 Task: Use LinkedIn to find connections by applying filters such as school, location, industry, and language.
Action: Mouse moved to (611, 84)
Screenshot: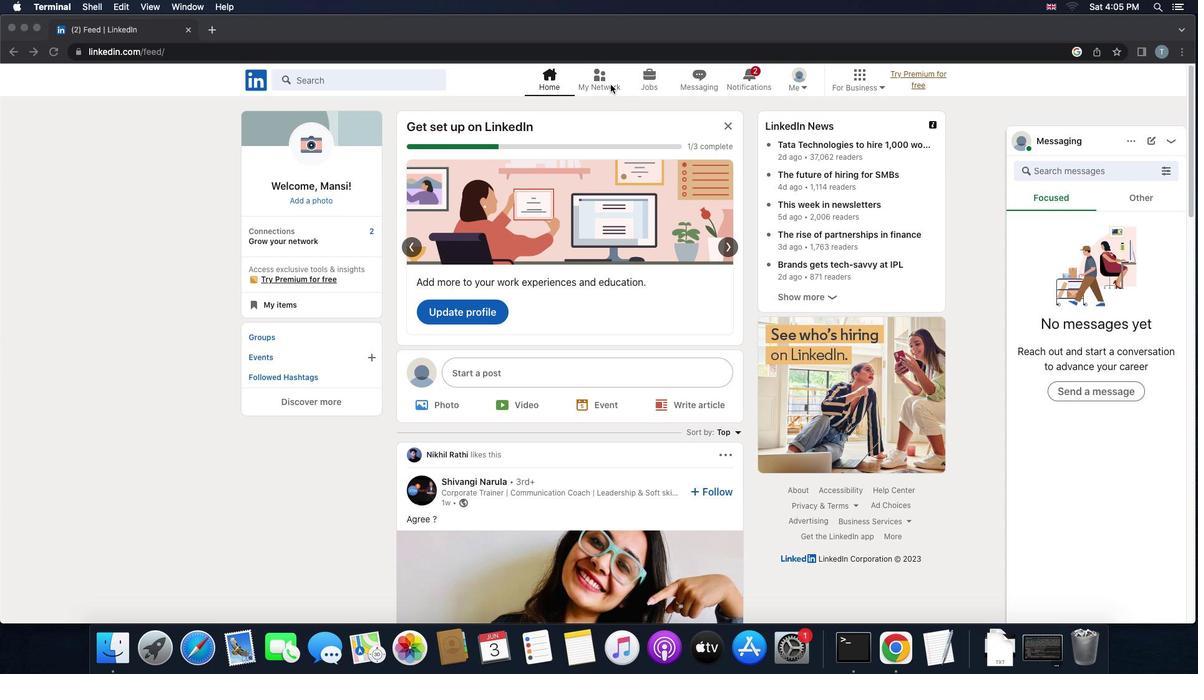 
Action: Mouse pressed left at (611, 84)
Screenshot: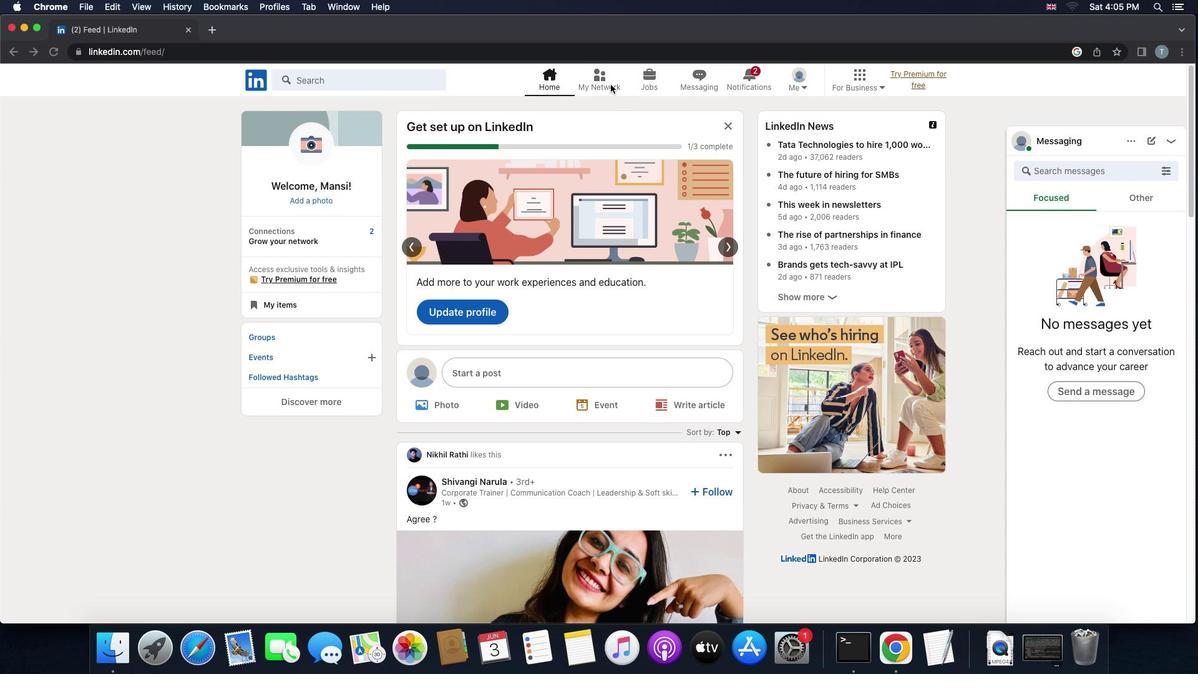
Action: Mouse moved to (605, 83)
Screenshot: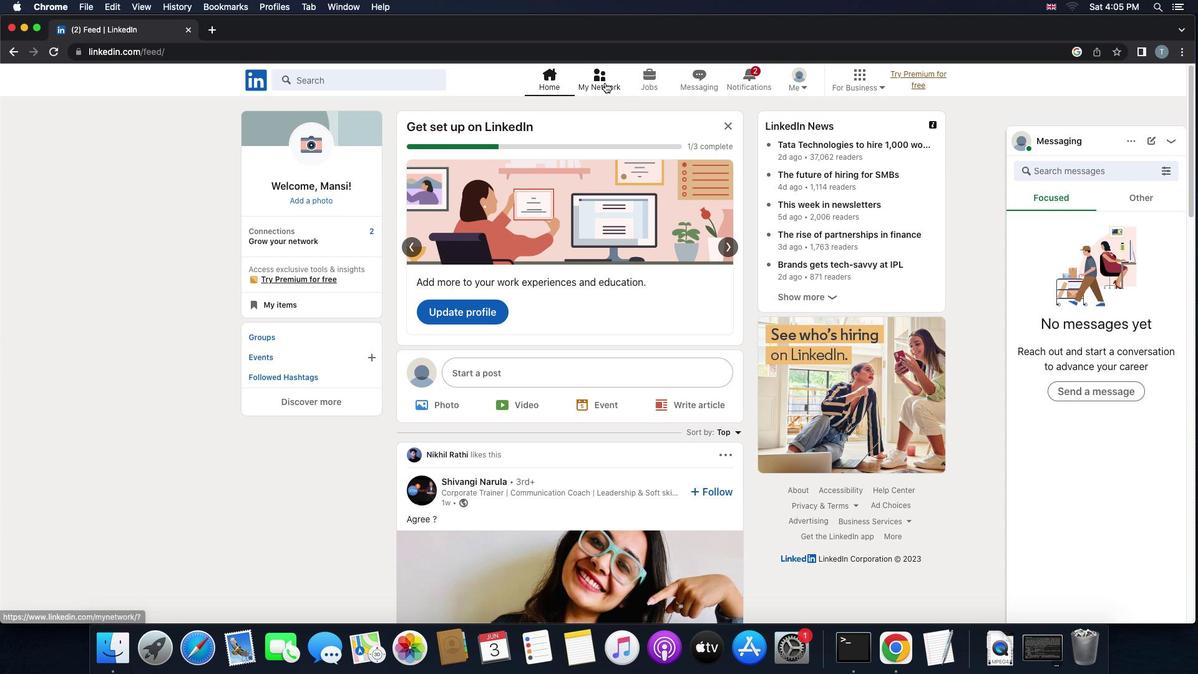 
Action: Mouse pressed left at (605, 83)
Screenshot: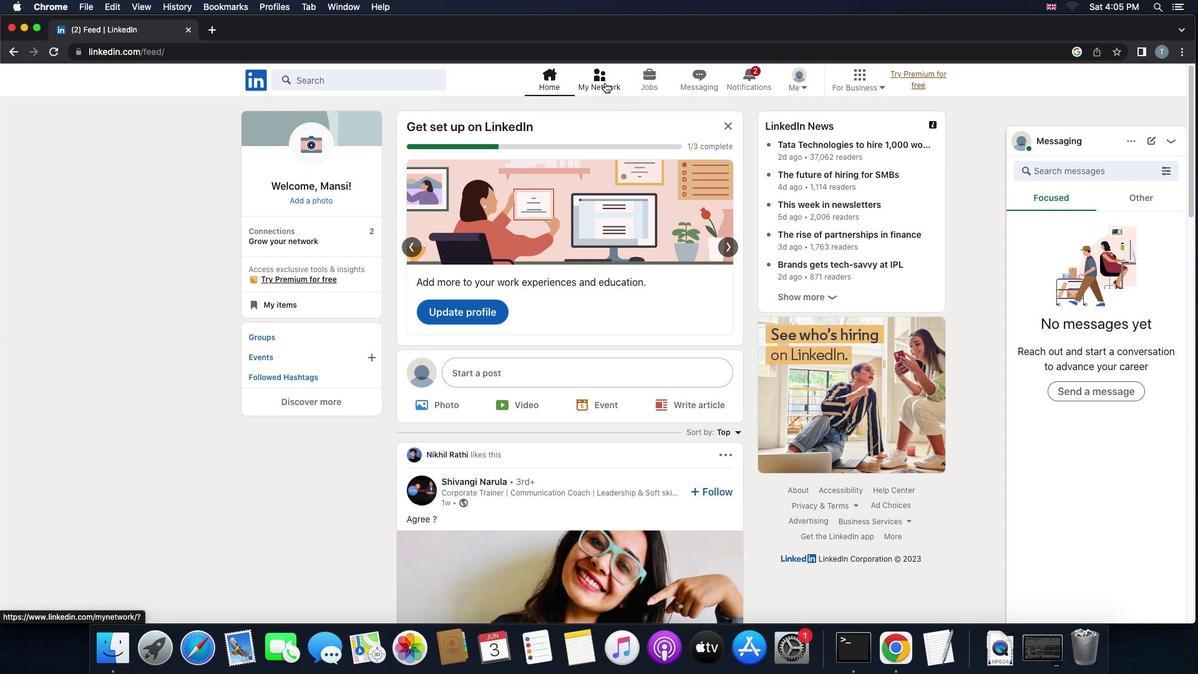 
Action: Mouse moved to (356, 149)
Screenshot: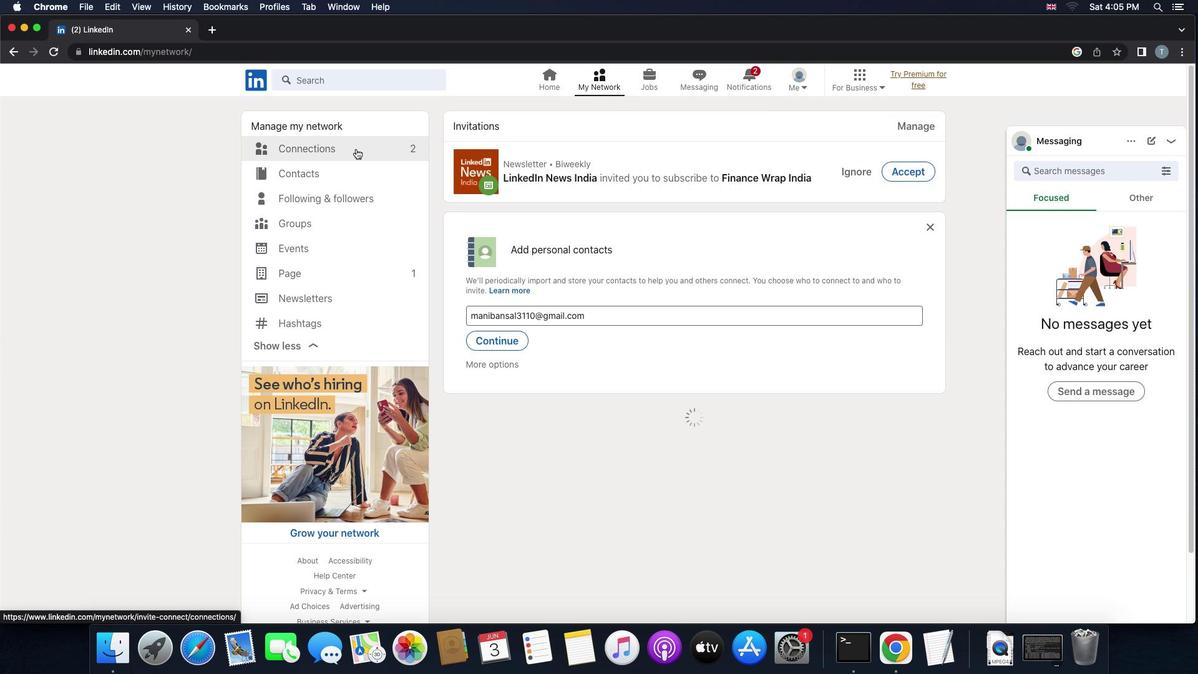 
Action: Mouse pressed left at (356, 149)
Screenshot: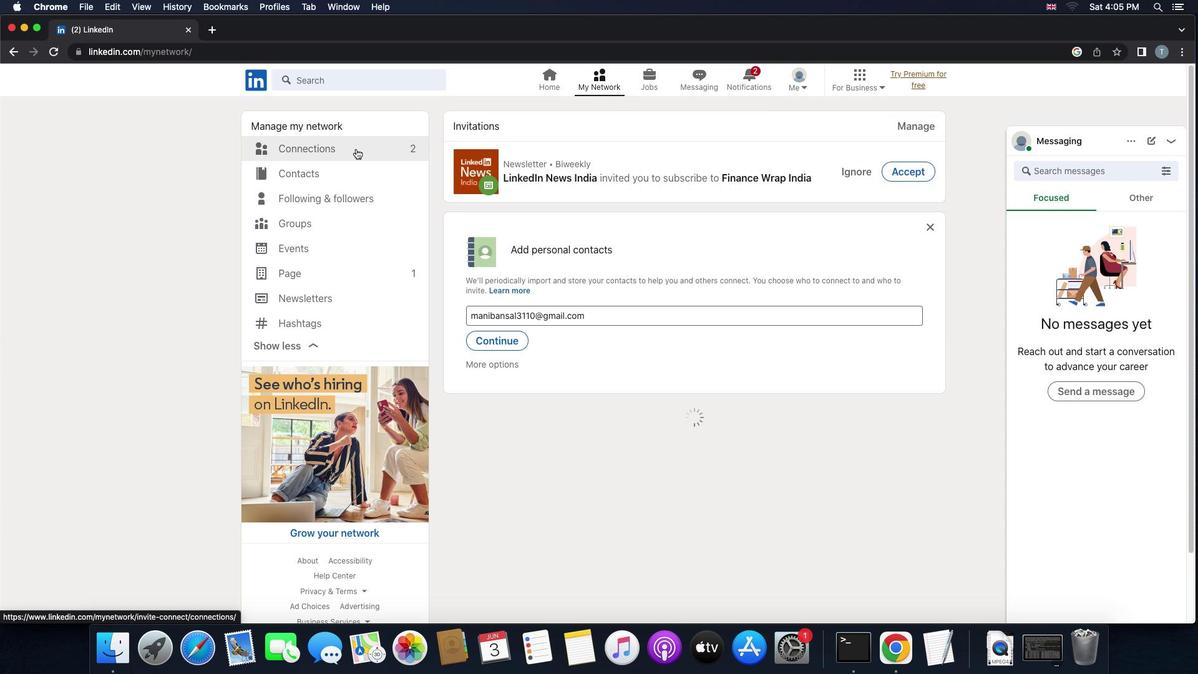 
Action: Mouse moved to (680, 147)
Screenshot: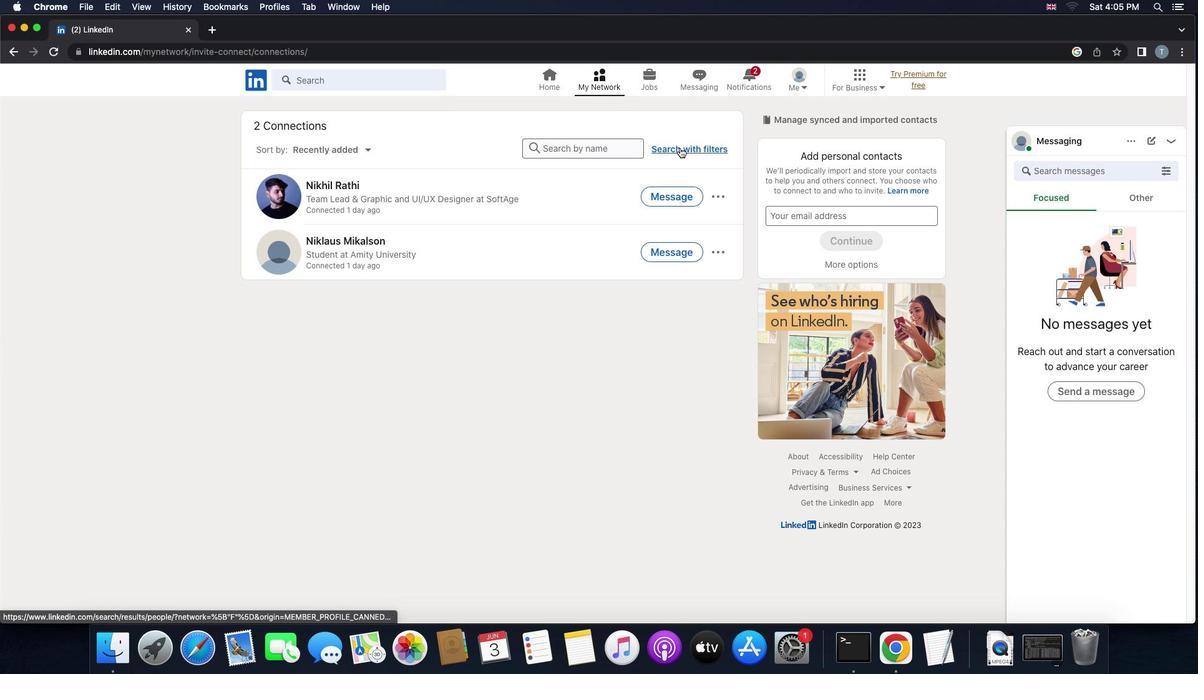 
Action: Mouse pressed left at (680, 147)
Screenshot: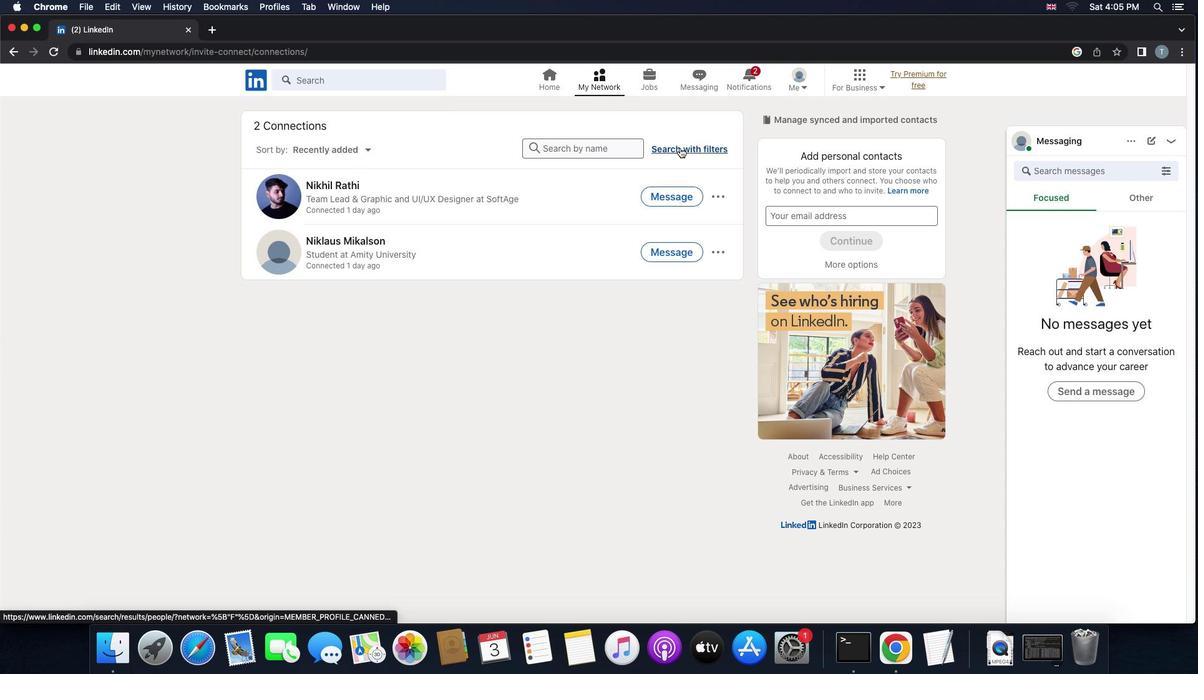 
Action: Mouse moved to (663, 115)
Screenshot: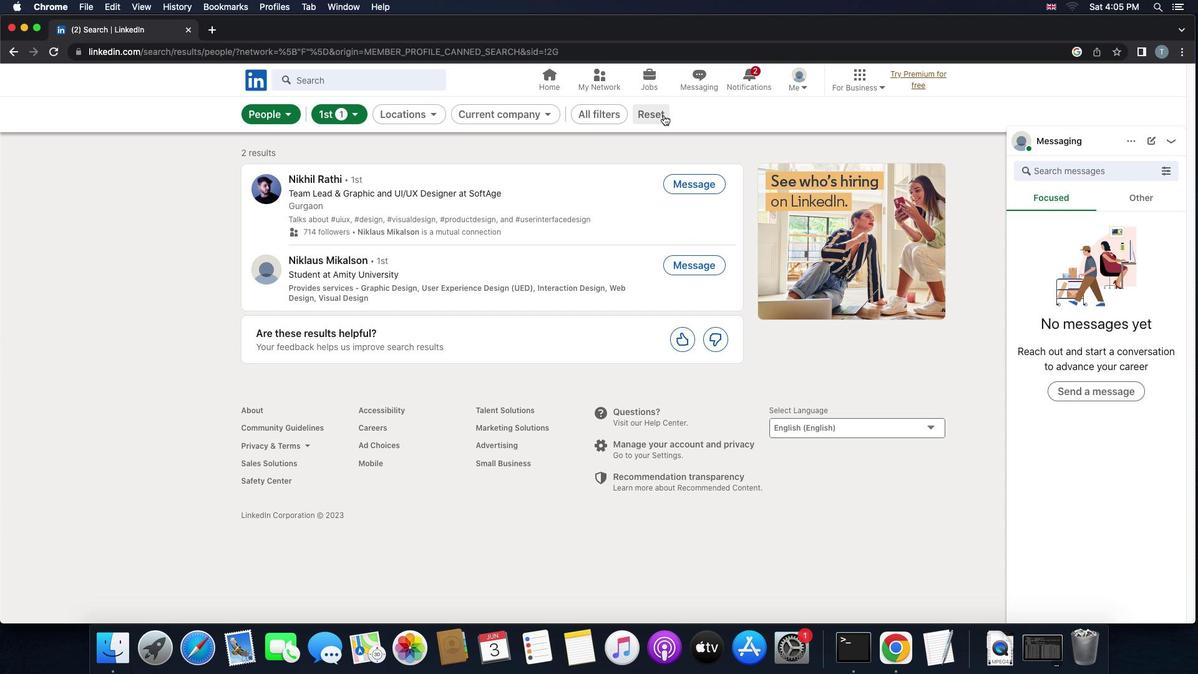 
Action: Mouse pressed left at (663, 115)
Screenshot: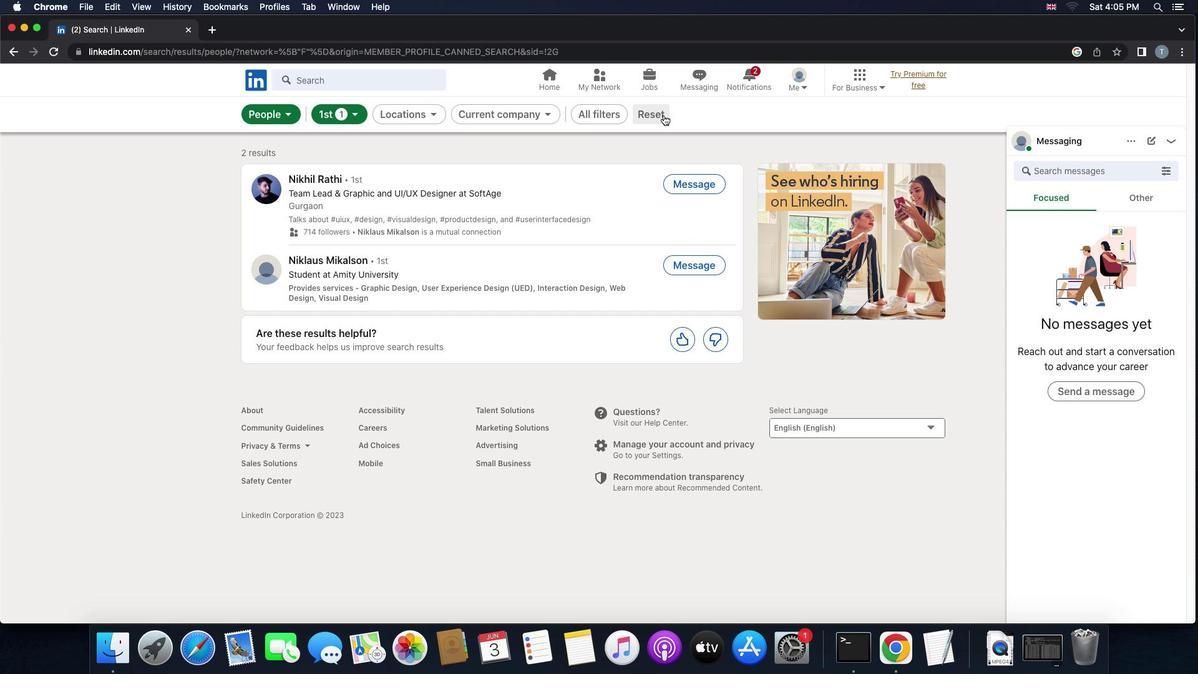 
Action: Mouse moved to (636, 118)
Screenshot: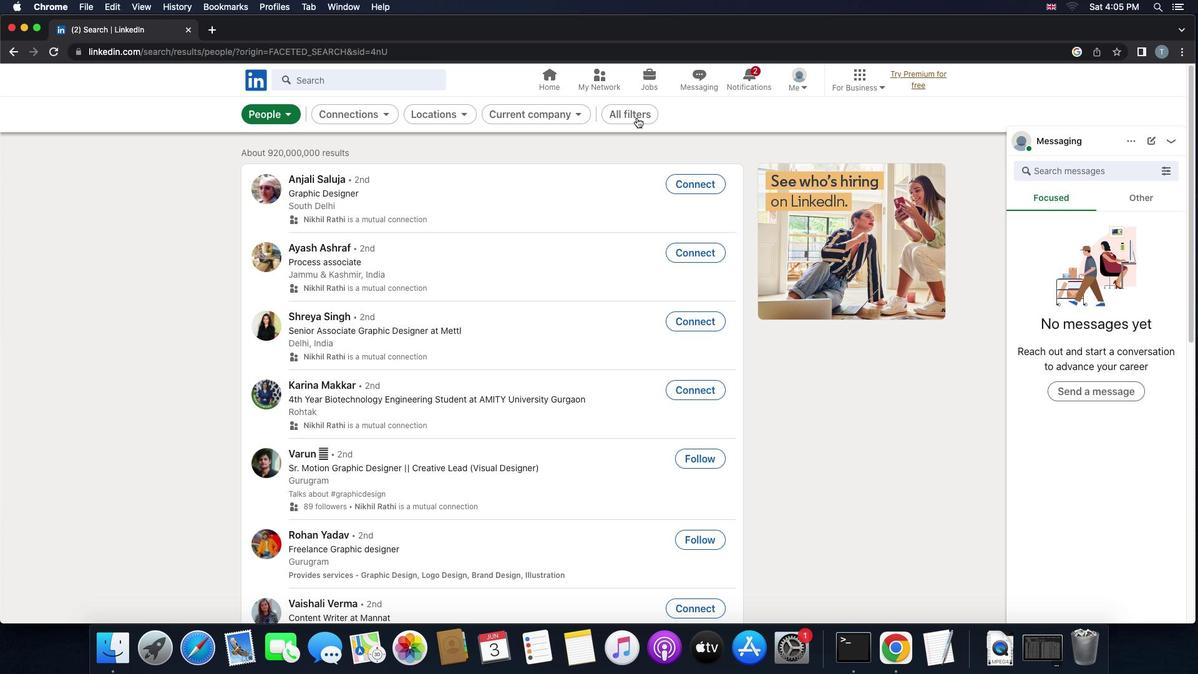 
Action: Mouse pressed left at (636, 118)
Screenshot: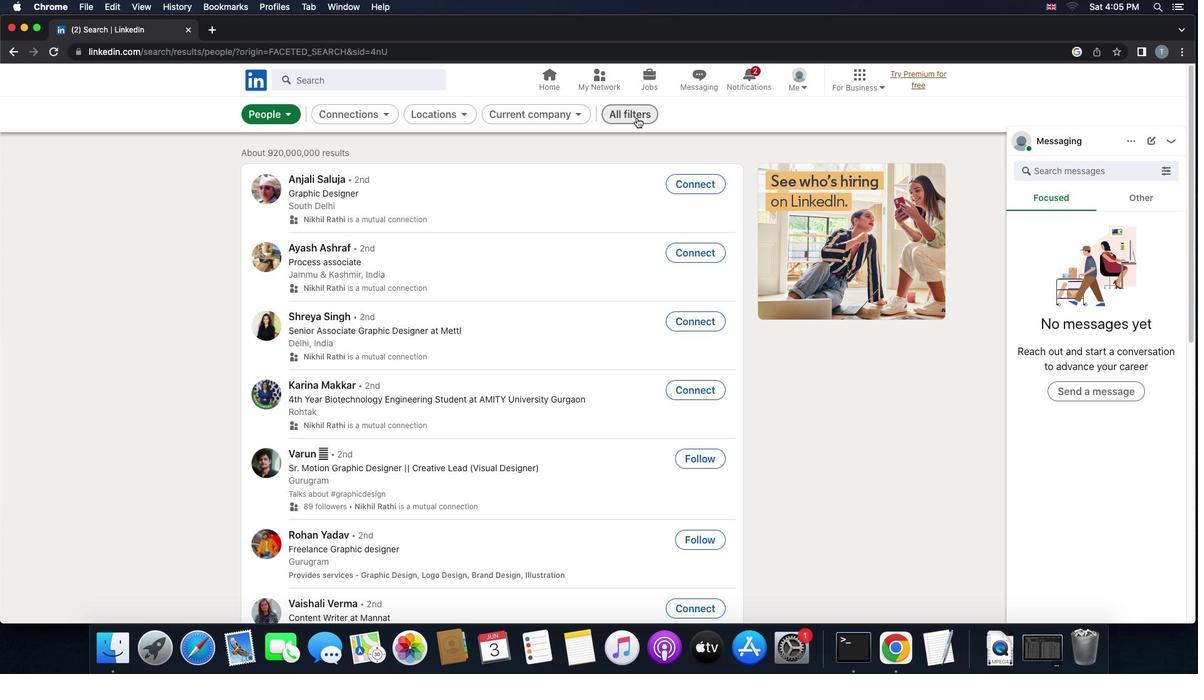 
Action: Mouse moved to (922, 320)
Screenshot: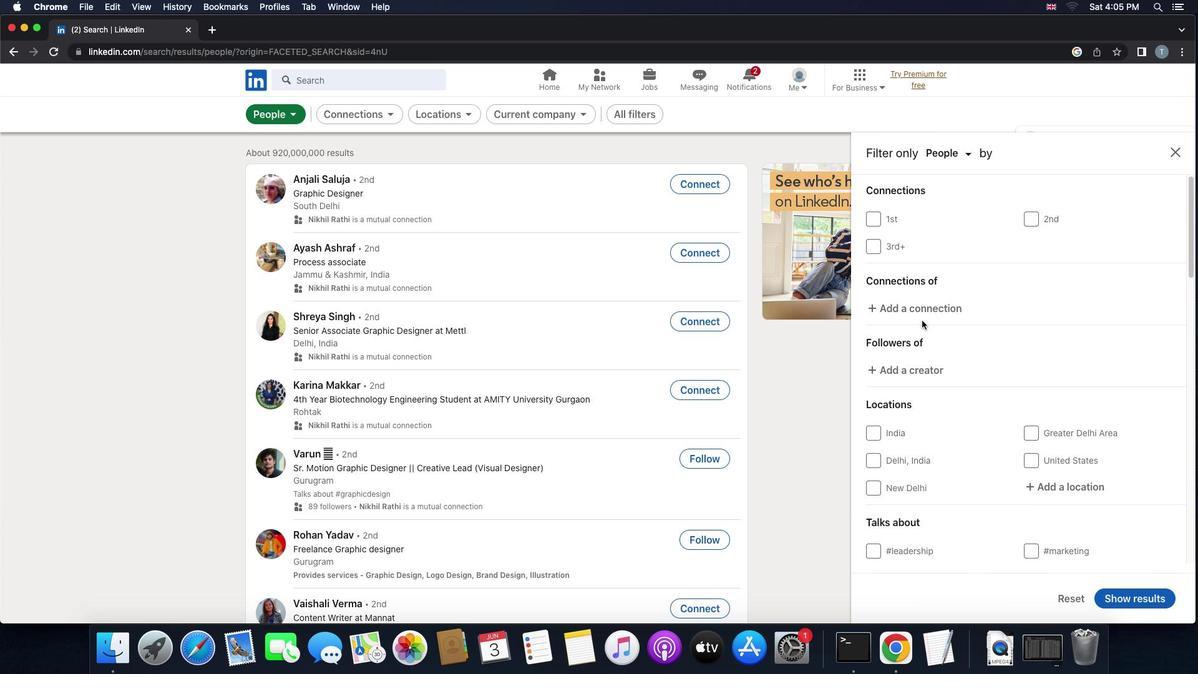 
Action: Mouse scrolled (922, 320) with delta (0, 0)
Screenshot: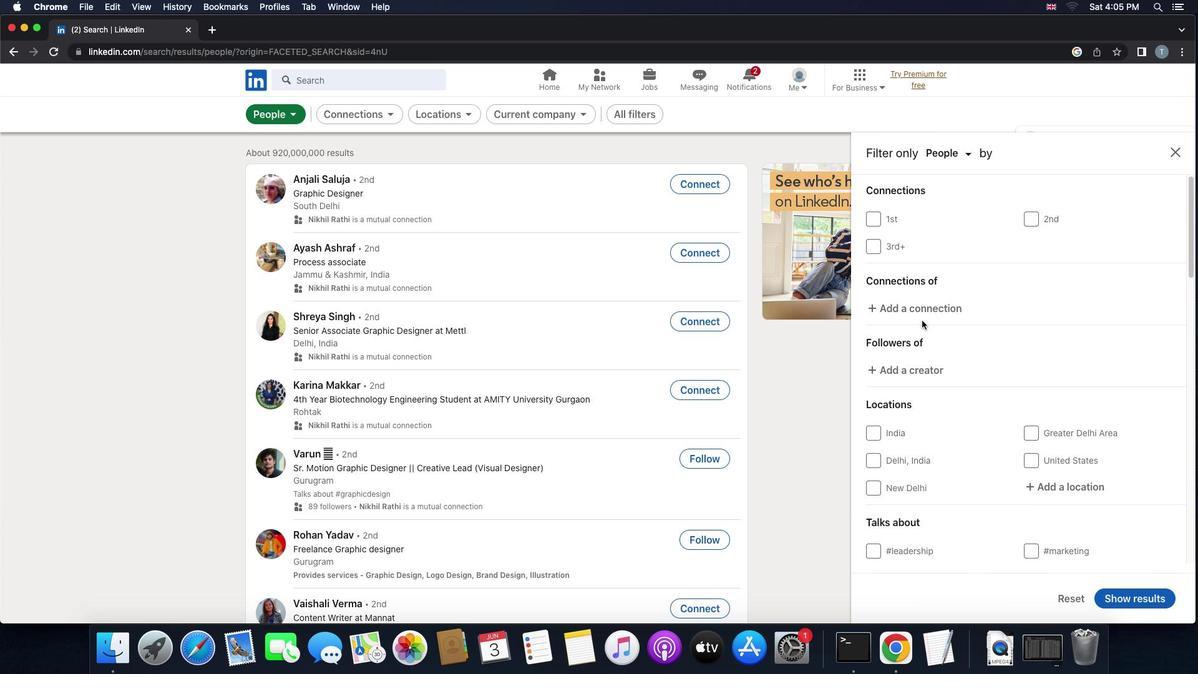
Action: Mouse scrolled (922, 320) with delta (0, 0)
Screenshot: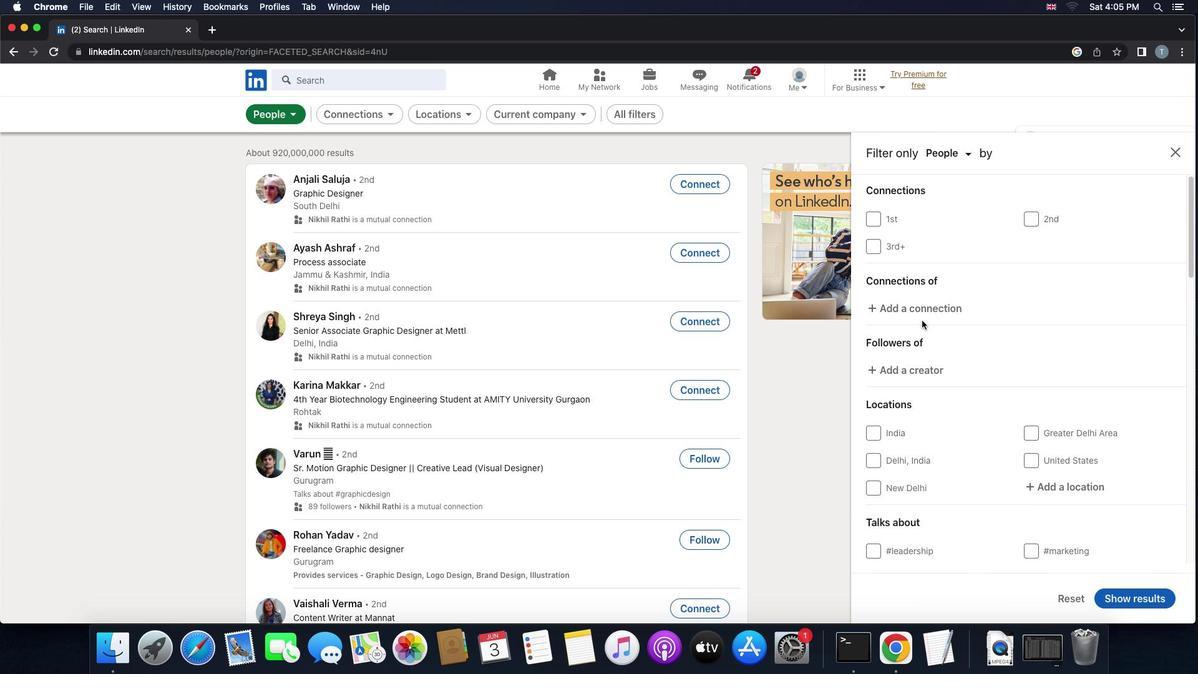 
Action: Mouse scrolled (922, 320) with delta (0, 0)
Screenshot: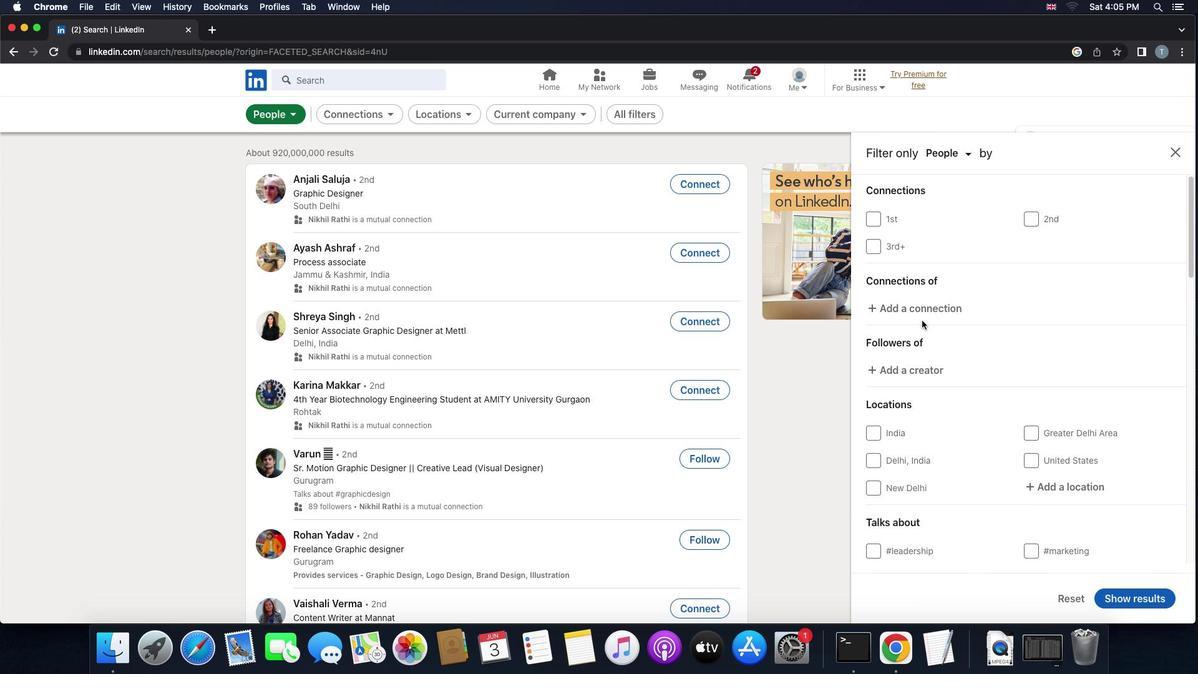 
Action: Mouse scrolled (922, 320) with delta (0, 0)
Screenshot: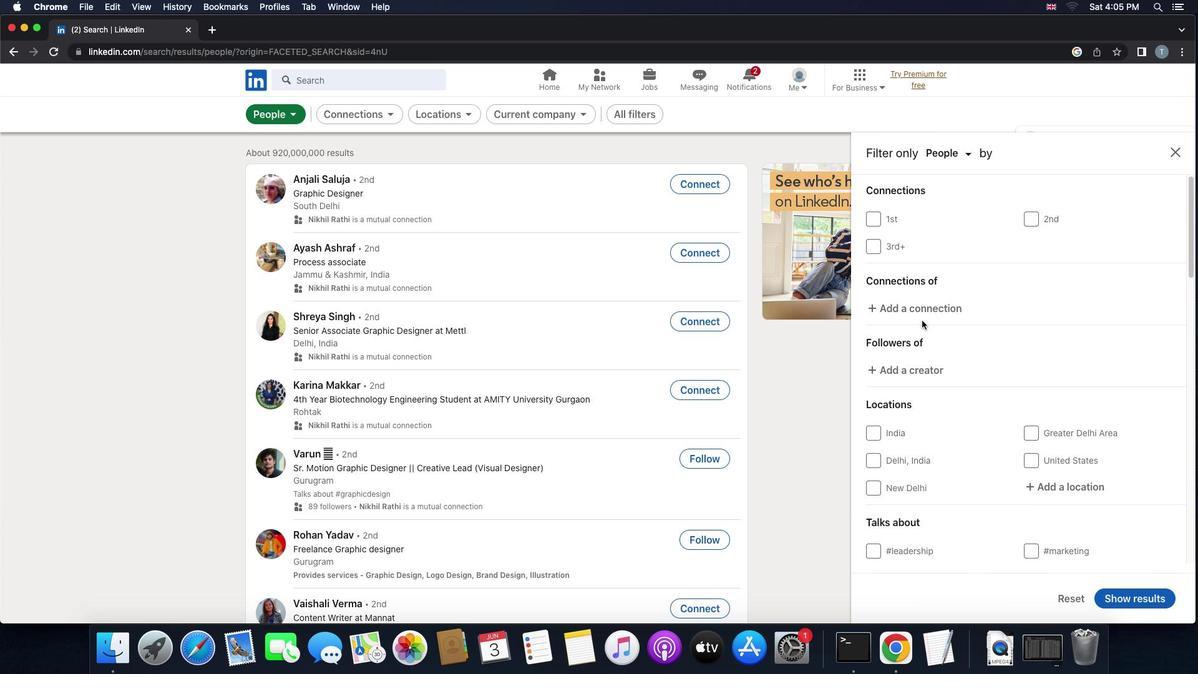 
Action: Mouse moved to (919, 329)
Screenshot: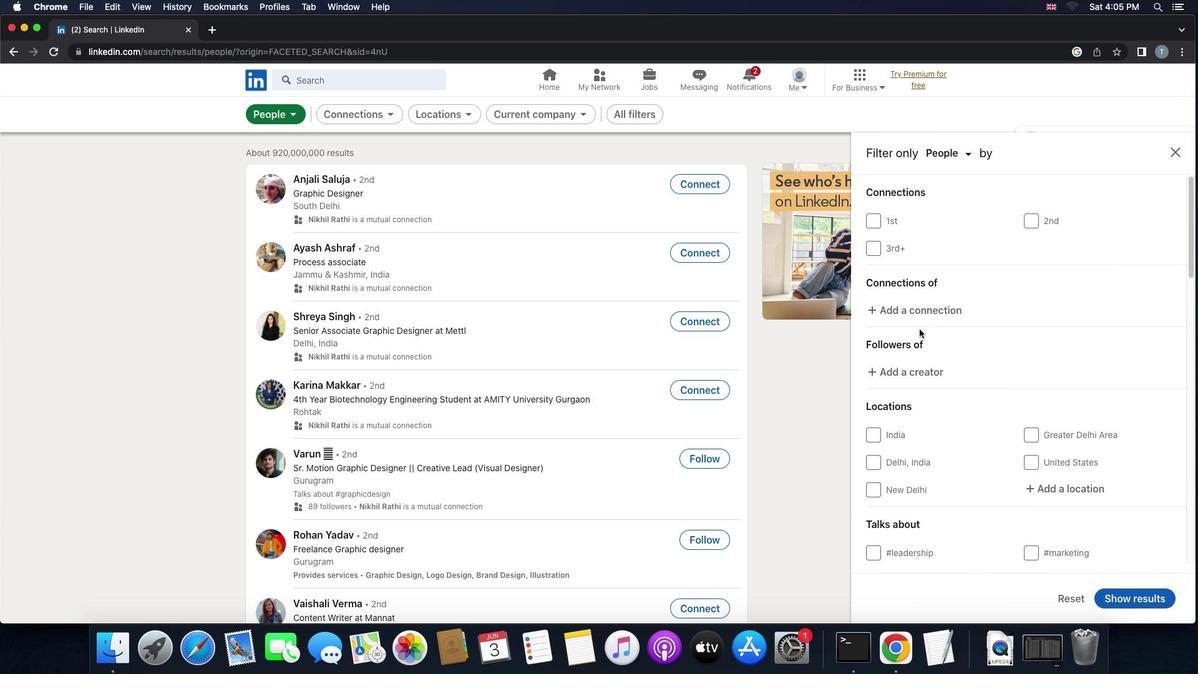 
Action: Mouse scrolled (919, 329) with delta (0, 0)
Screenshot: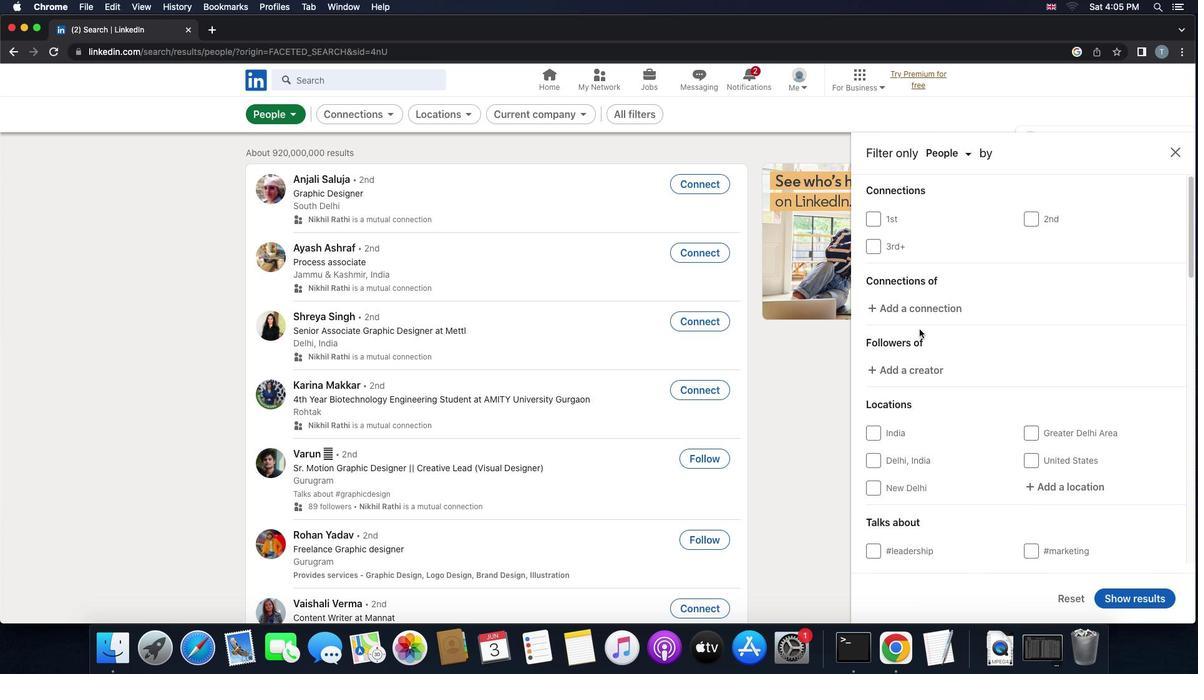 
Action: Mouse scrolled (919, 329) with delta (0, 0)
Screenshot: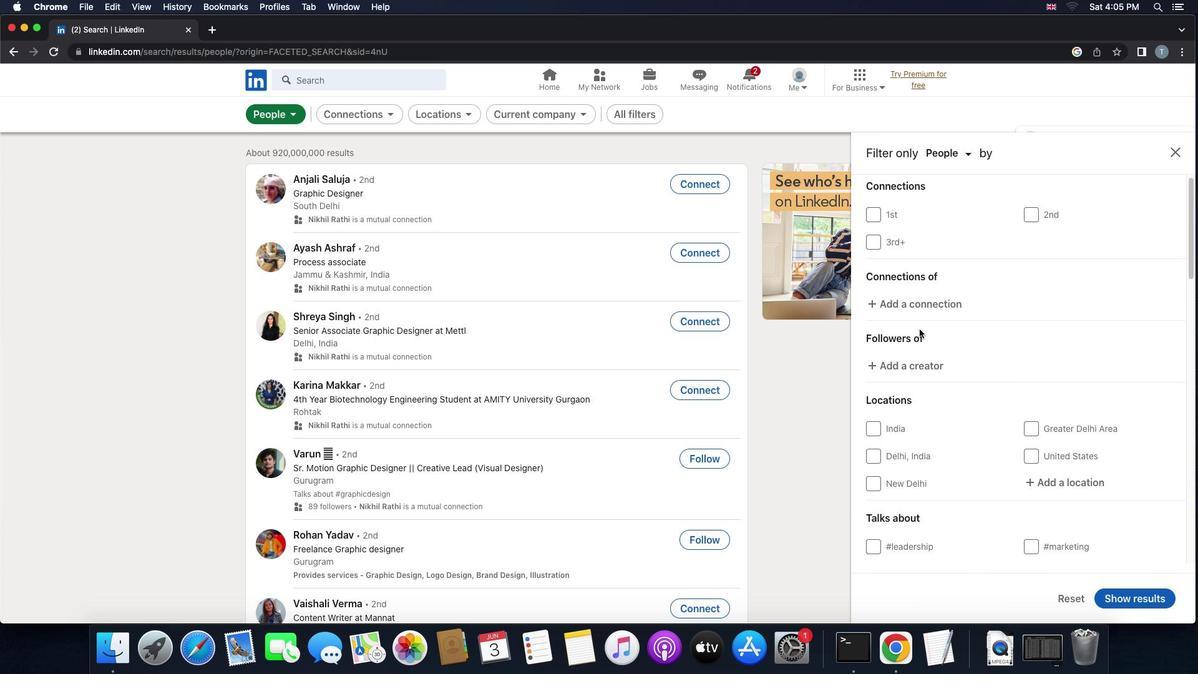 
Action: Mouse scrolled (919, 329) with delta (0, -1)
Screenshot: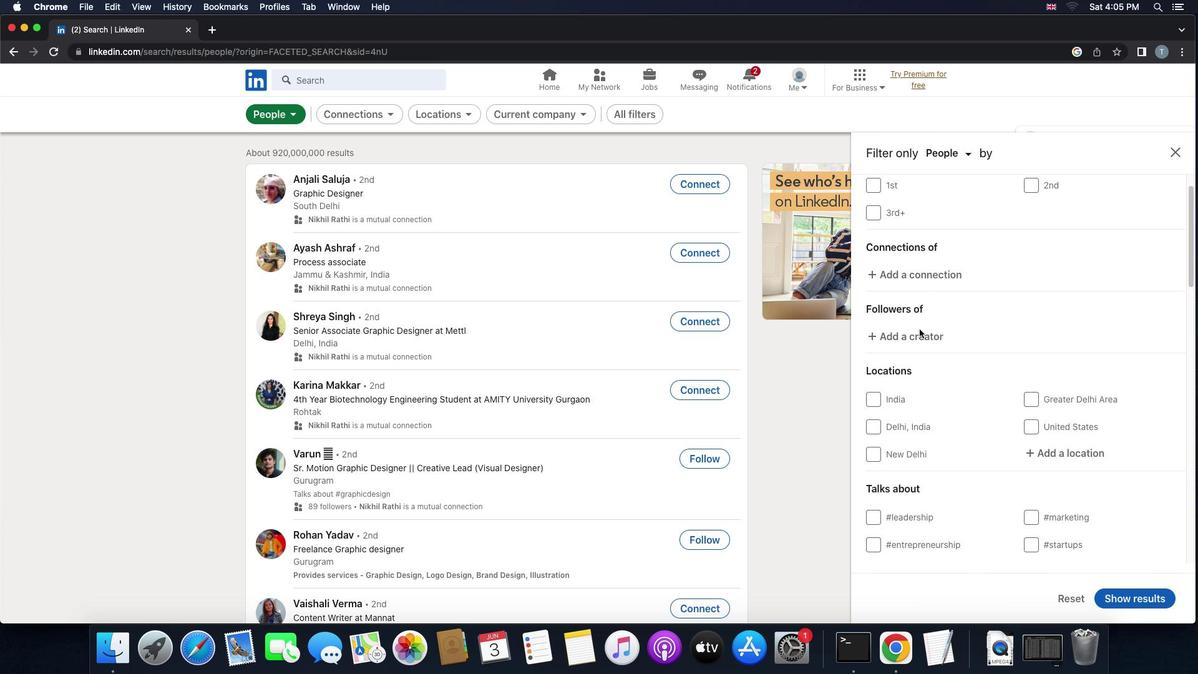 
Action: Mouse moved to (1040, 403)
Screenshot: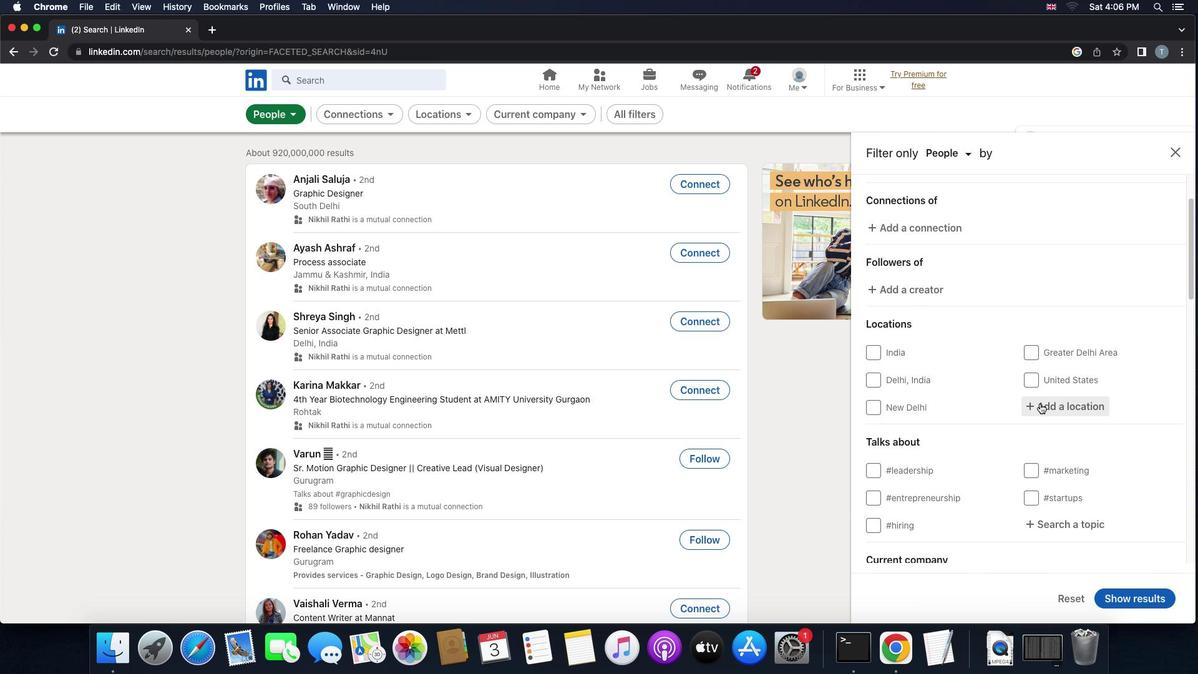
Action: Mouse pressed left at (1040, 403)
Screenshot: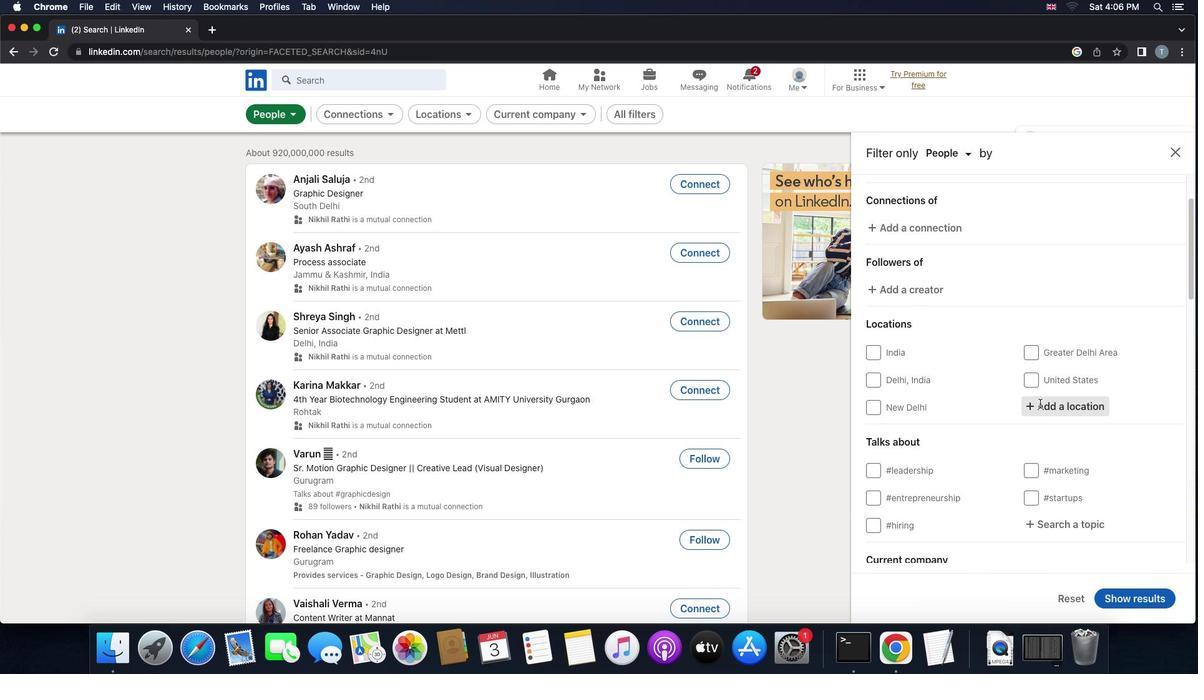 
Action: Key pressed 'm''o''n''o''r'
Screenshot: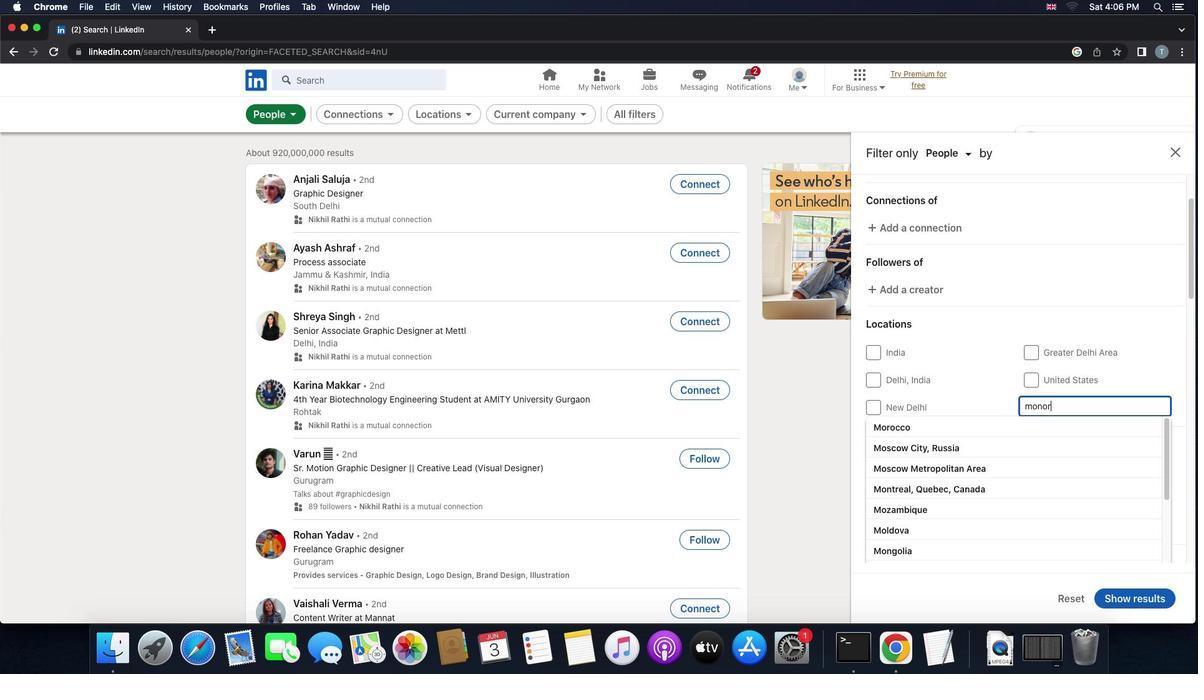 
Action: Mouse moved to (989, 425)
Screenshot: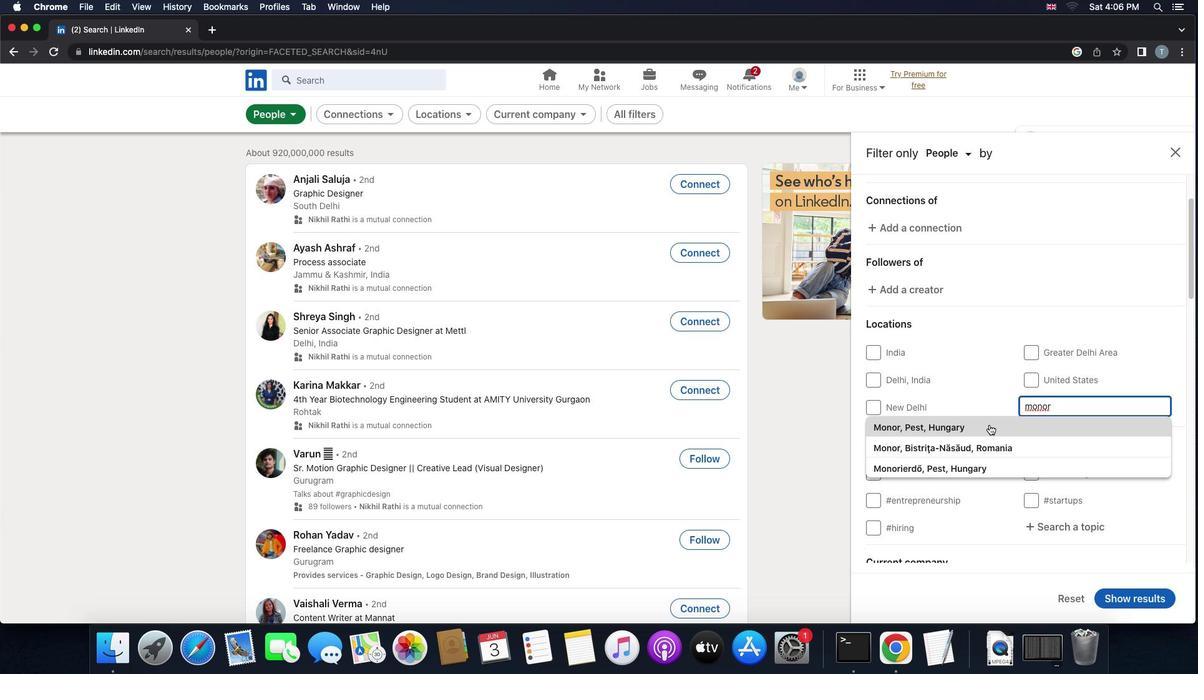 
Action: Mouse pressed left at (989, 425)
Screenshot: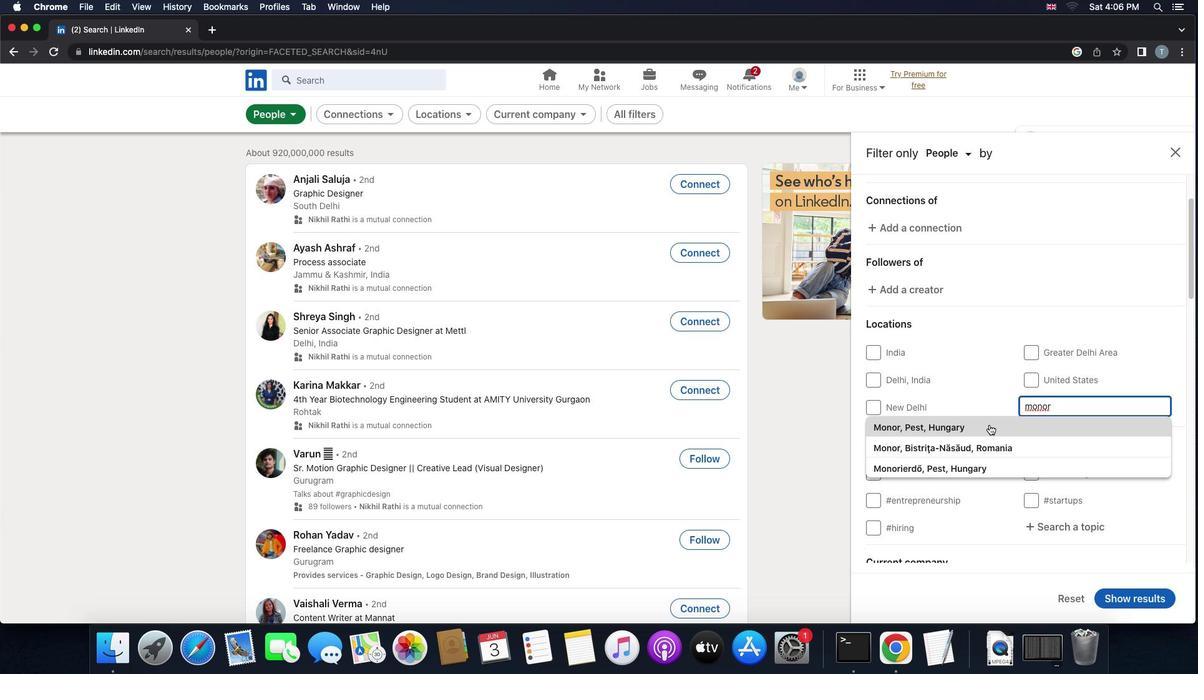 
Action: Mouse scrolled (989, 425) with delta (0, 0)
Screenshot: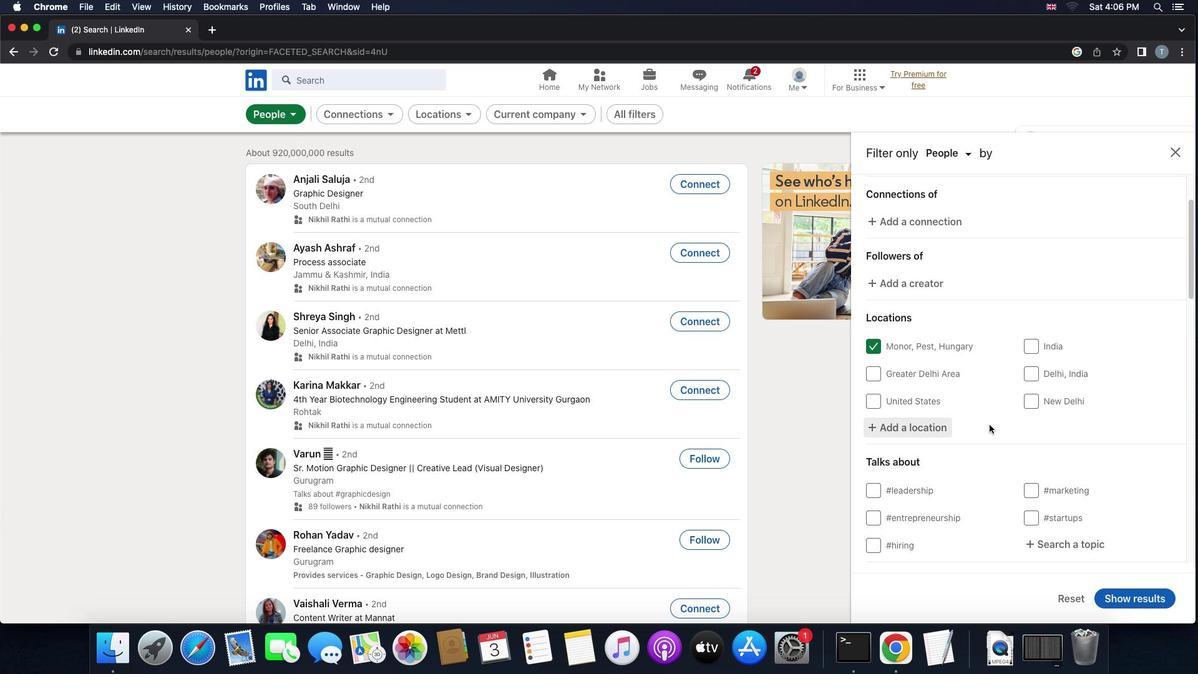 
Action: Mouse scrolled (989, 425) with delta (0, 0)
Screenshot: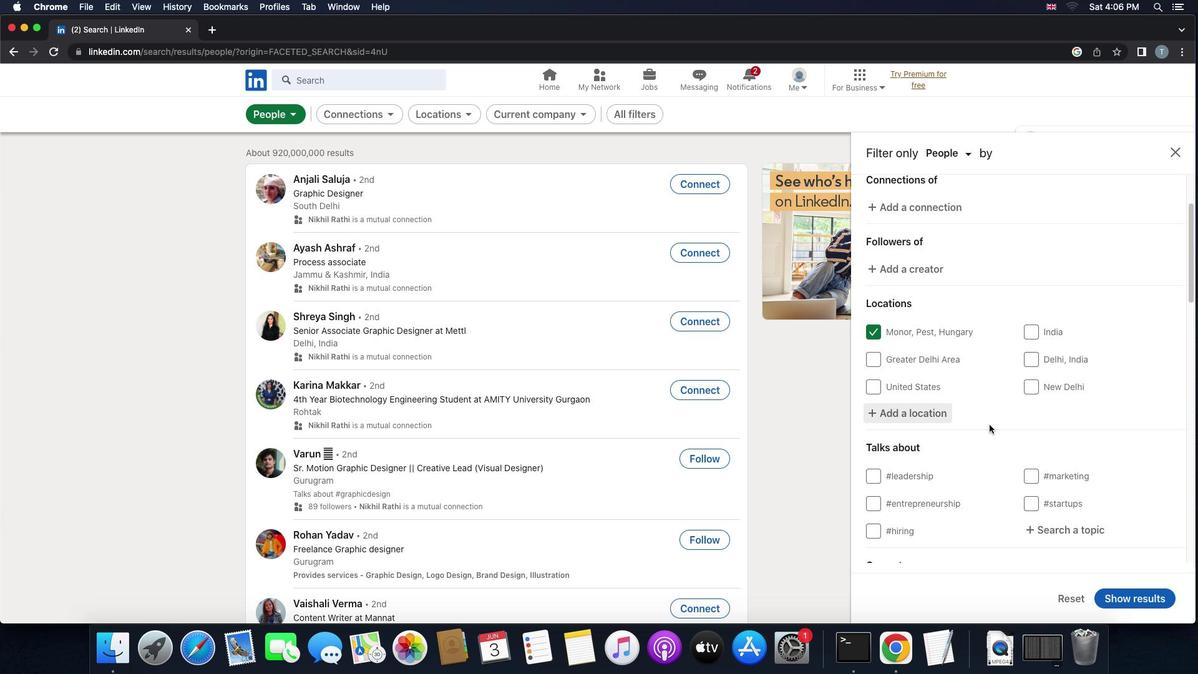 
Action: Mouse scrolled (989, 425) with delta (0, -1)
Screenshot: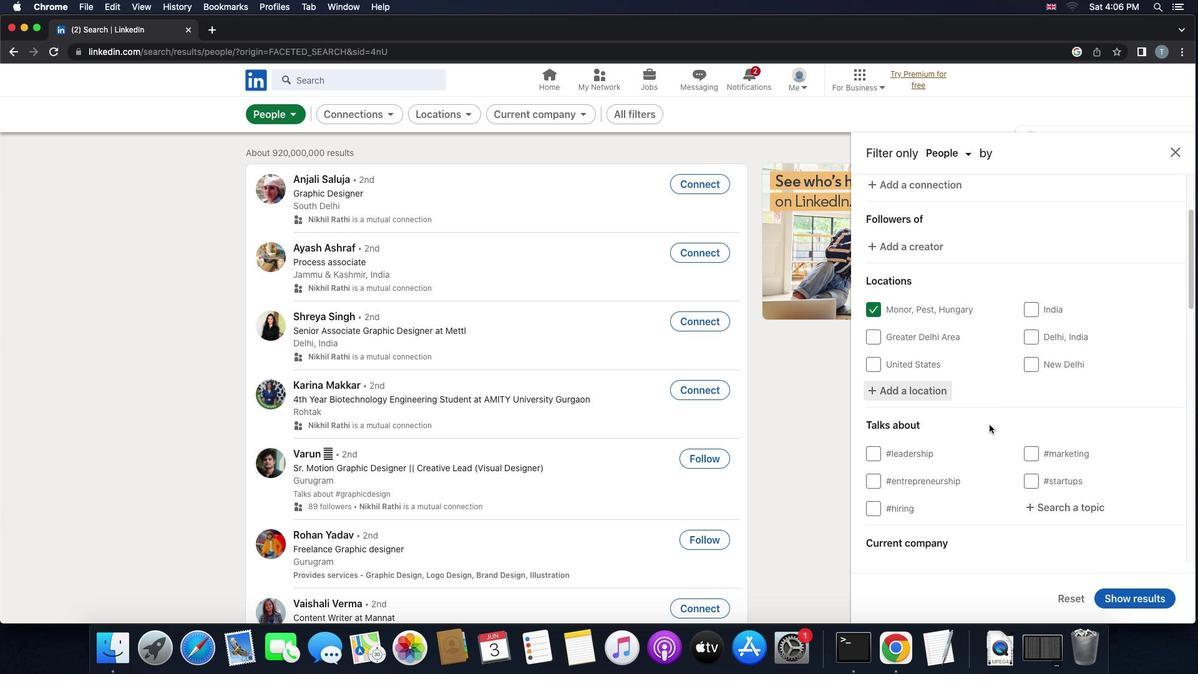 
Action: Mouse scrolled (989, 425) with delta (0, -1)
Screenshot: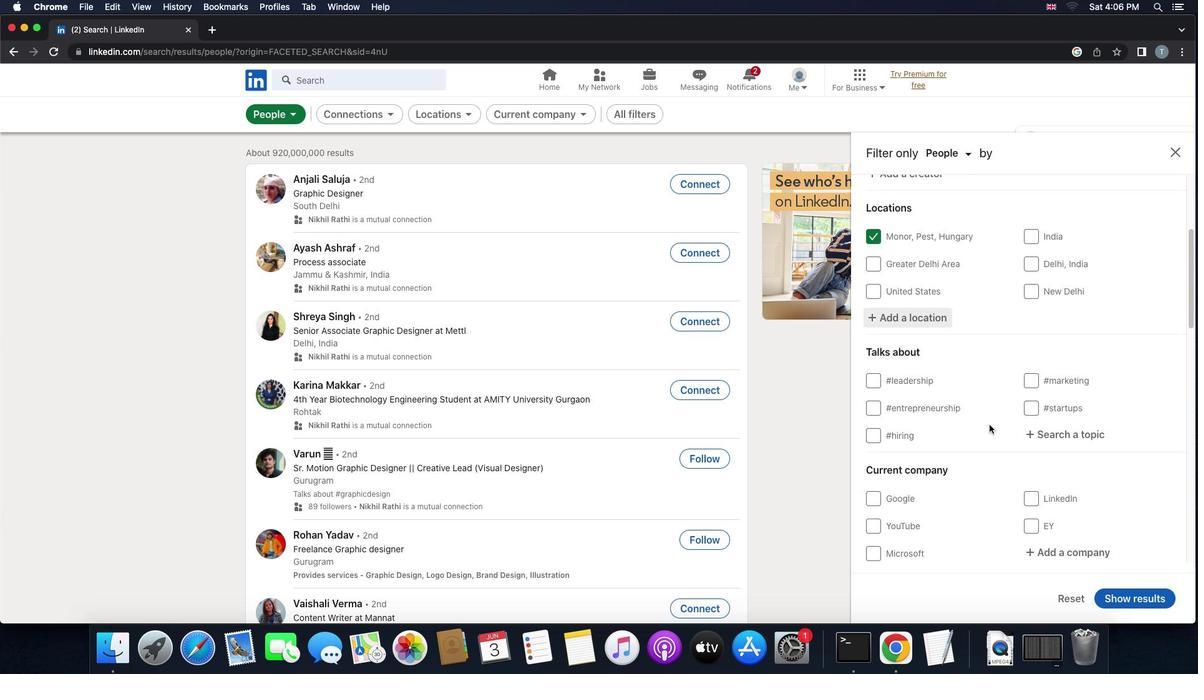 
Action: Mouse moved to (1050, 375)
Screenshot: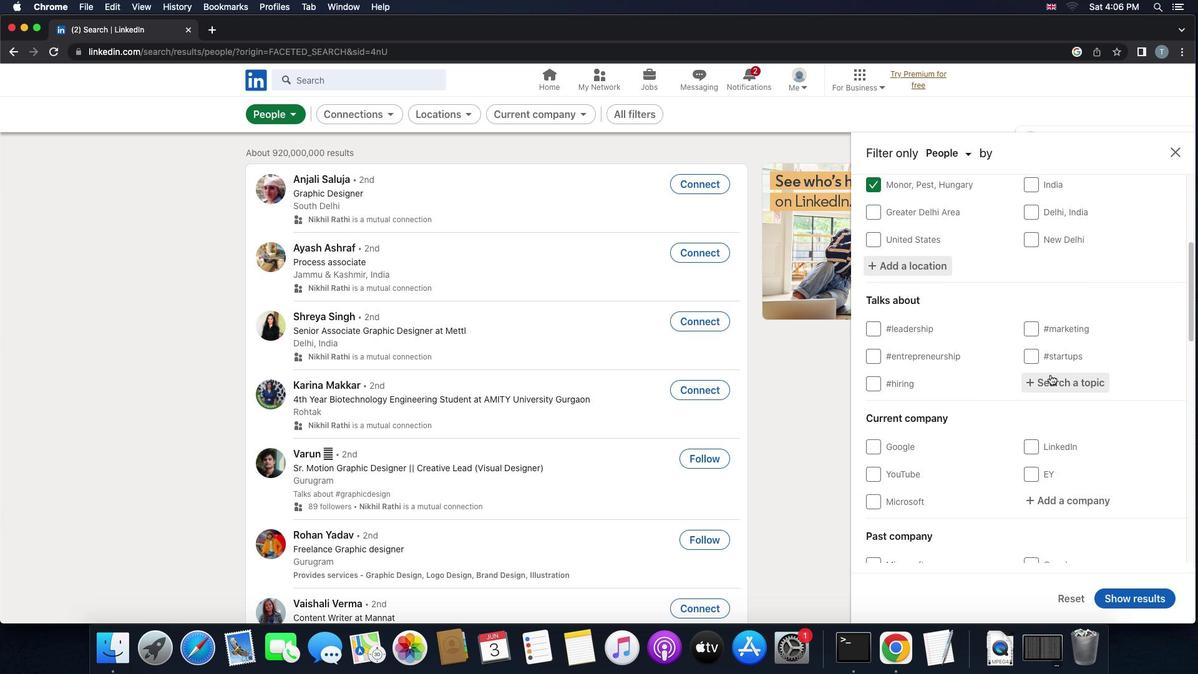 
Action: Mouse pressed left at (1050, 375)
Screenshot: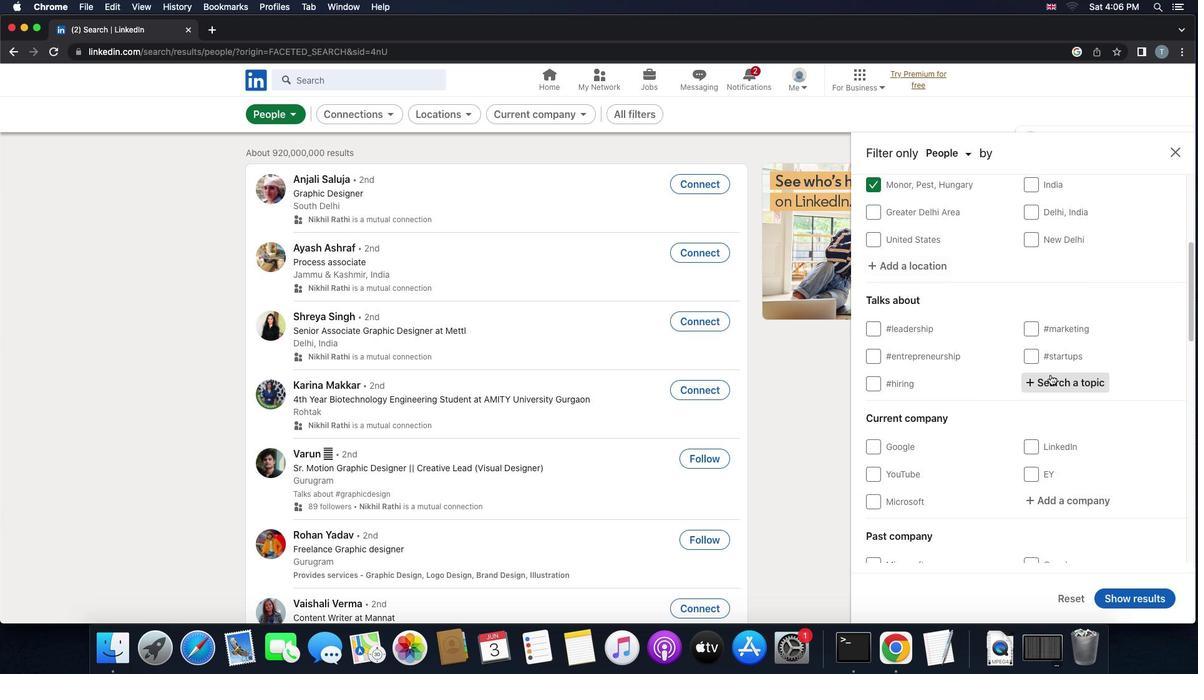 
Action: Key pressed 'l''i''f''e'
Screenshot: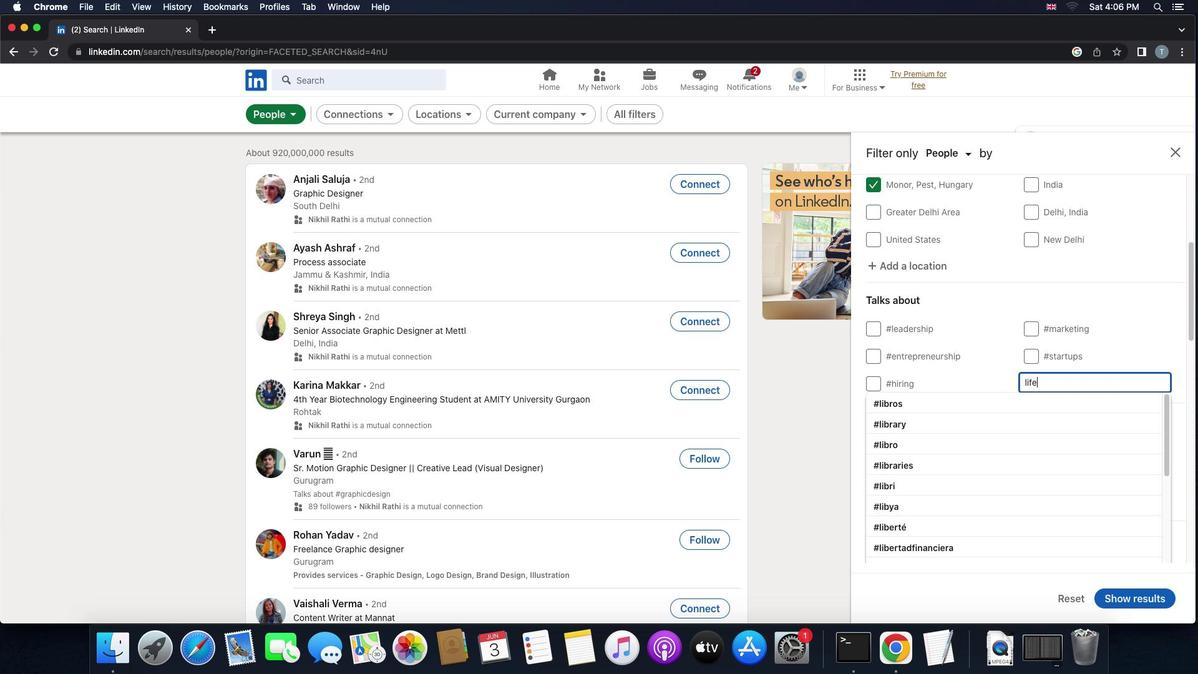
Action: Mouse moved to (970, 403)
Screenshot: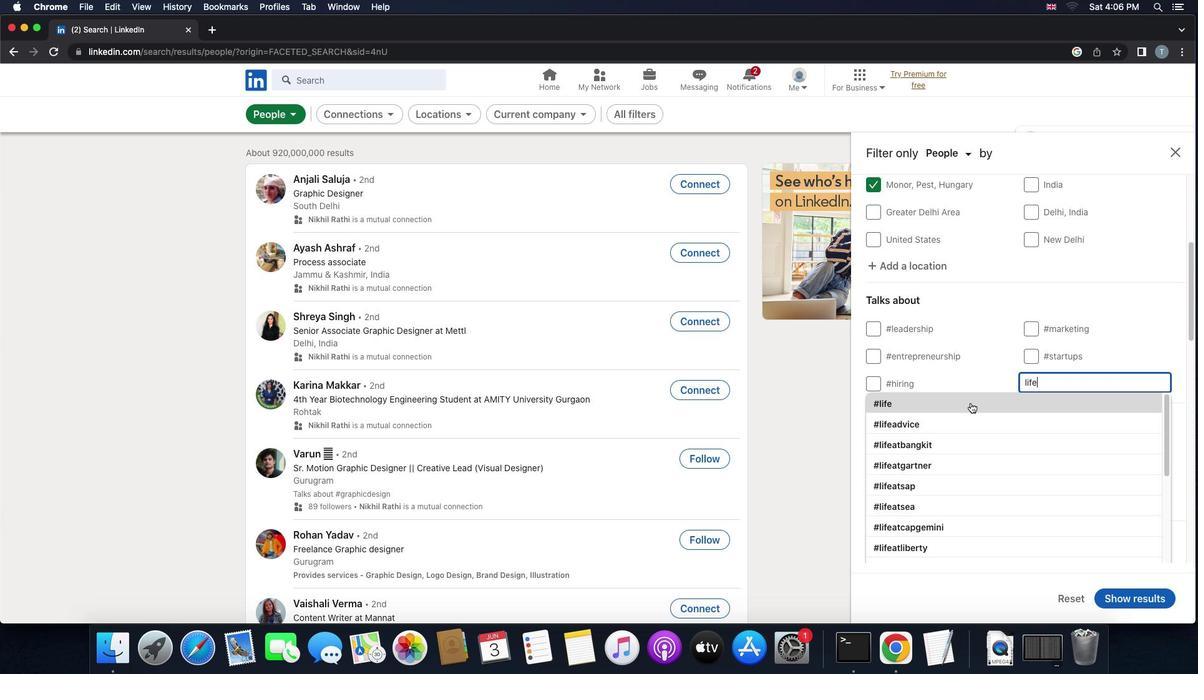 
Action: Mouse pressed left at (970, 403)
Screenshot: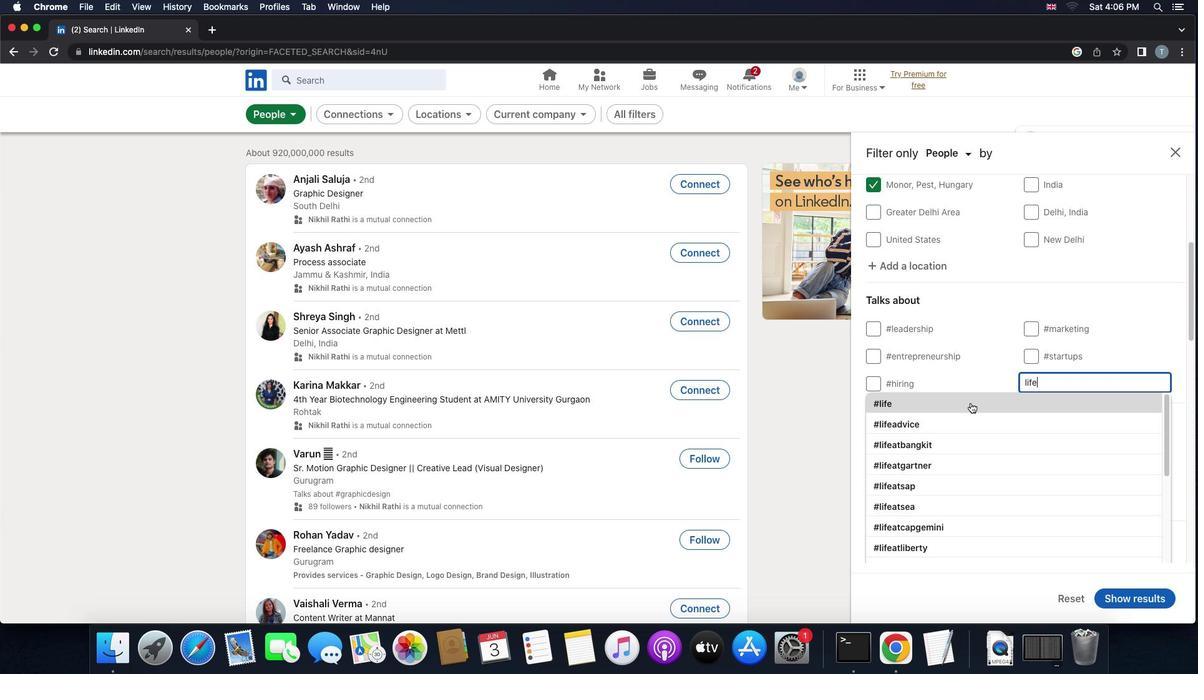 
Action: Mouse scrolled (970, 403) with delta (0, 0)
Screenshot: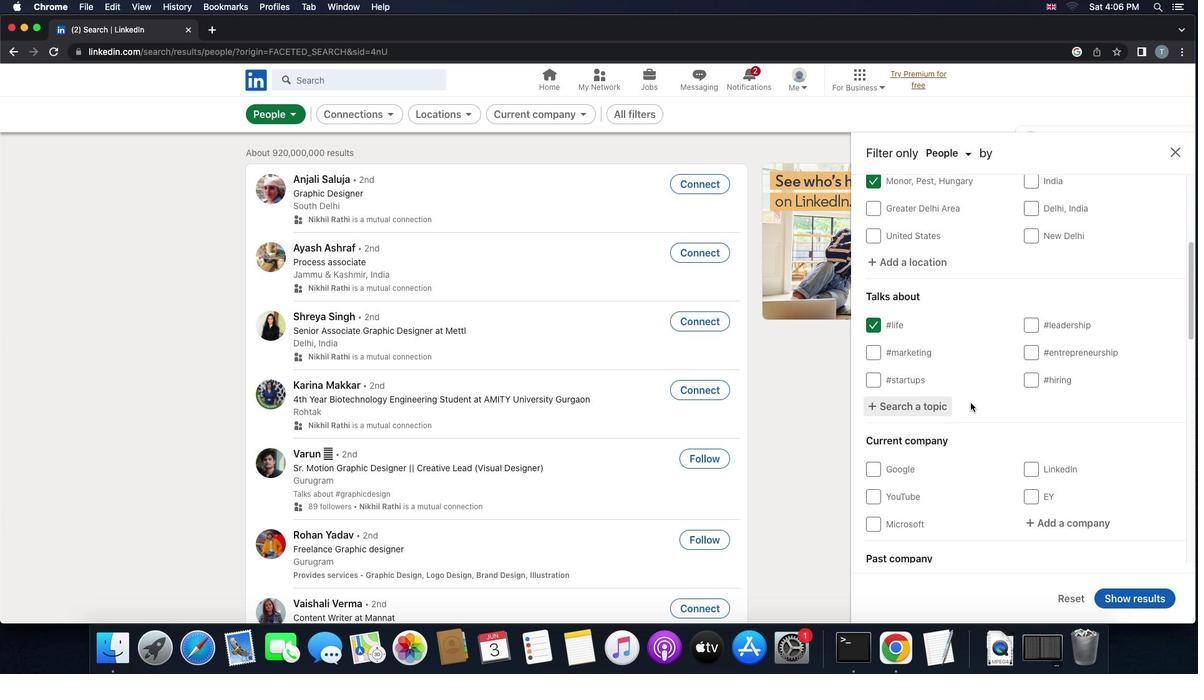 
Action: Mouse scrolled (970, 403) with delta (0, 0)
Screenshot: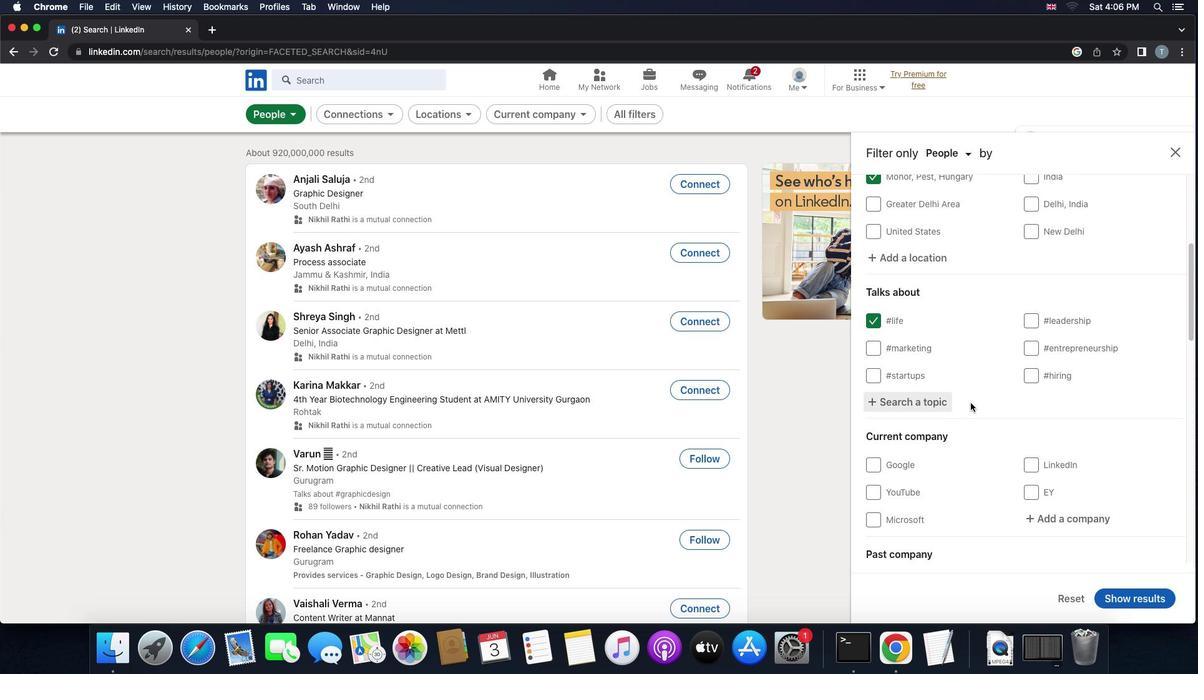 
Action: Mouse scrolled (970, 403) with delta (0, -1)
Screenshot: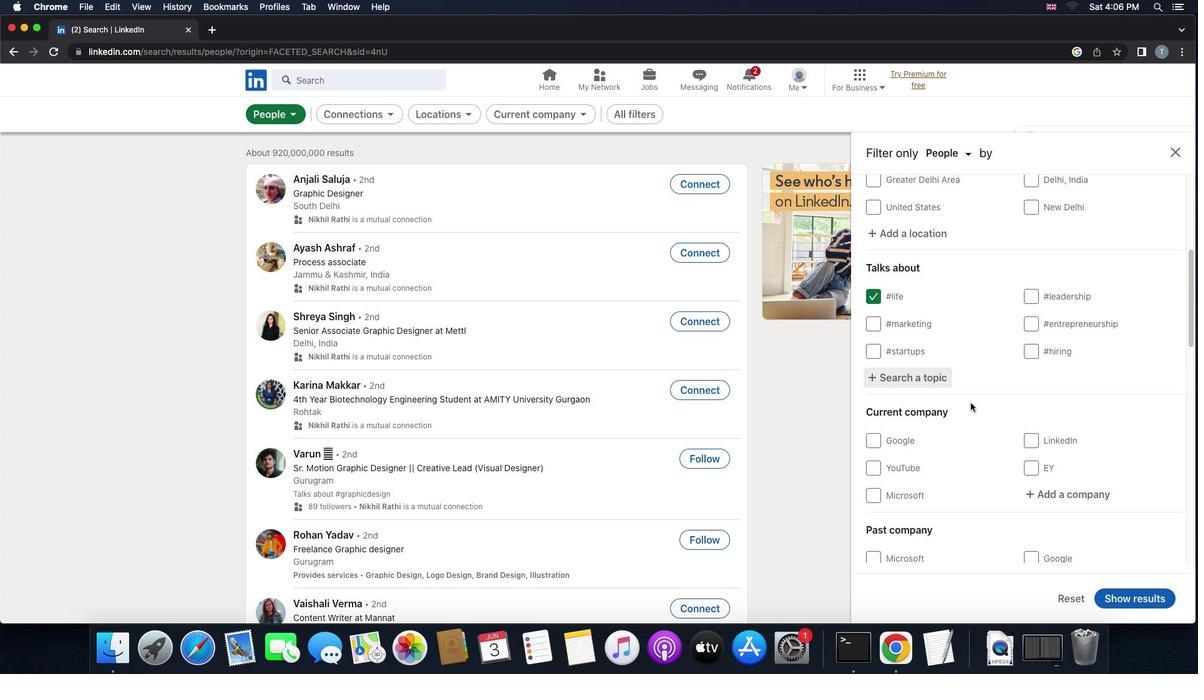 
Action: Mouse scrolled (970, 403) with delta (0, -1)
Screenshot: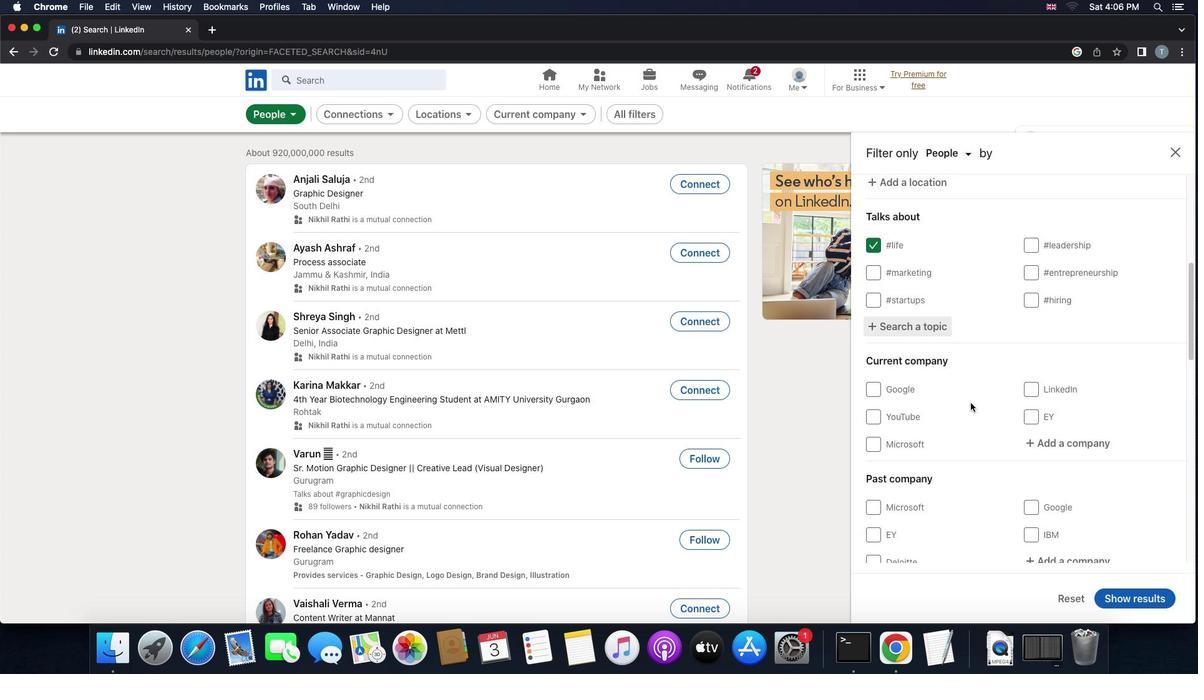 
Action: Mouse moved to (1071, 384)
Screenshot: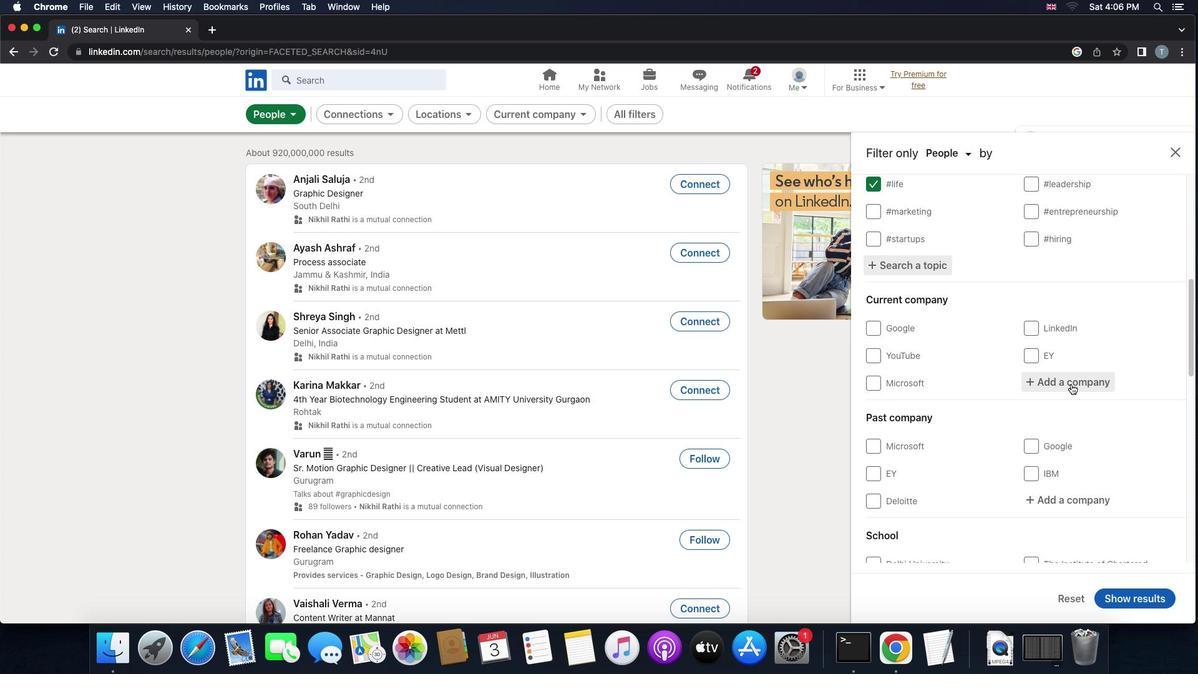 
Action: Mouse pressed left at (1071, 384)
Screenshot: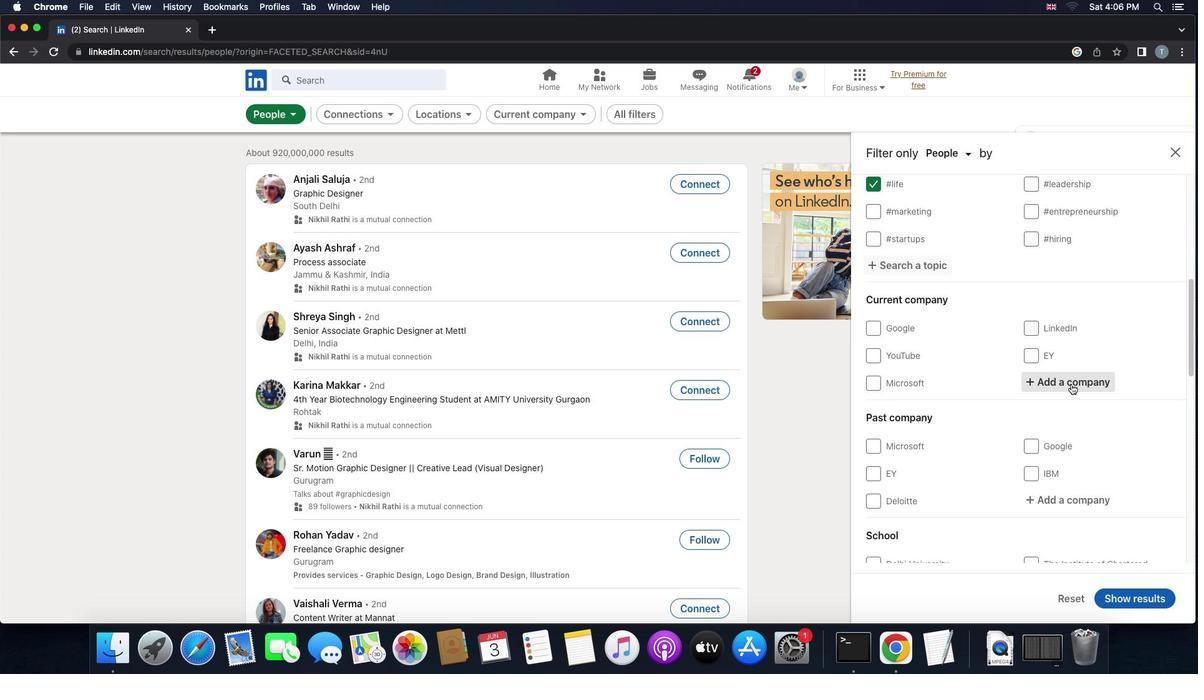 
Action: Mouse moved to (1000, 408)
Screenshot: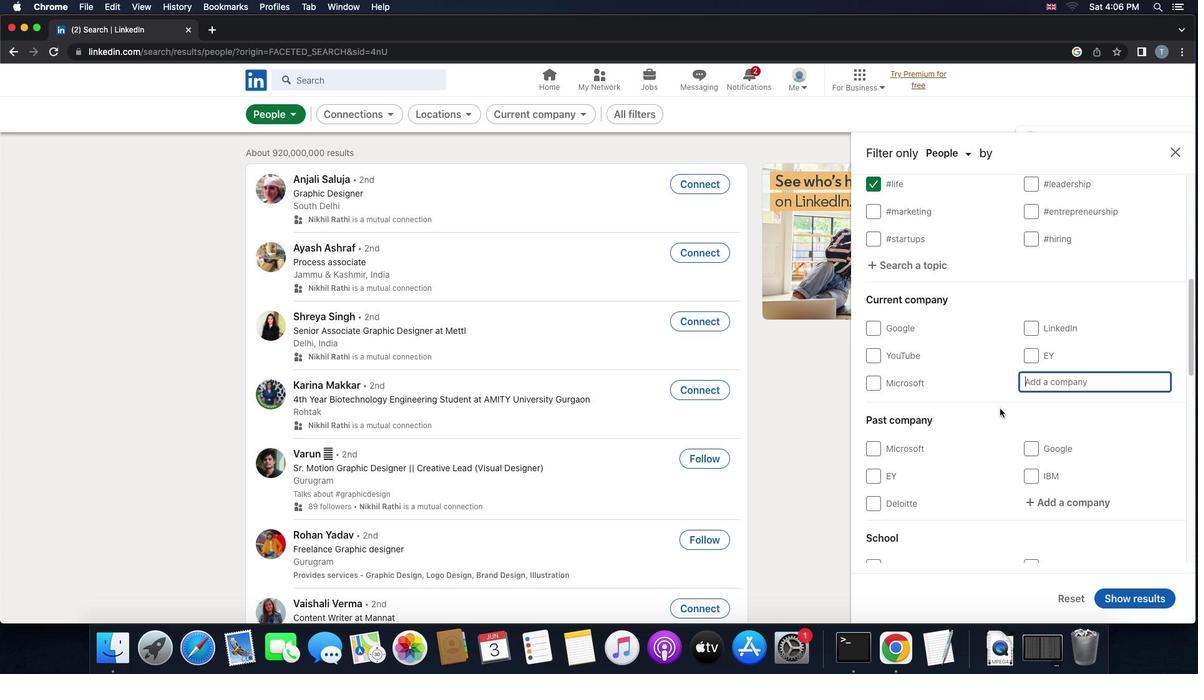 
Action: Mouse scrolled (1000, 408) with delta (0, 0)
Screenshot: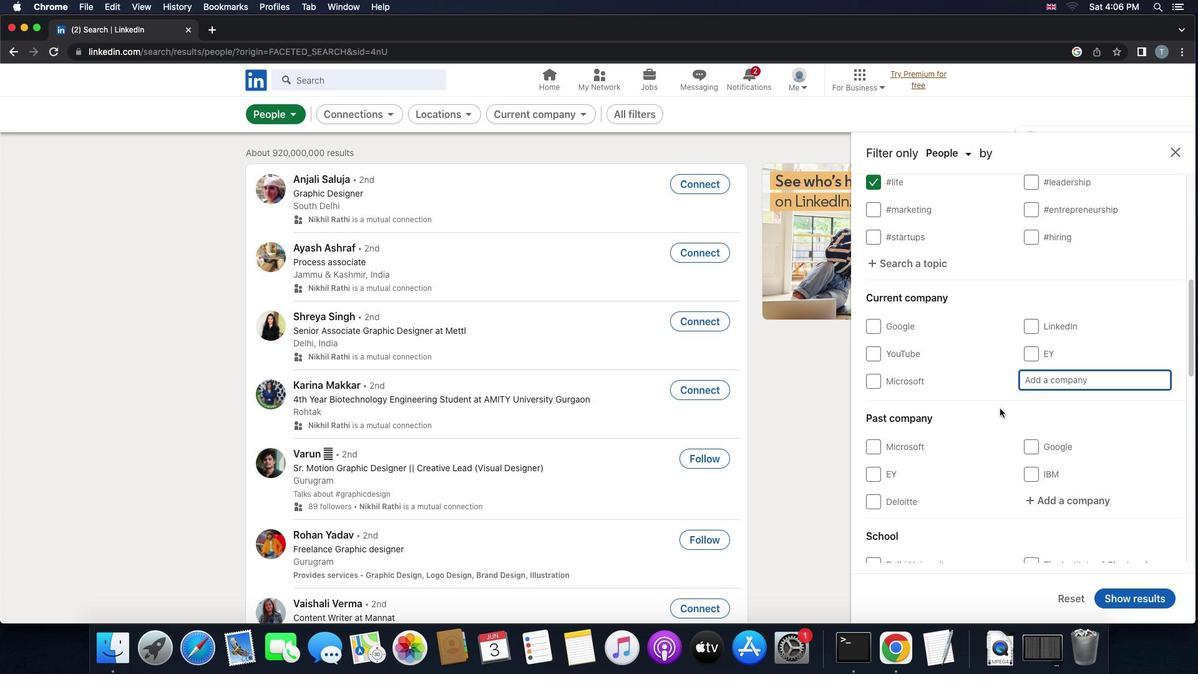 
Action: Mouse scrolled (1000, 408) with delta (0, 0)
Screenshot: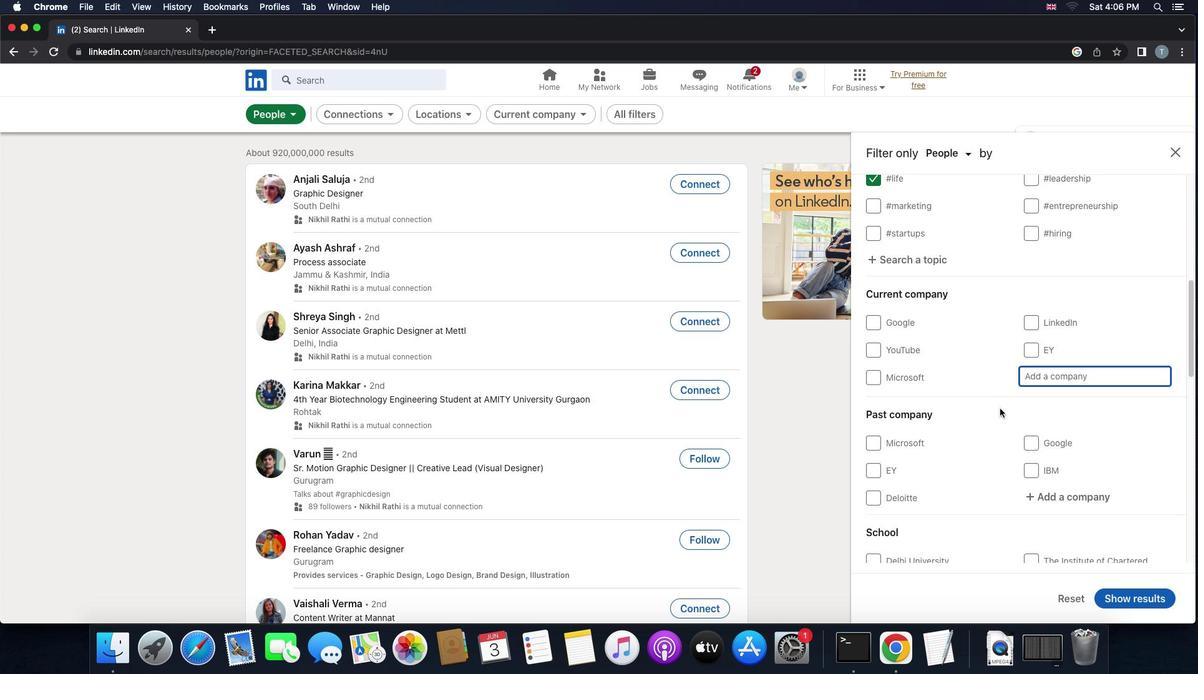 
Action: Mouse scrolled (1000, 408) with delta (0, 0)
Screenshot: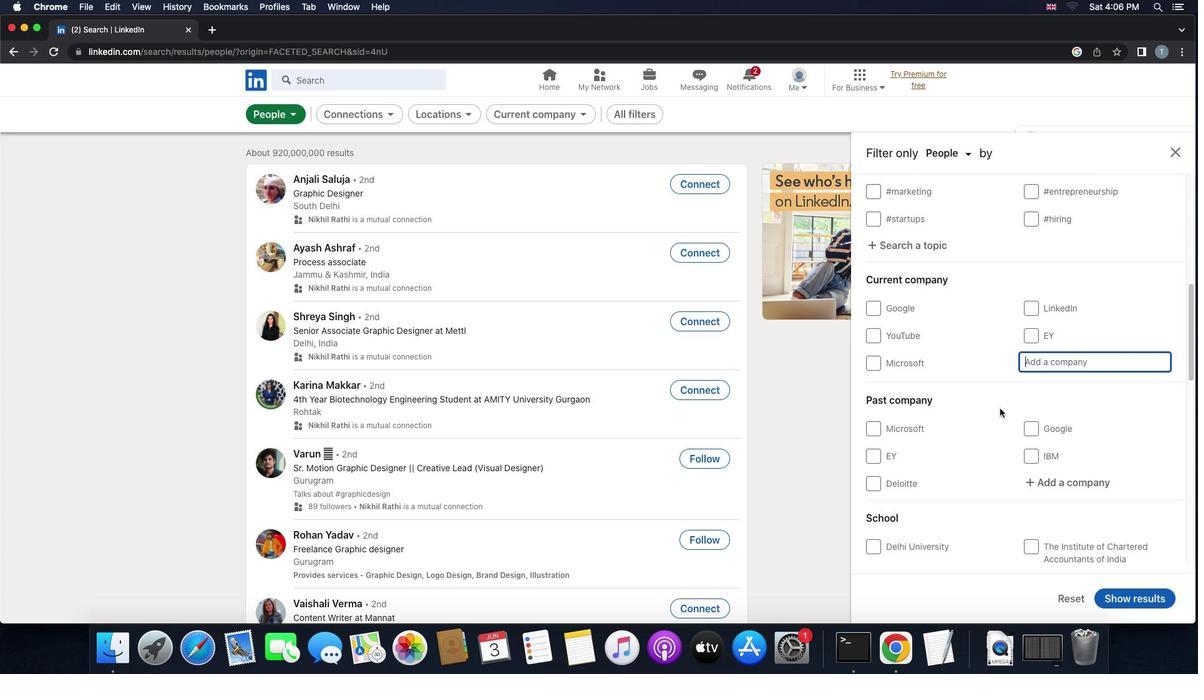 
Action: Mouse scrolled (1000, 408) with delta (0, 0)
Screenshot: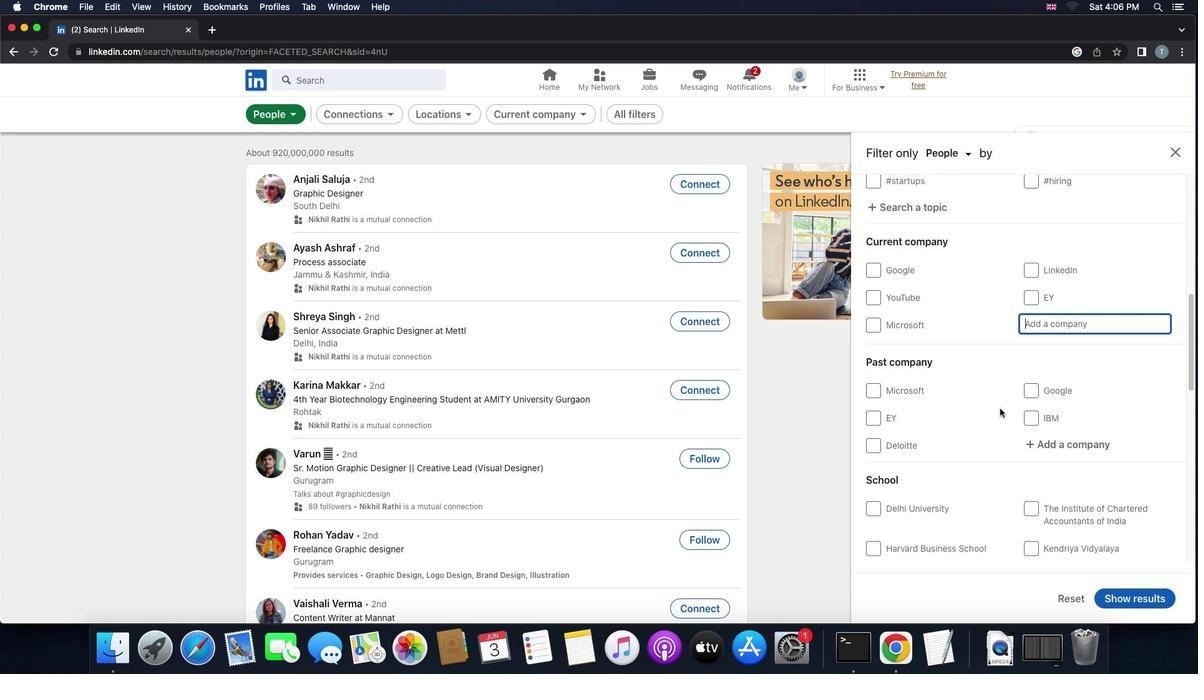 
Action: Mouse scrolled (1000, 408) with delta (0, 0)
Screenshot: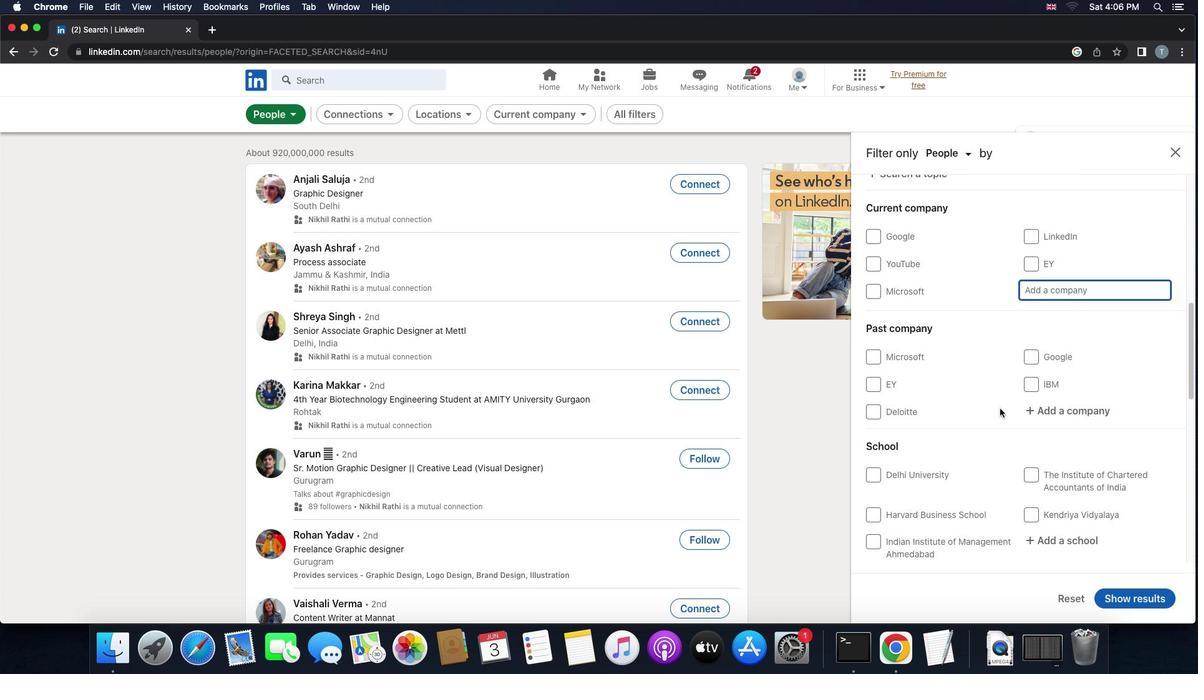 
Action: Mouse scrolled (1000, 408) with delta (0, 0)
Screenshot: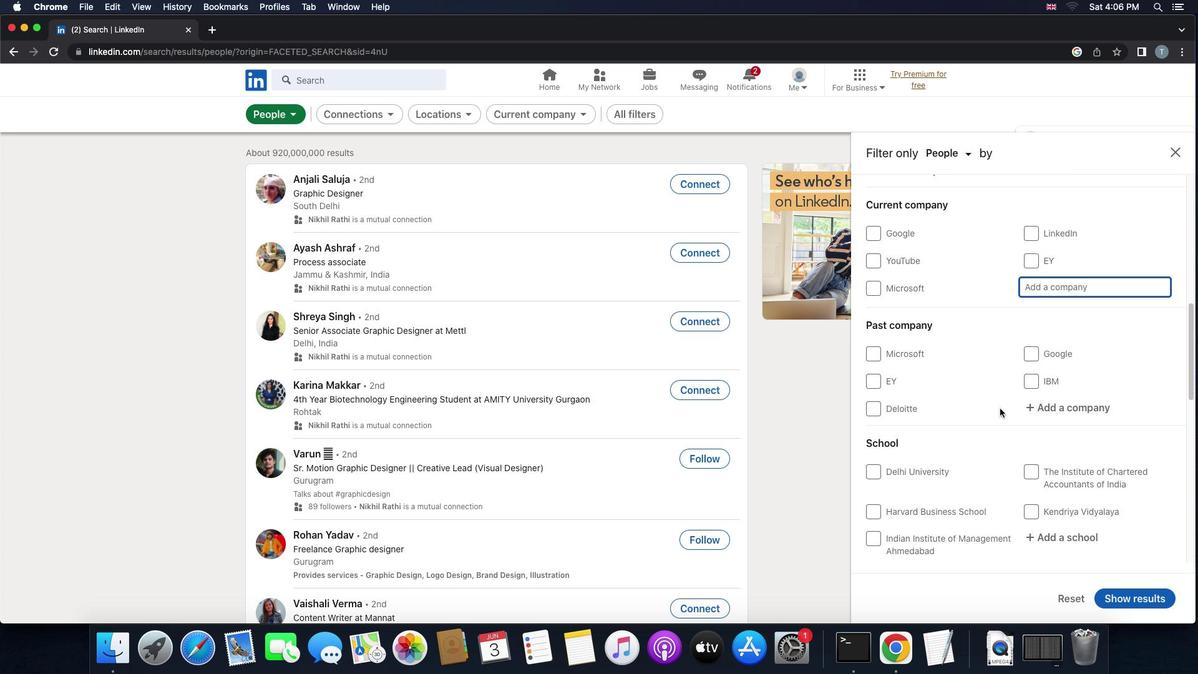 
Action: Mouse scrolled (1000, 408) with delta (0, 0)
Screenshot: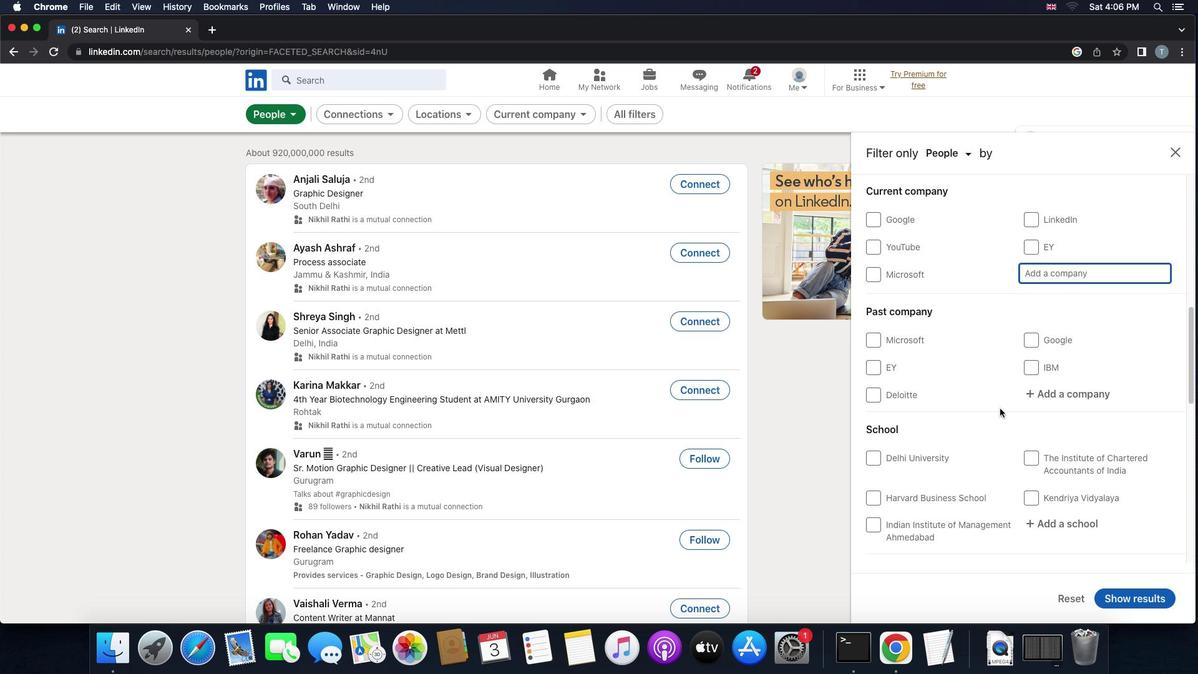 
Action: Mouse scrolled (1000, 408) with delta (0, 0)
Screenshot: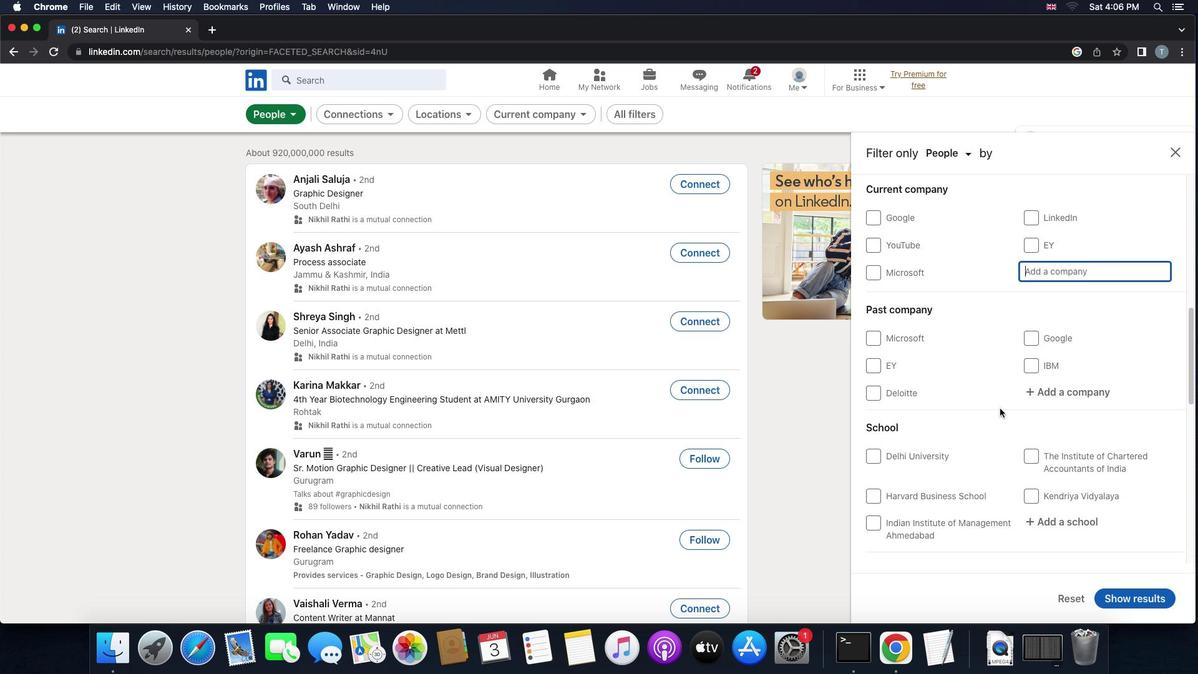 
Action: Mouse scrolled (1000, 408) with delta (0, 0)
Screenshot: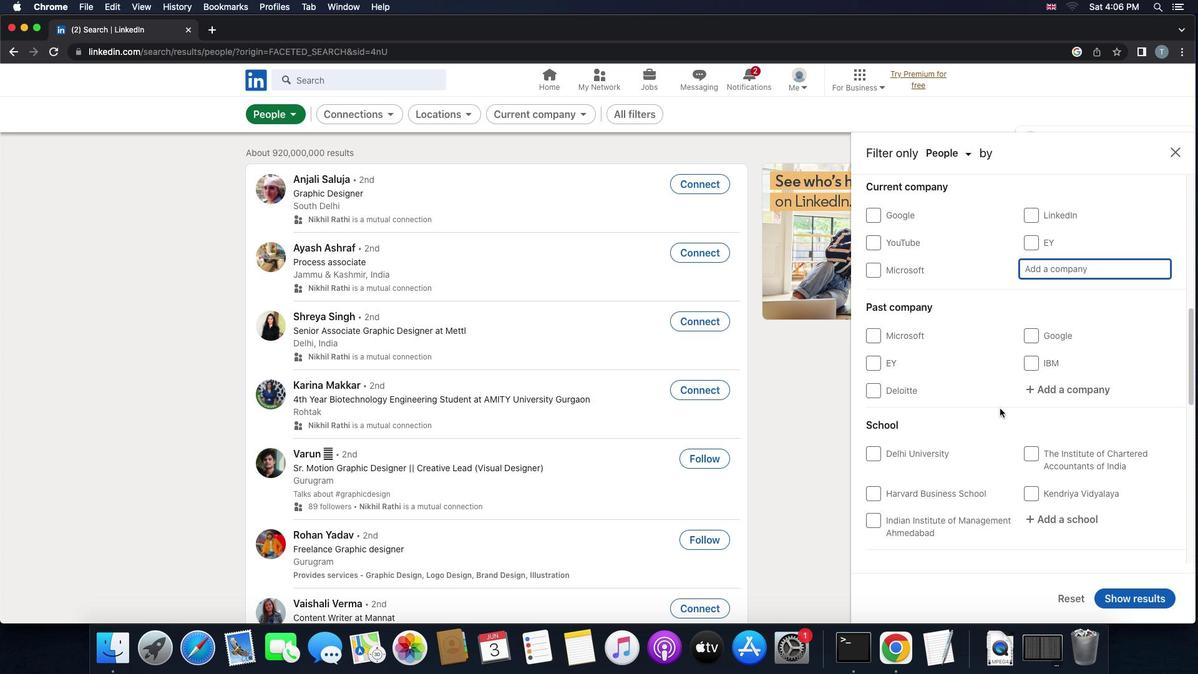 
Action: Mouse scrolled (1000, 408) with delta (0, 0)
Screenshot: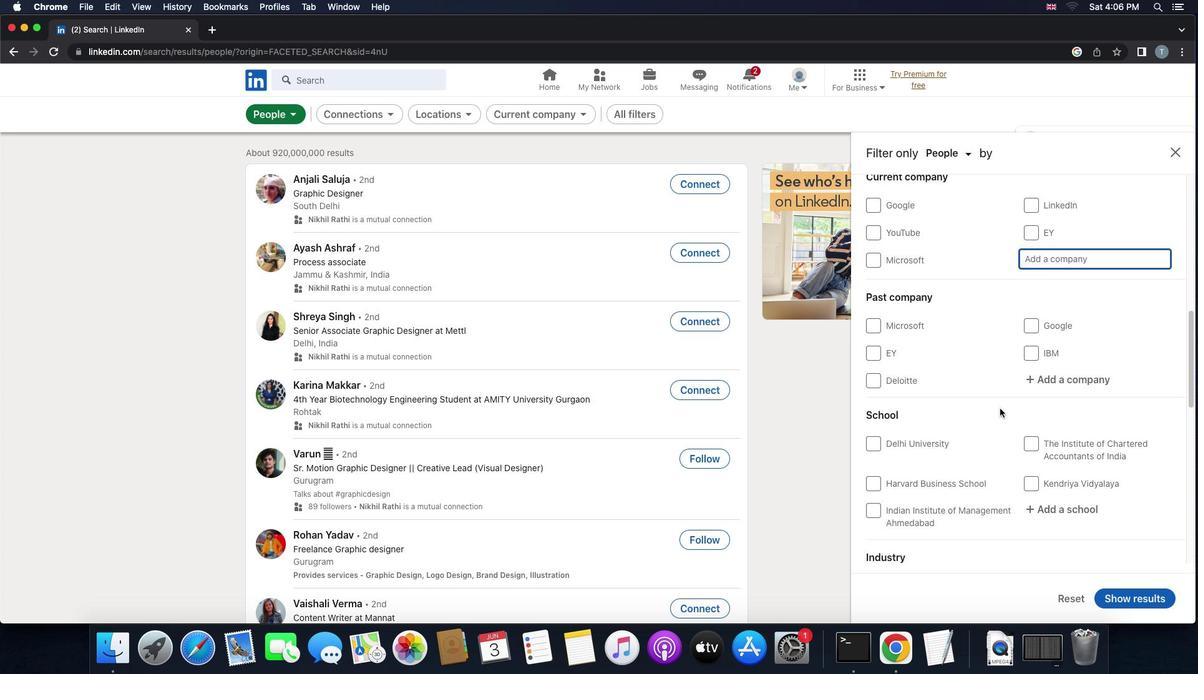 
Action: Mouse scrolled (1000, 408) with delta (0, 0)
Screenshot: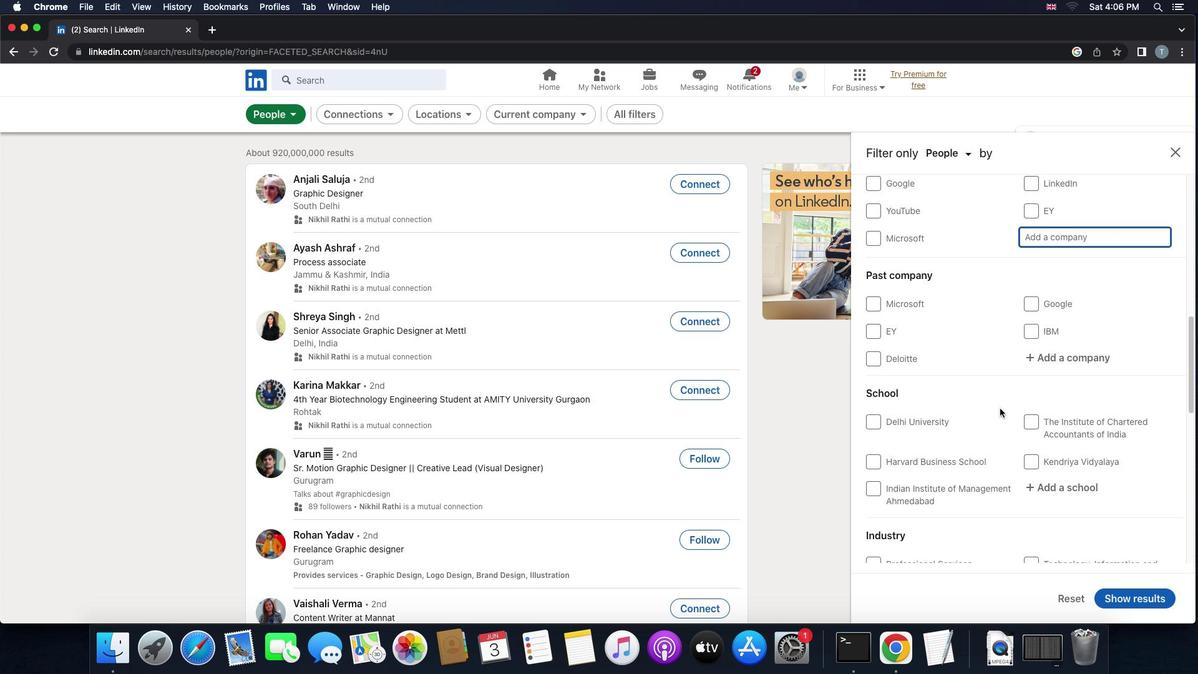 
Action: Mouse moved to (1052, 226)
Screenshot: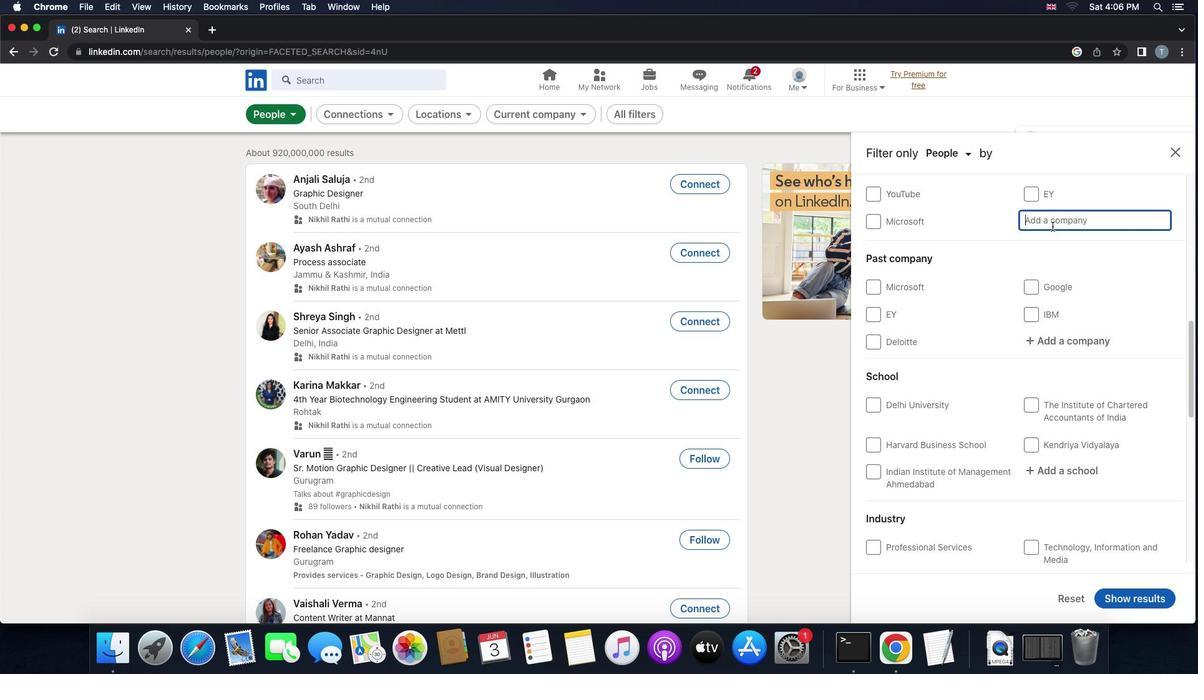 
Action: Key pressed 'h''u''f''f''p''o''s''t'
Screenshot: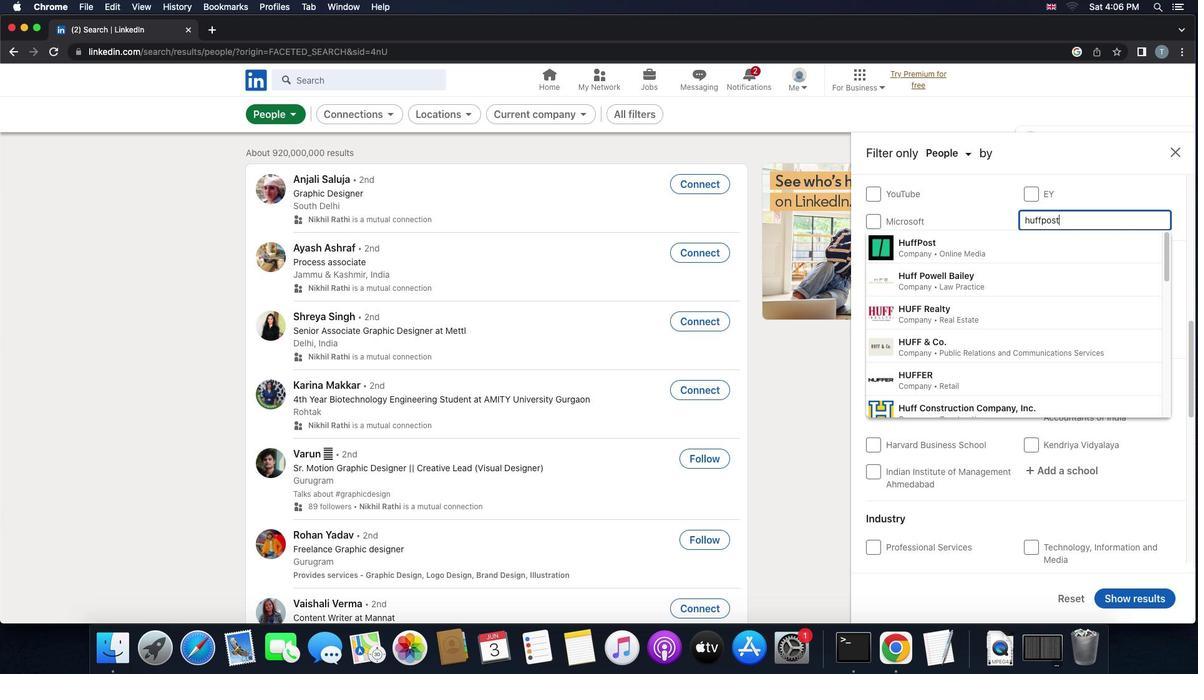 
Action: Mouse moved to (969, 237)
Screenshot: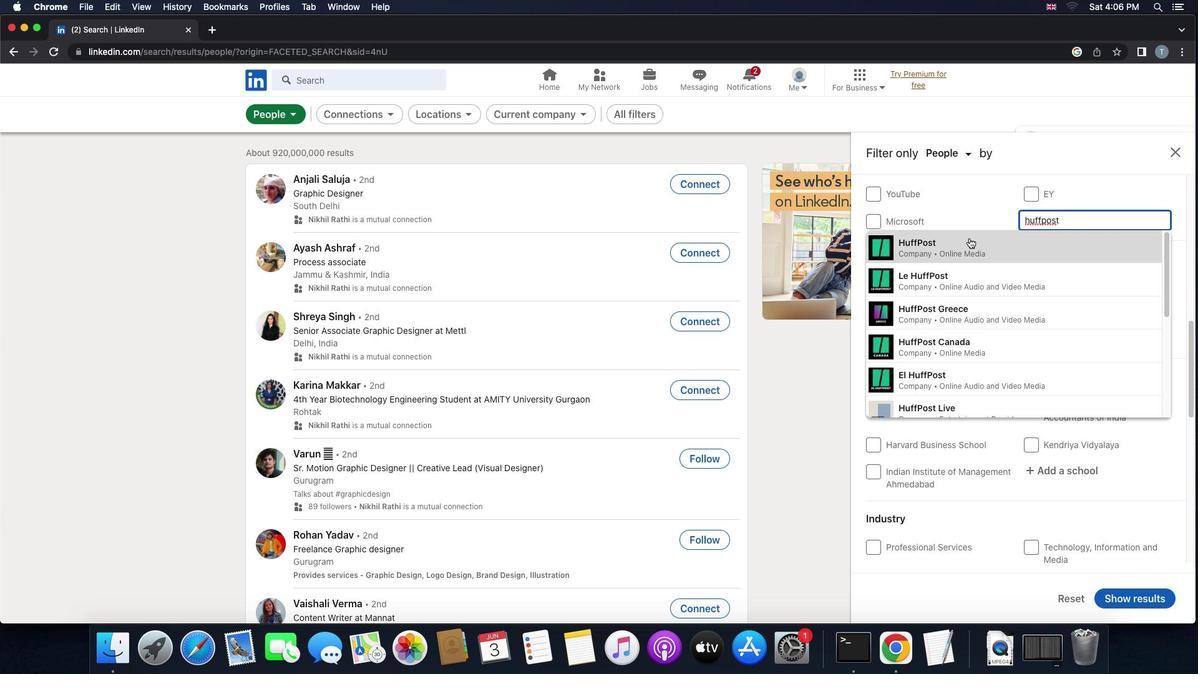 
Action: Mouse pressed left at (969, 237)
Screenshot: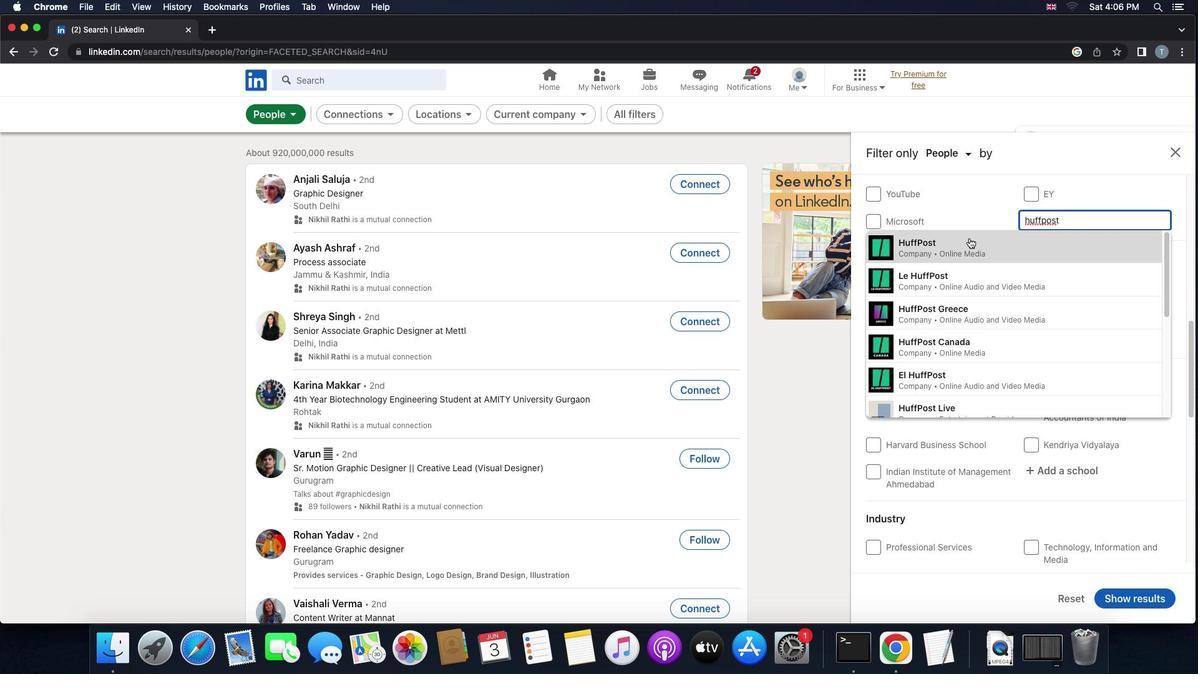 
Action: Mouse moved to (969, 241)
Screenshot: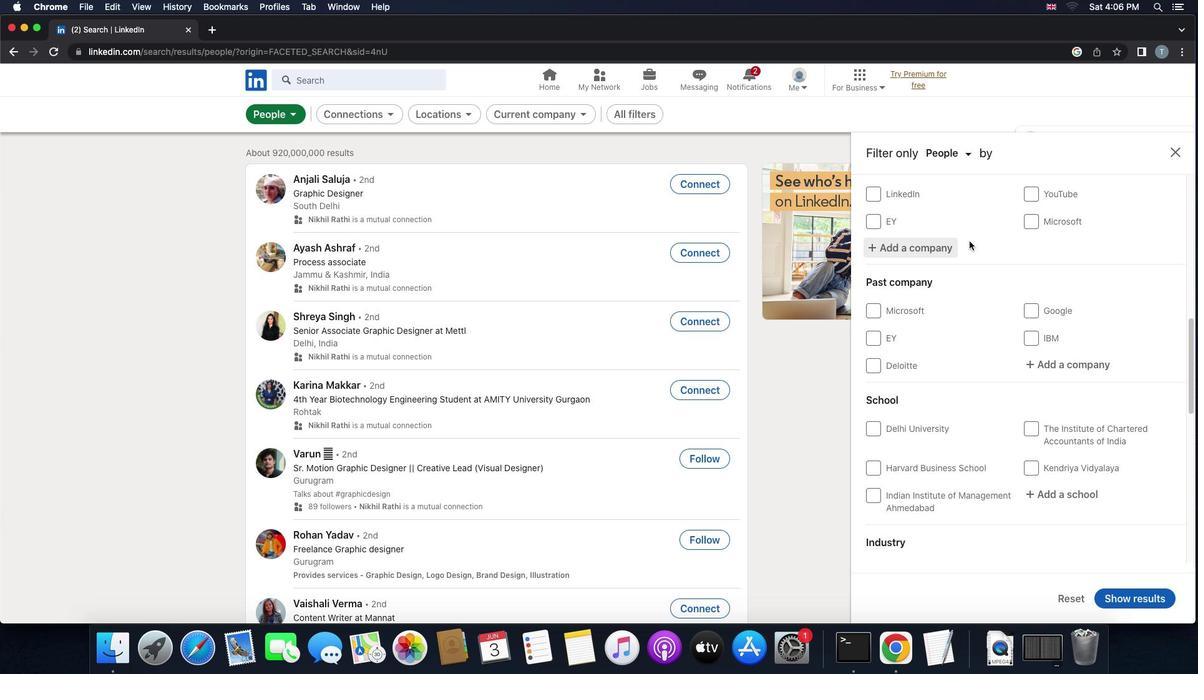 
Action: Mouse scrolled (969, 241) with delta (0, 0)
Screenshot: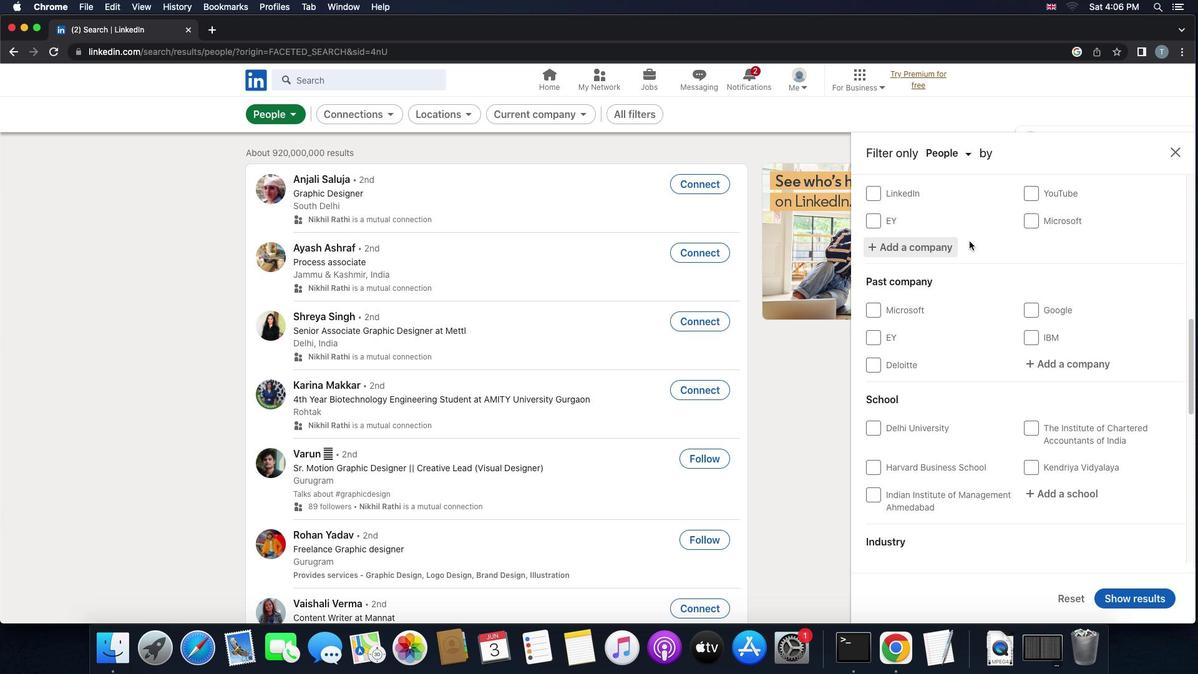 
Action: Mouse scrolled (969, 241) with delta (0, 0)
Screenshot: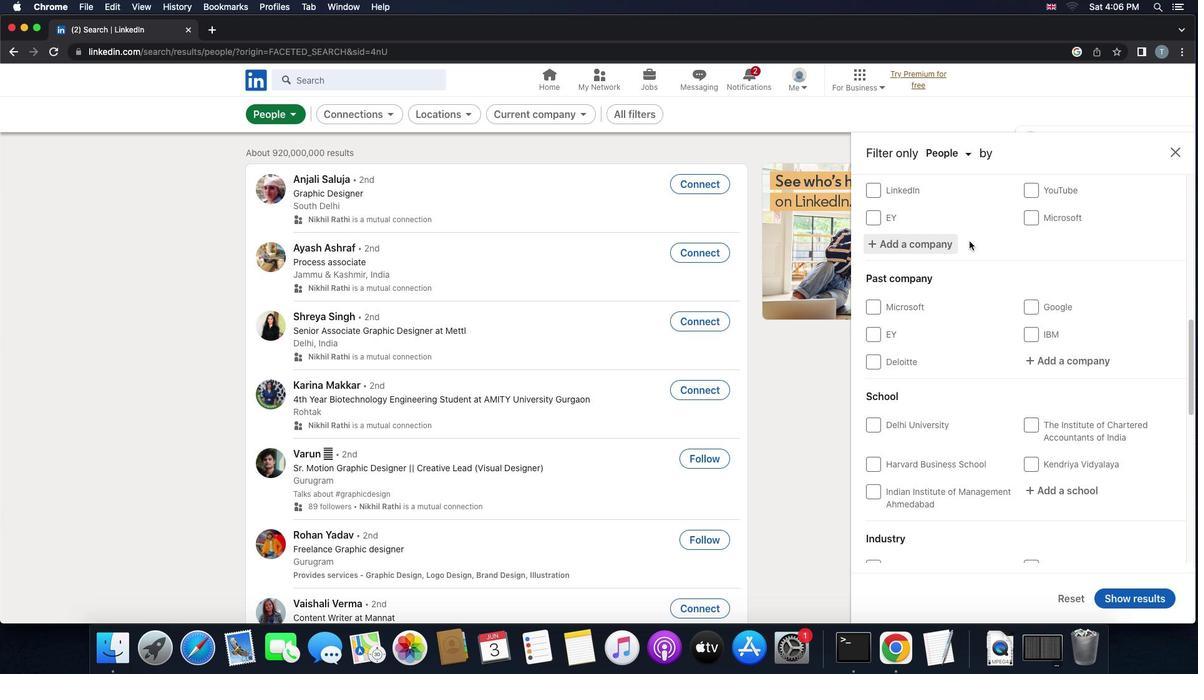 
Action: Mouse scrolled (969, 241) with delta (0, -1)
Screenshot: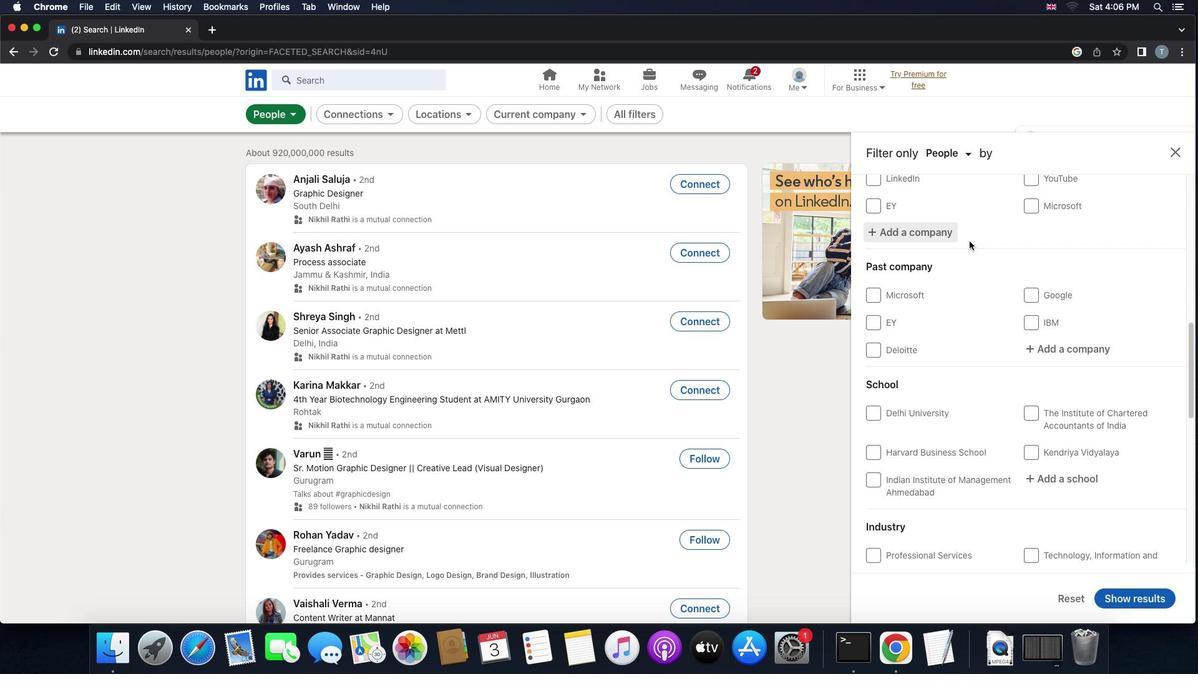 
Action: Mouse moved to (977, 254)
Screenshot: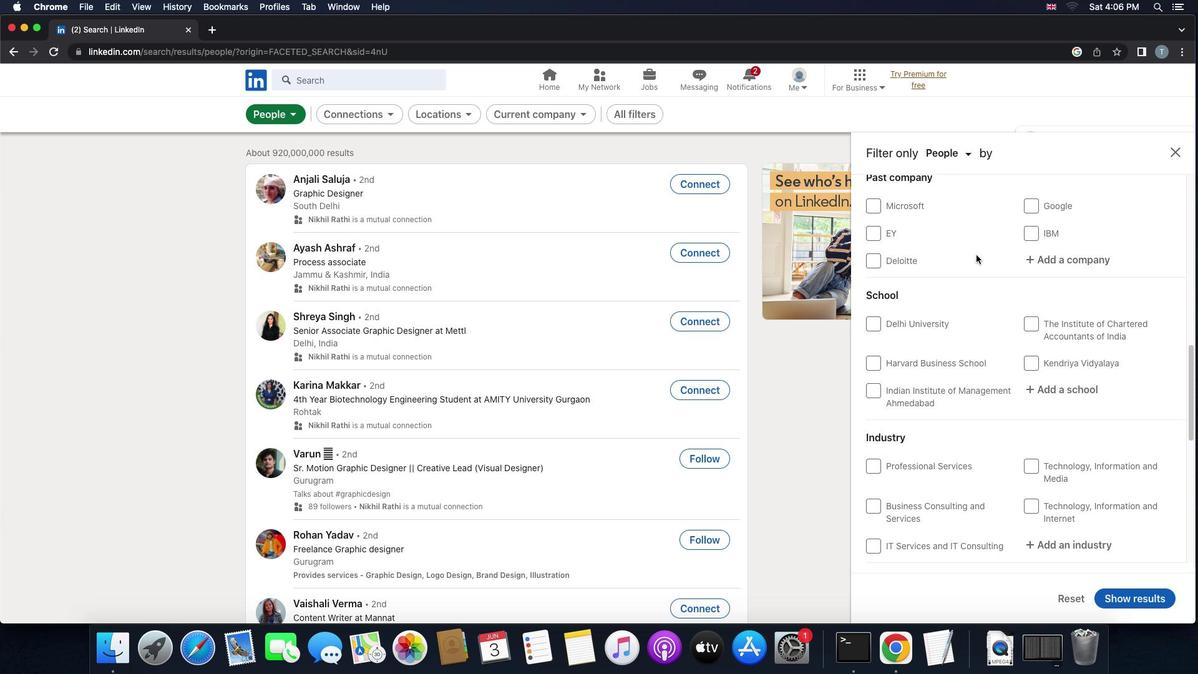 
Action: Mouse scrolled (977, 254) with delta (0, 0)
Screenshot: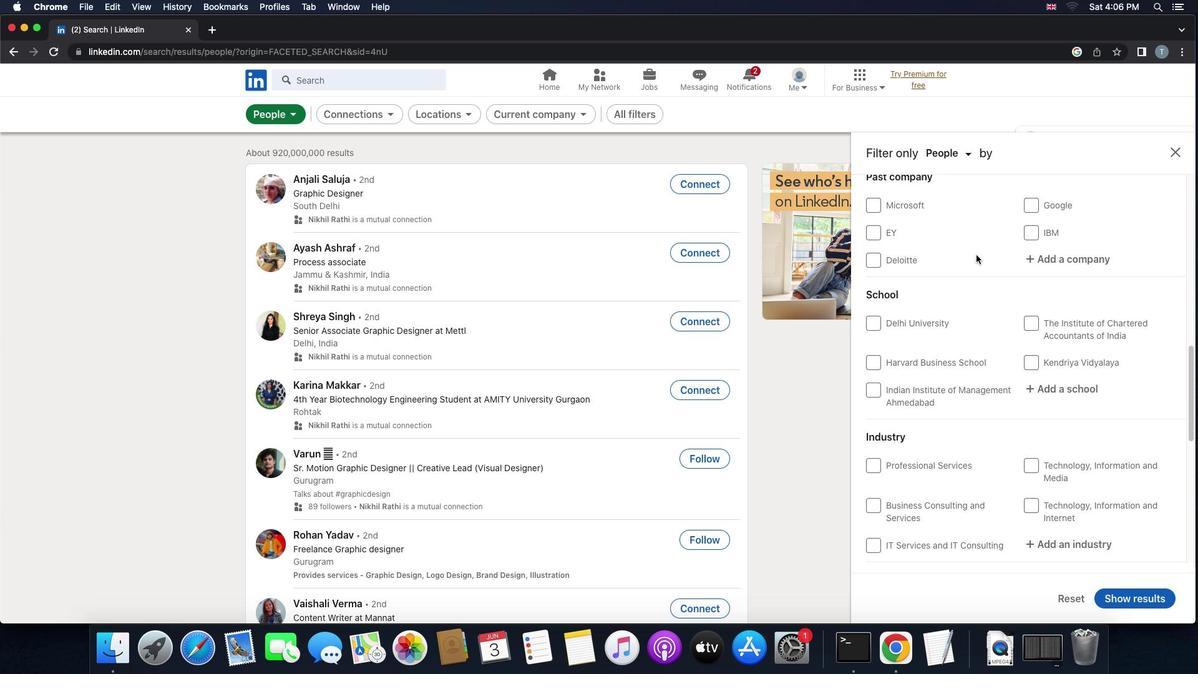 
Action: Mouse scrolled (977, 254) with delta (0, 0)
Screenshot: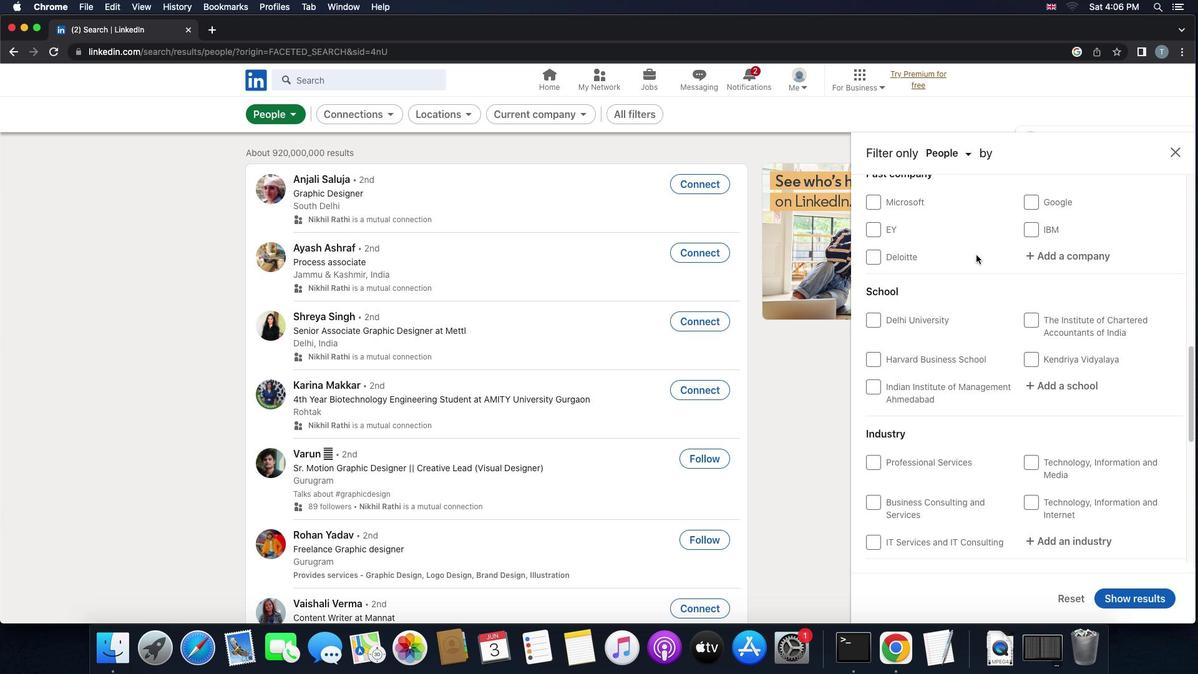 
Action: Mouse scrolled (977, 254) with delta (0, 0)
Screenshot: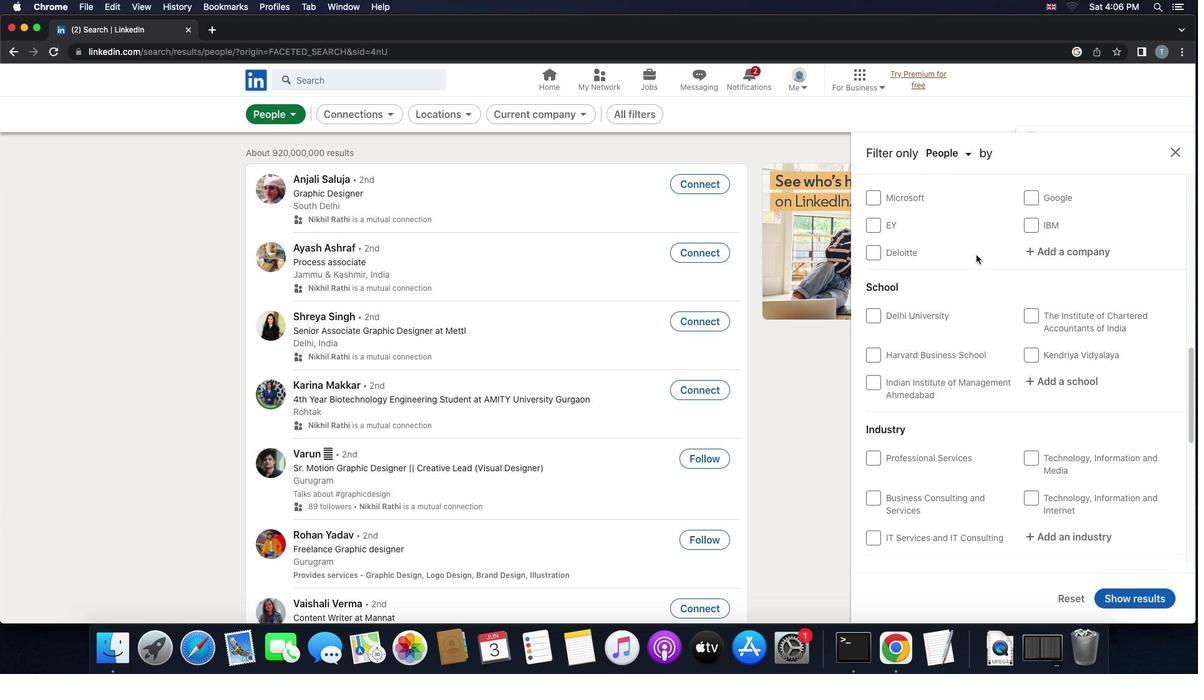 
Action: Mouse scrolled (977, 254) with delta (0, -1)
Screenshot: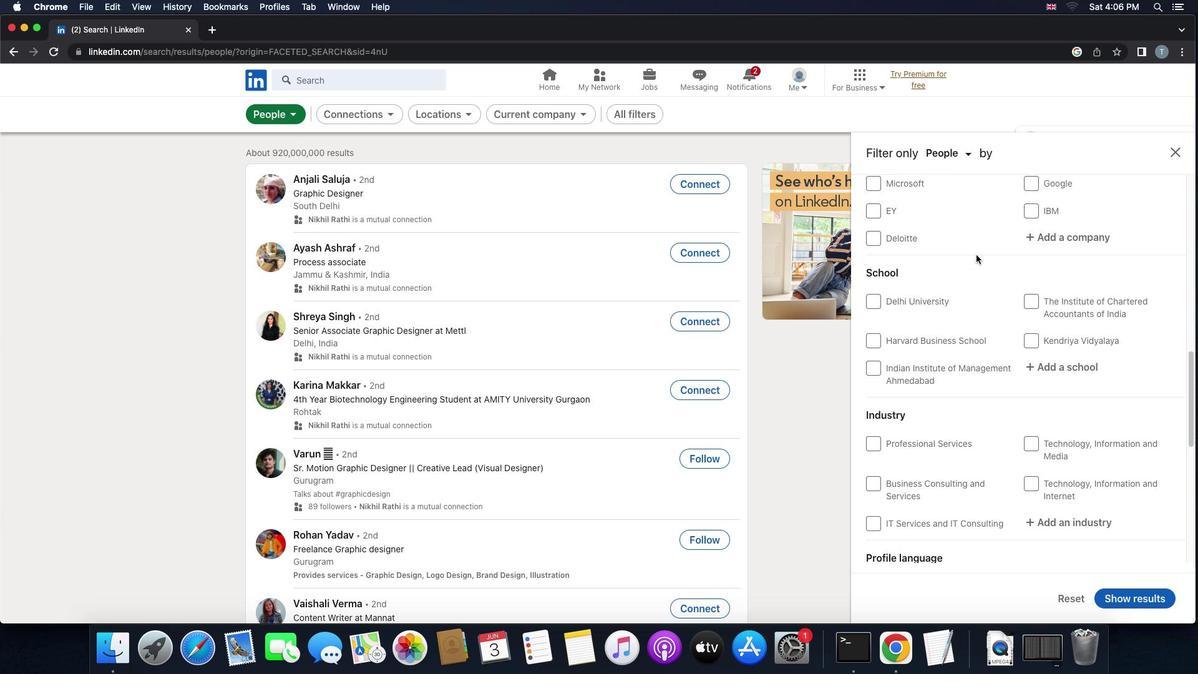 
Action: Mouse moved to (986, 261)
Screenshot: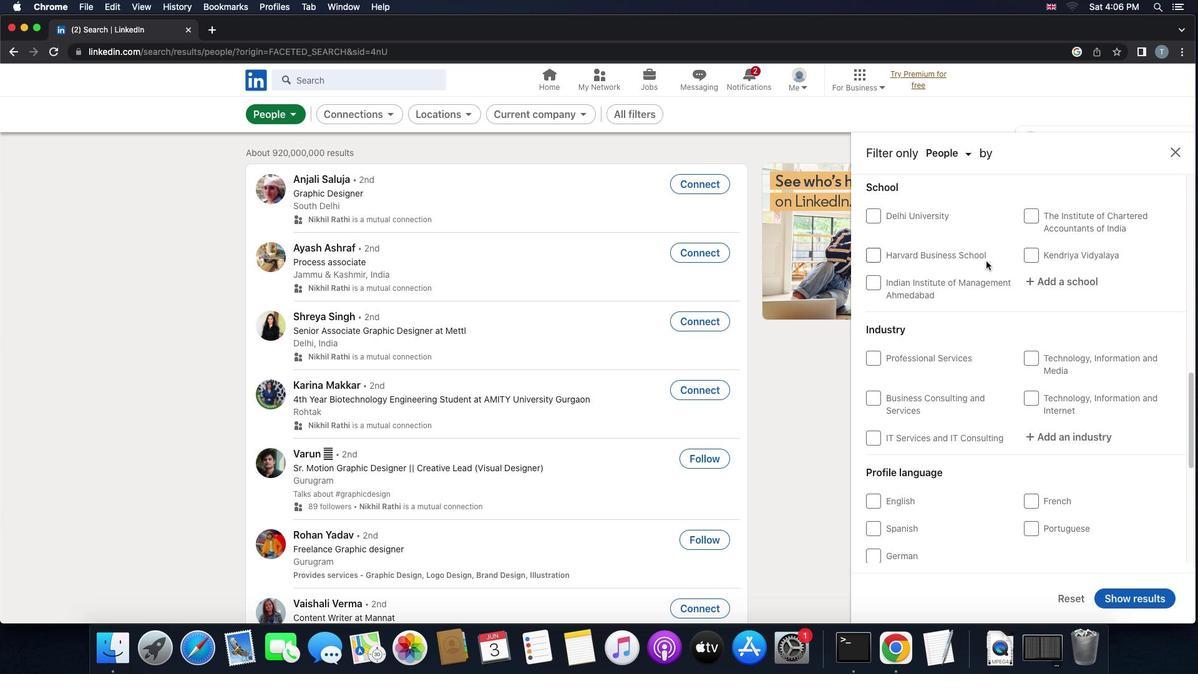 
Action: Mouse scrolled (986, 261) with delta (0, 0)
Screenshot: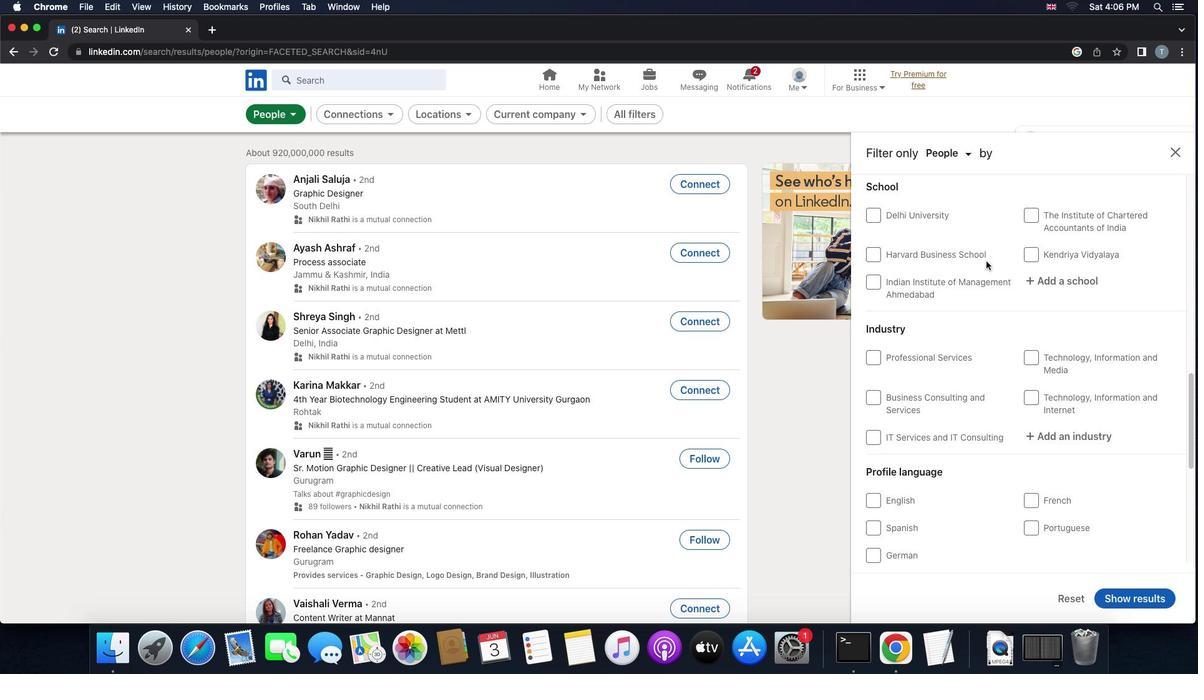 
Action: Mouse scrolled (986, 261) with delta (0, 0)
Screenshot: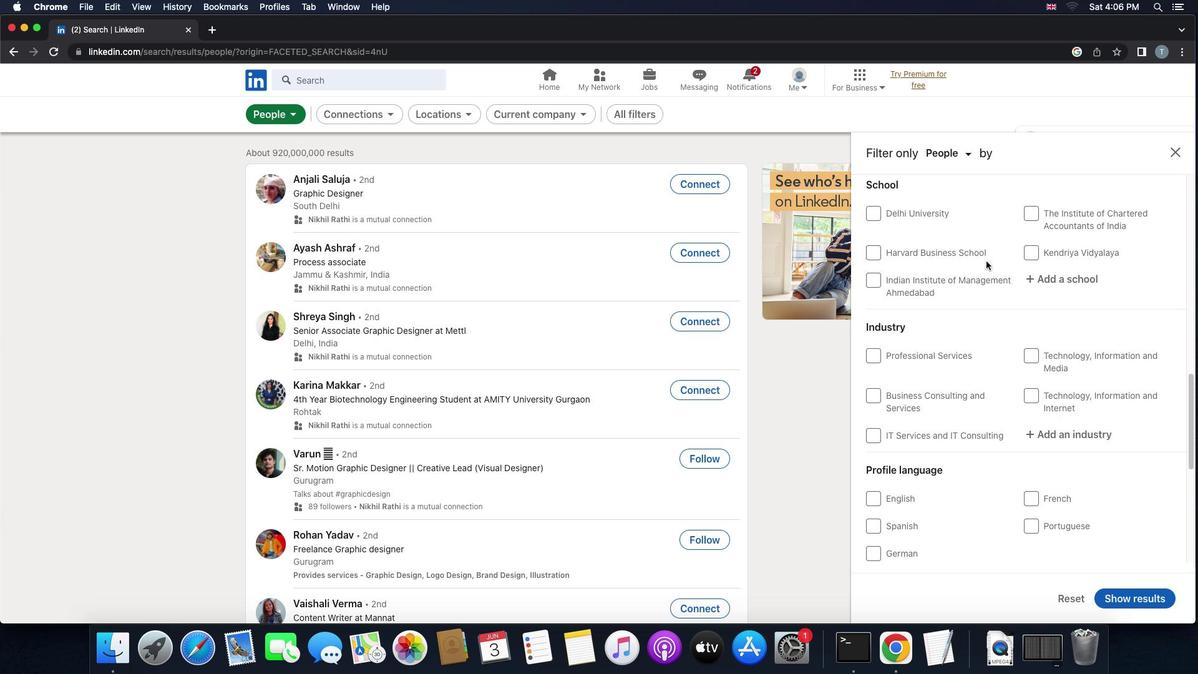 
Action: Mouse moved to (1048, 264)
Screenshot: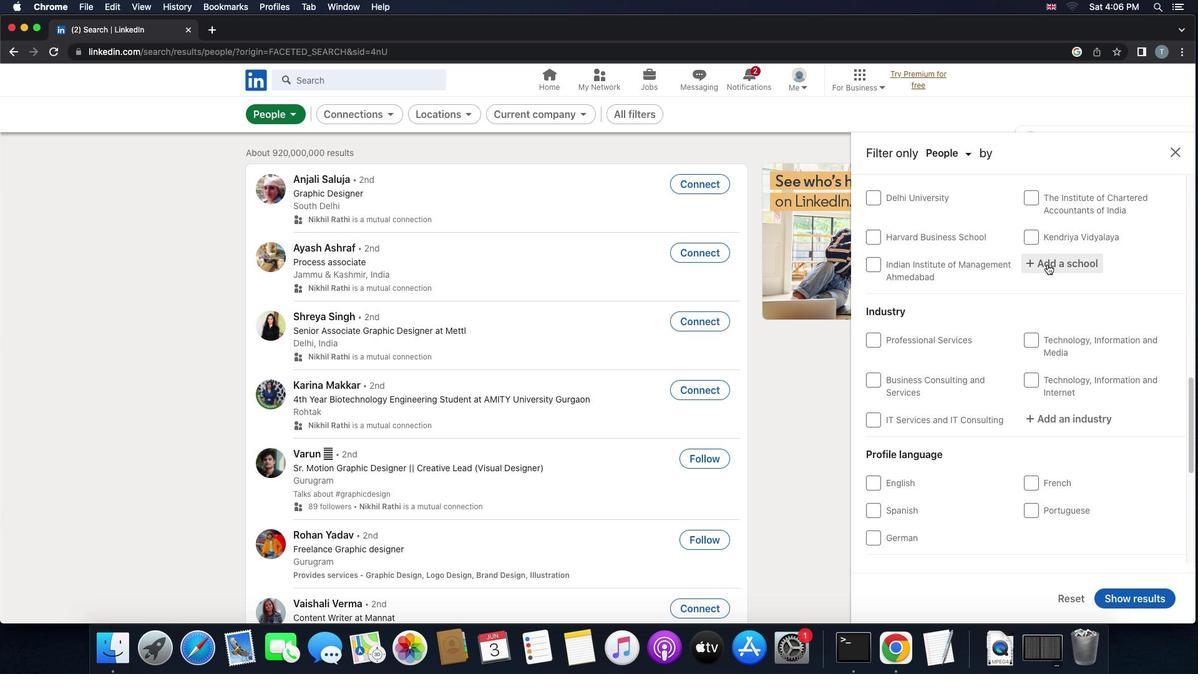 
Action: Mouse pressed left at (1048, 264)
Screenshot: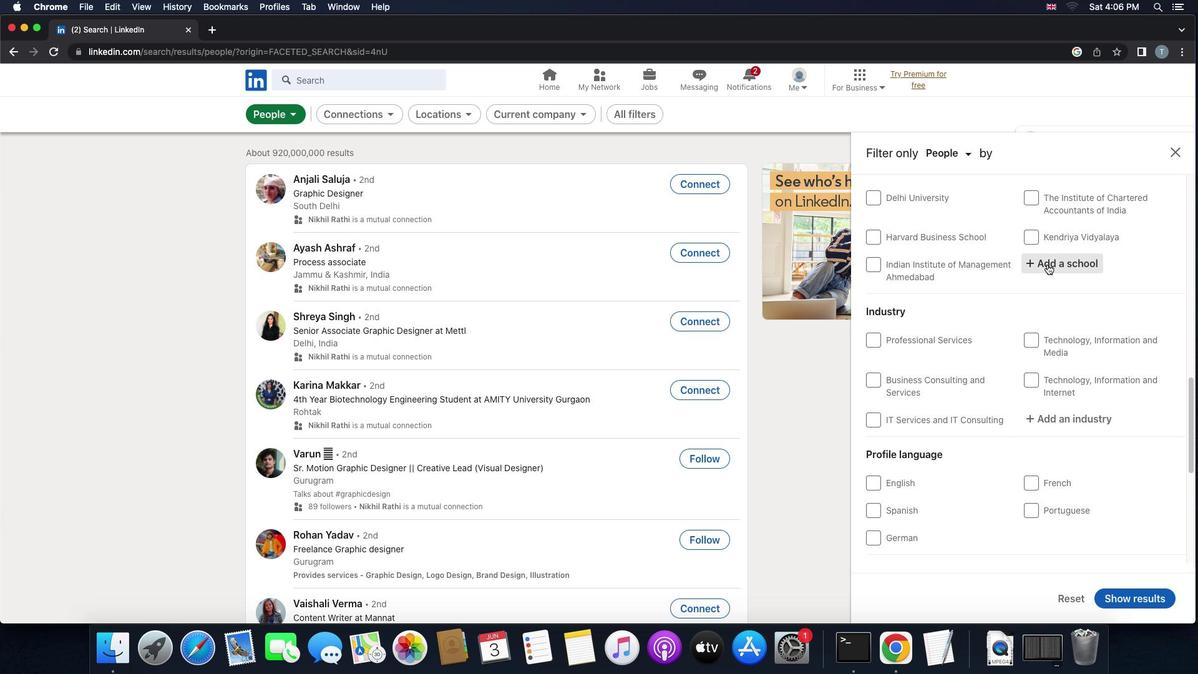 
Action: Key pressed Key.shift'M''I''T'
Screenshot: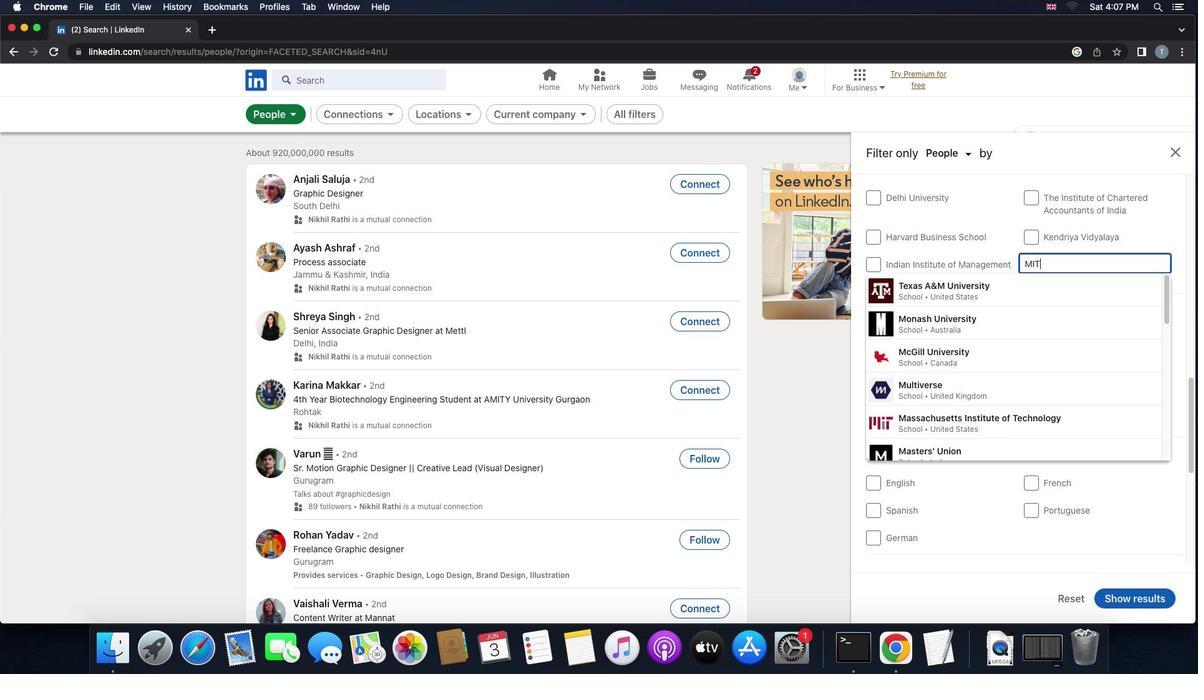 
Action: Mouse moved to (1048, 264)
Screenshot: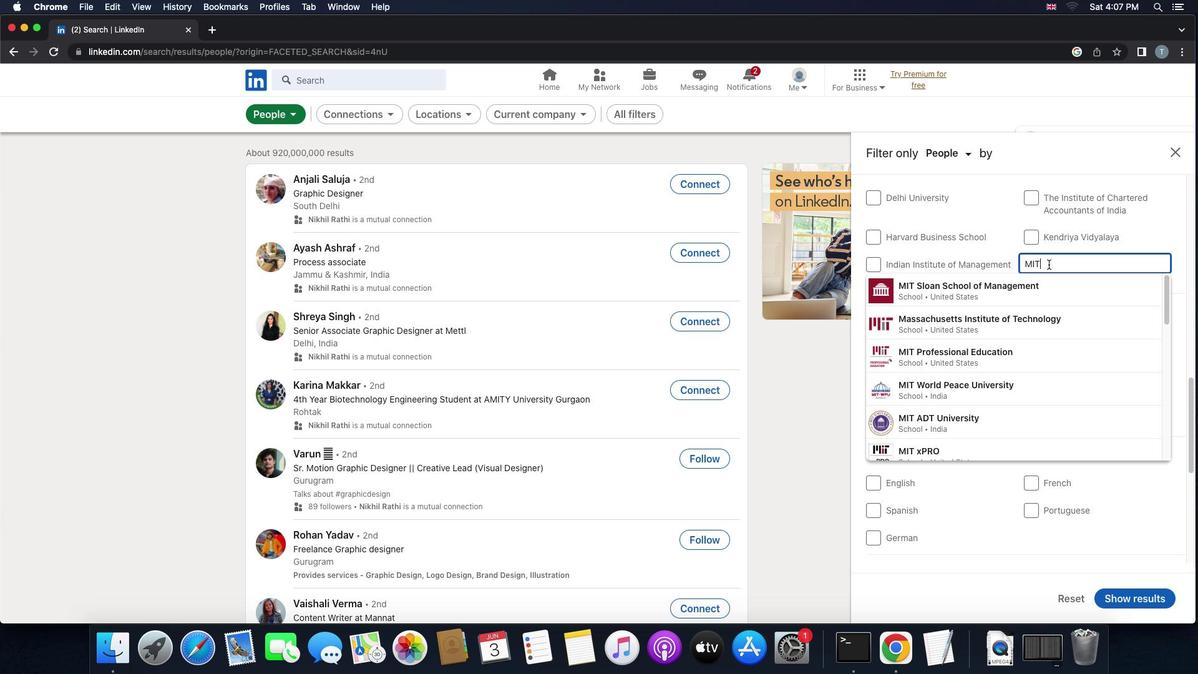 
Action: Key pressed Key.space'a'
Screenshot: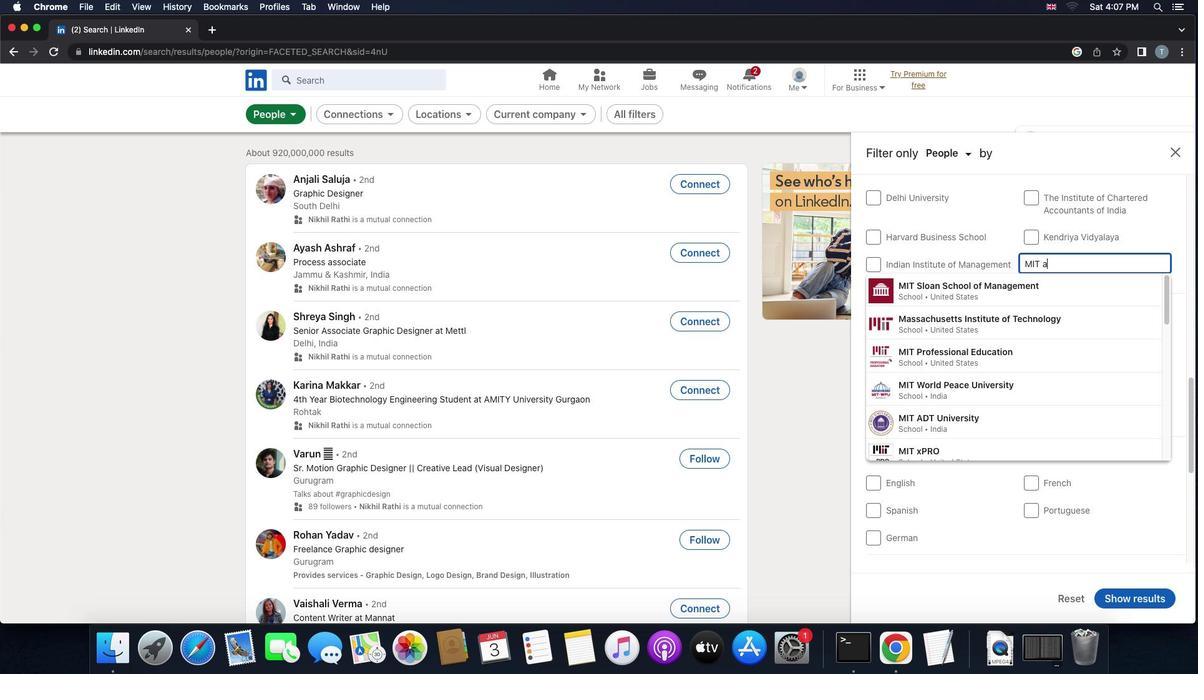 
Action: Mouse moved to (1055, 239)
Screenshot: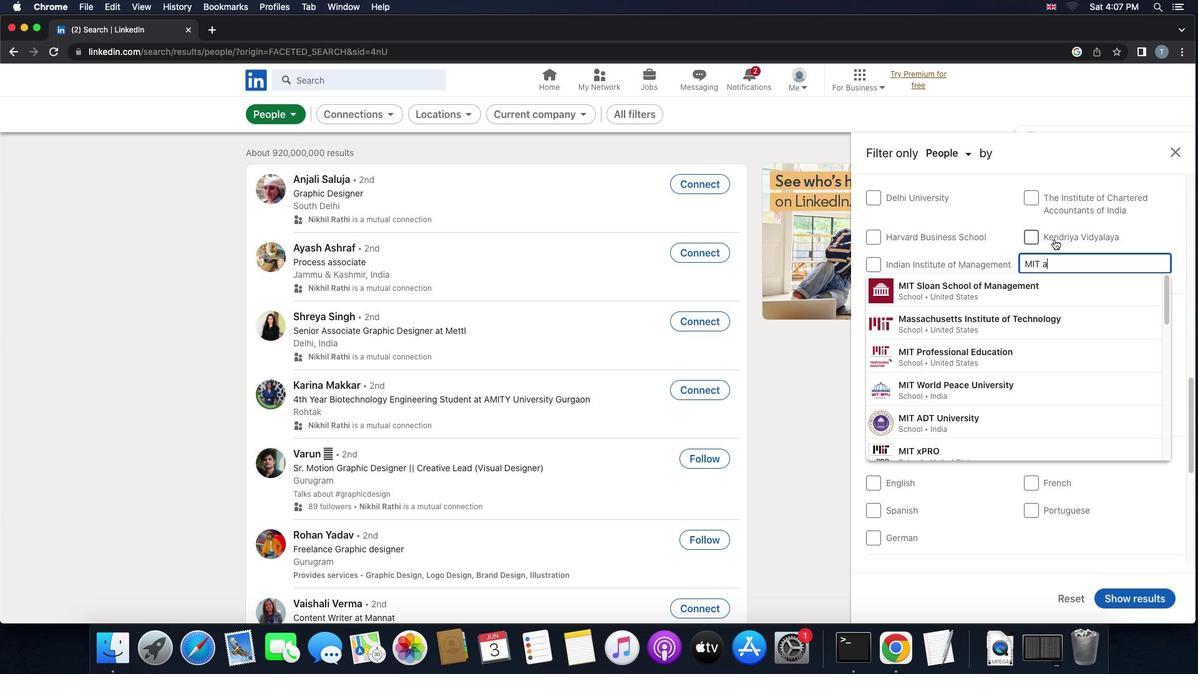 
Action: Key pressed 'c''a''d''e''m''y'
Screenshot: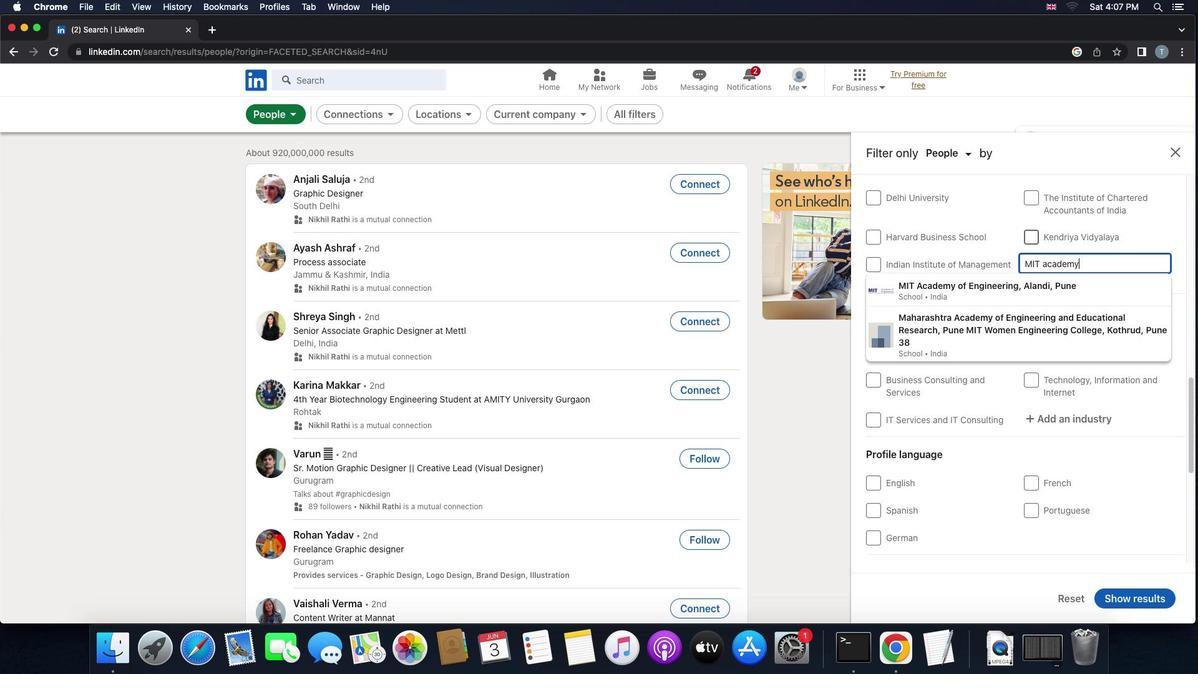 
Action: Mouse moved to (1015, 294)
Screenshot: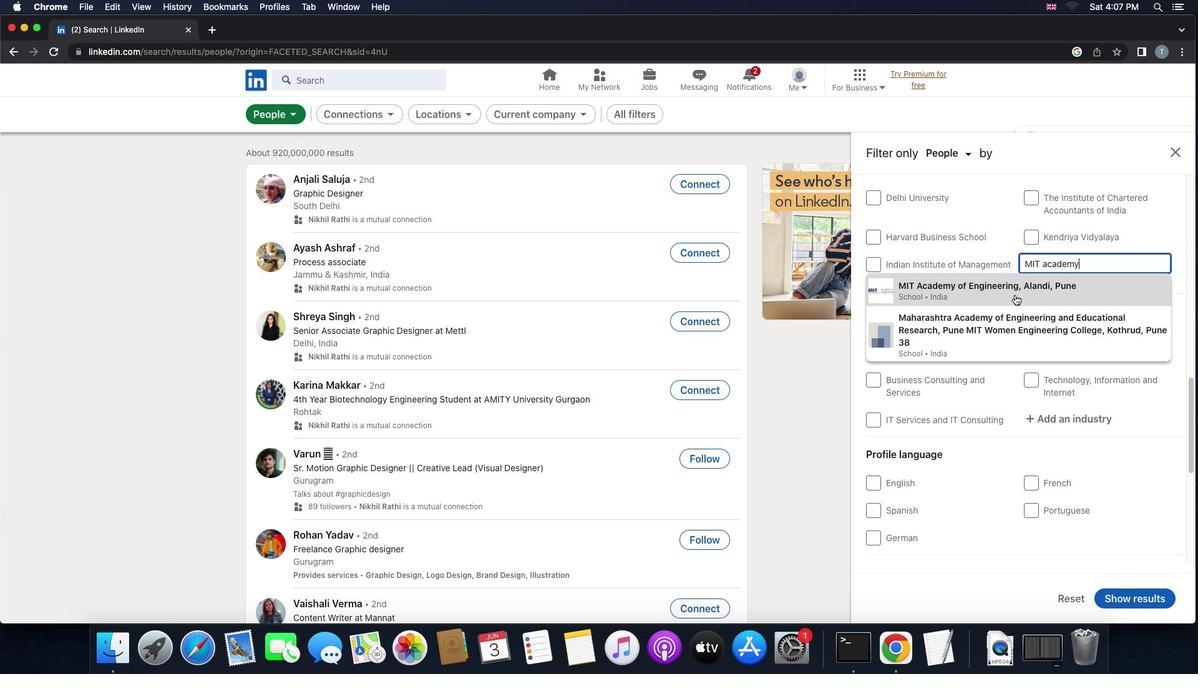 
Action: Mouse pressed left at (1015, 294)
Screenshot: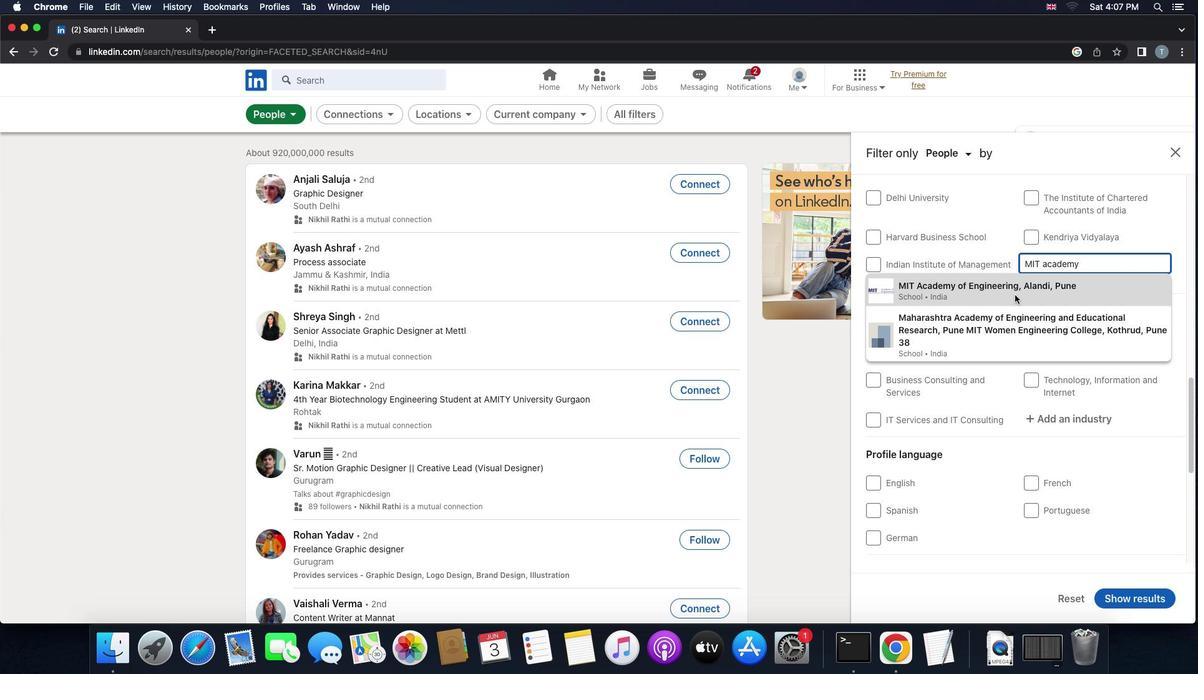 
Action: Mouse moved to (1014, 302)
Screenshot: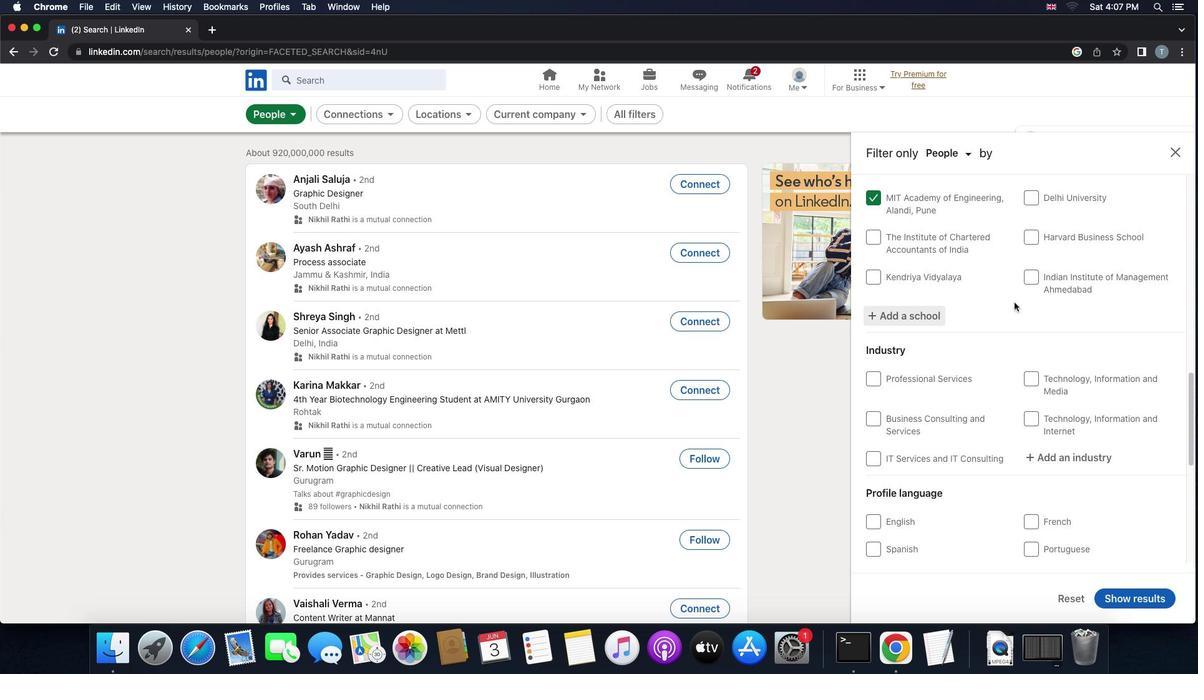 
Action: Mouse scrolled (1014, 302) with delta (0, 0)
Screenshot: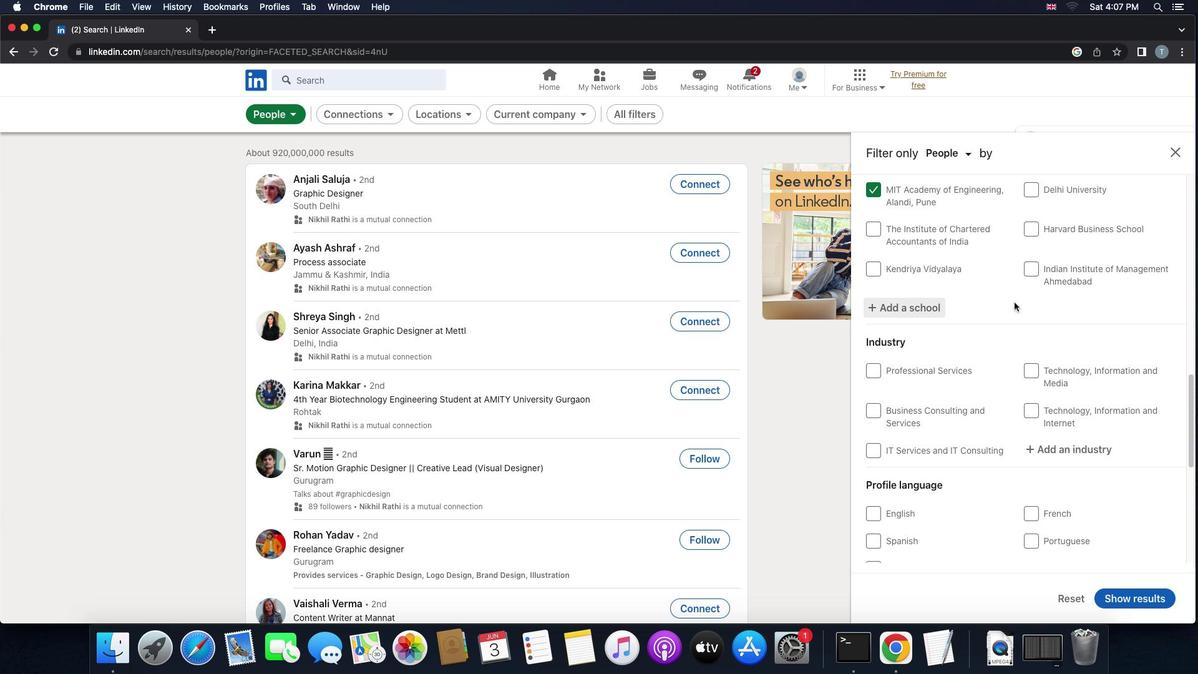 
Action: Mouse scrolled (1014, 302) with delta (0, 0)
Screenshot: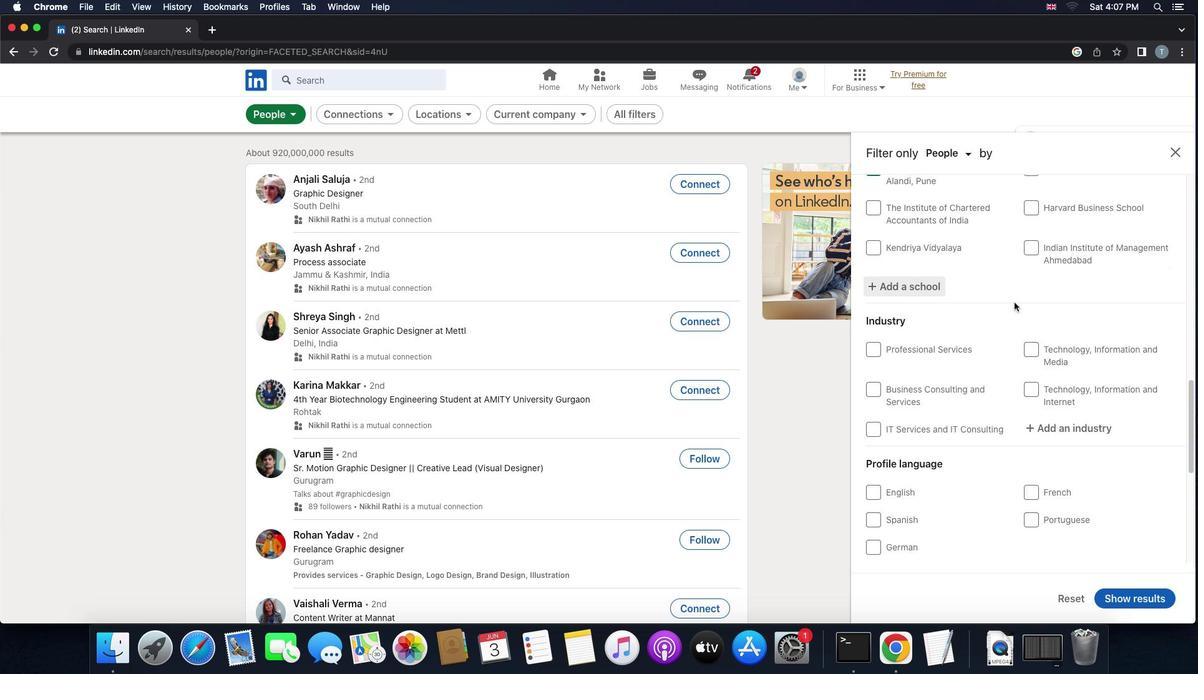 
Action: Mouse scrolled (1014, 302) with delta (0, -1)
Screenshot: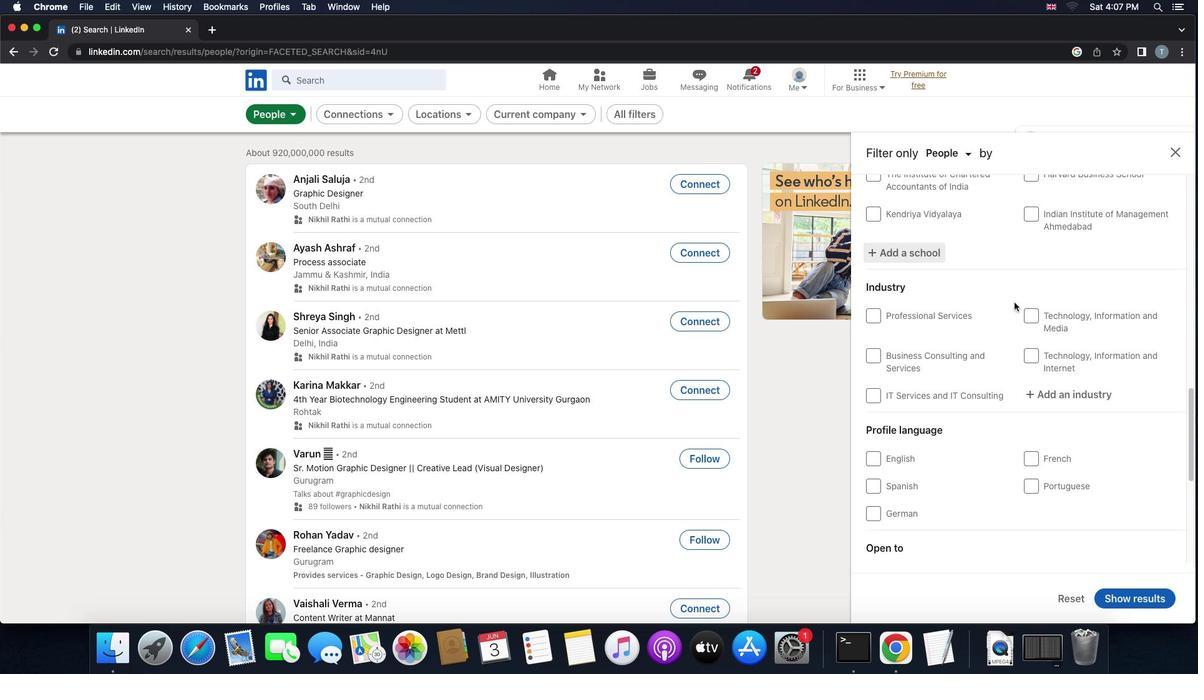 
Action: Mouse scrolled (1014, 302) with delta (0, -2)
Screenshot: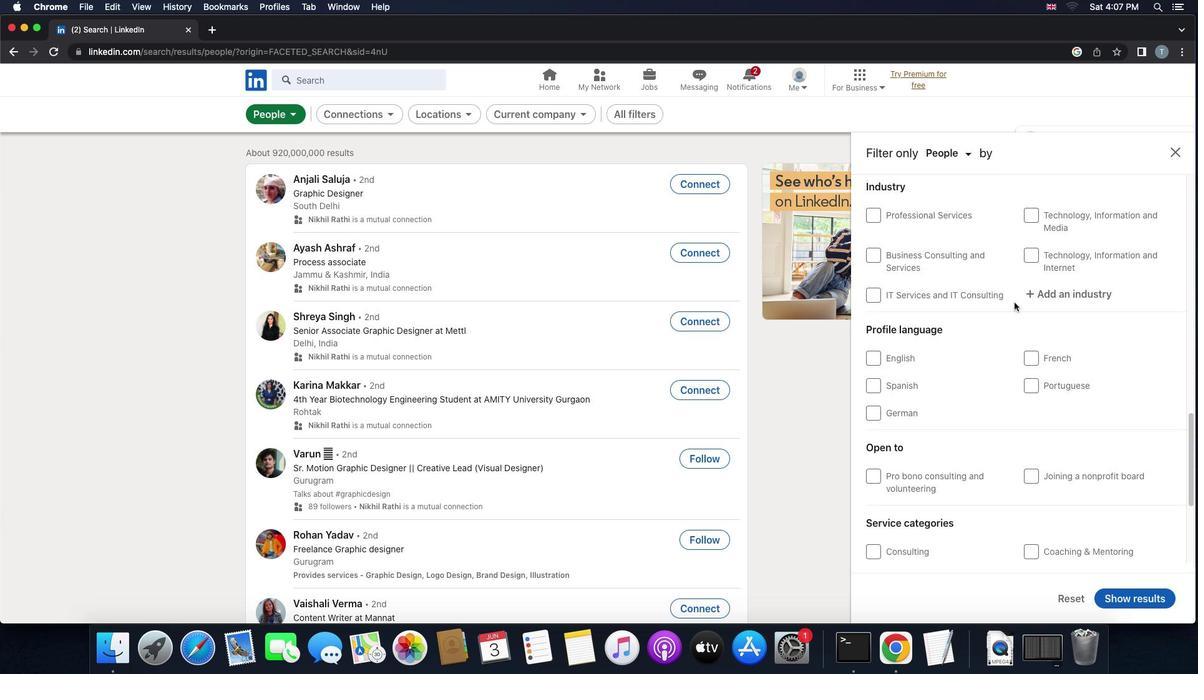 
Action: Mouse scrolled (1014, 302) with delta (0, 0)
Screenshot: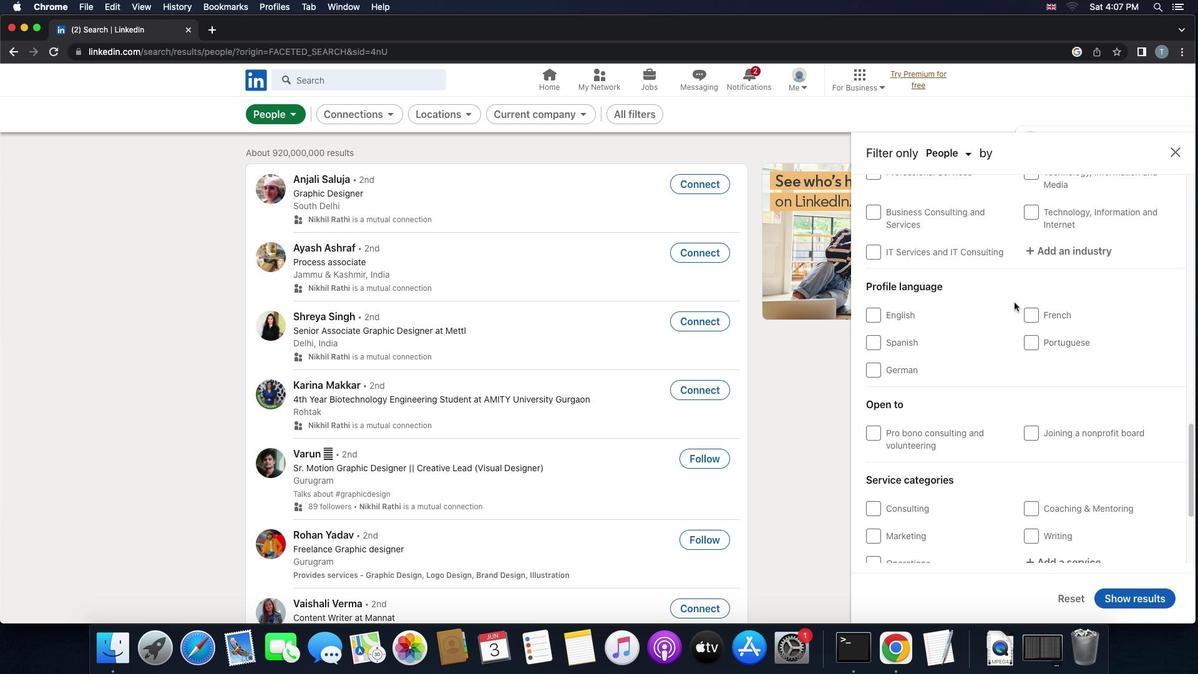 
Action: Mouse scrolled (1014, 302) with delta (0, 0)
Screenshot: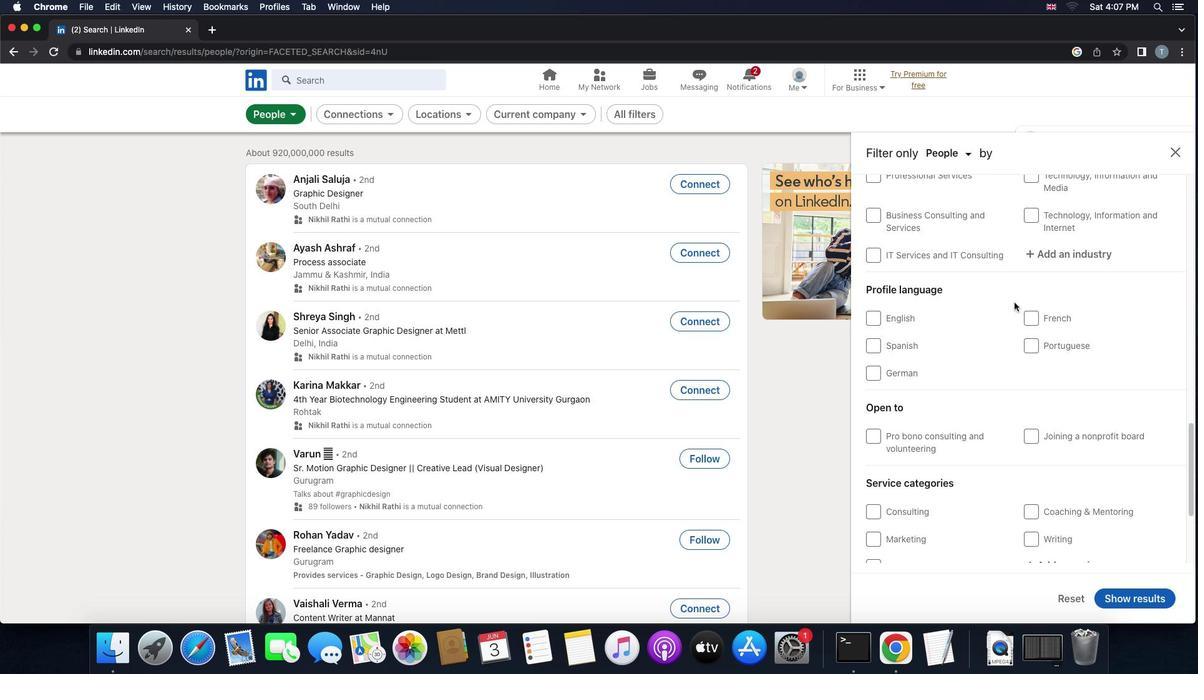 
Action: Mouse scrolled (1014, 302) with delta (0, 0)
Screenshot: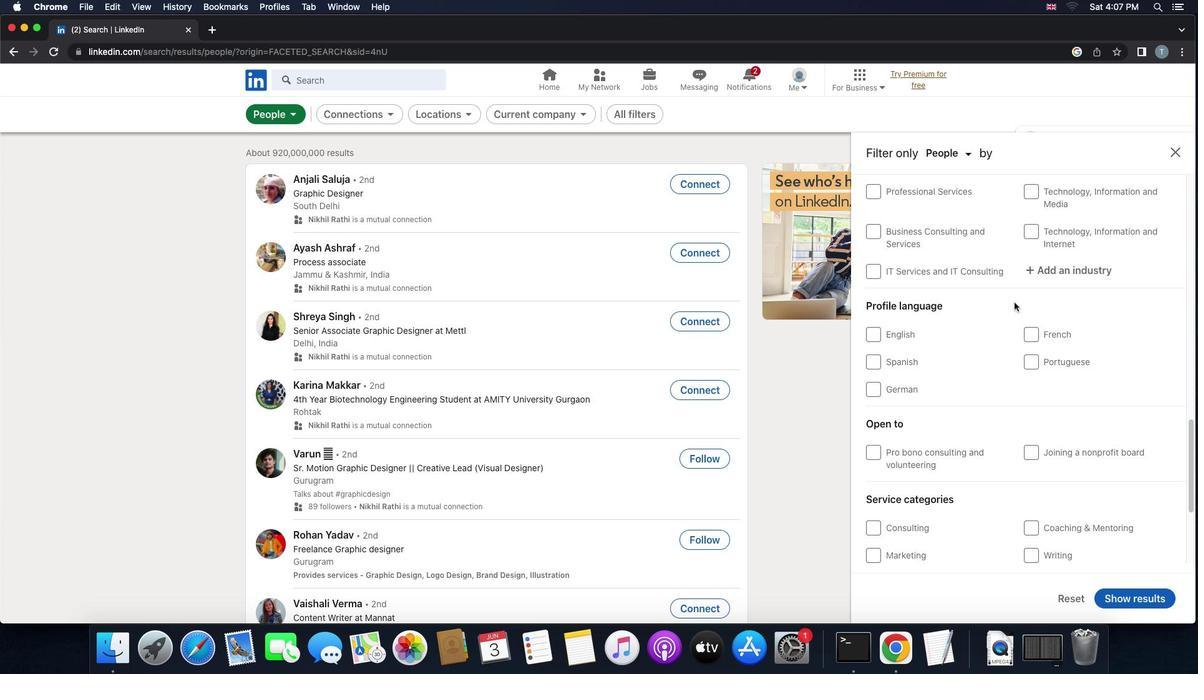 
Action: Mouse scrolled (1014, 302) with delta (0, 0)
Screenshot: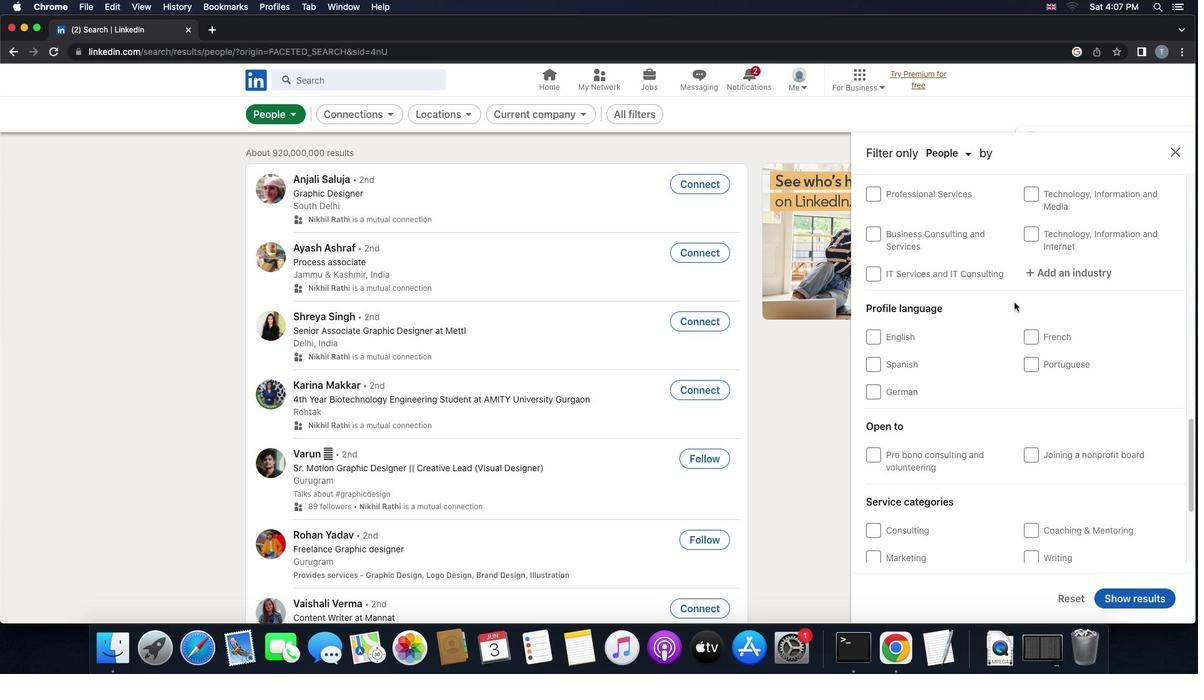
Action: Mouse scrolled (1014, 302) with delta (0, 0)
Screenshot: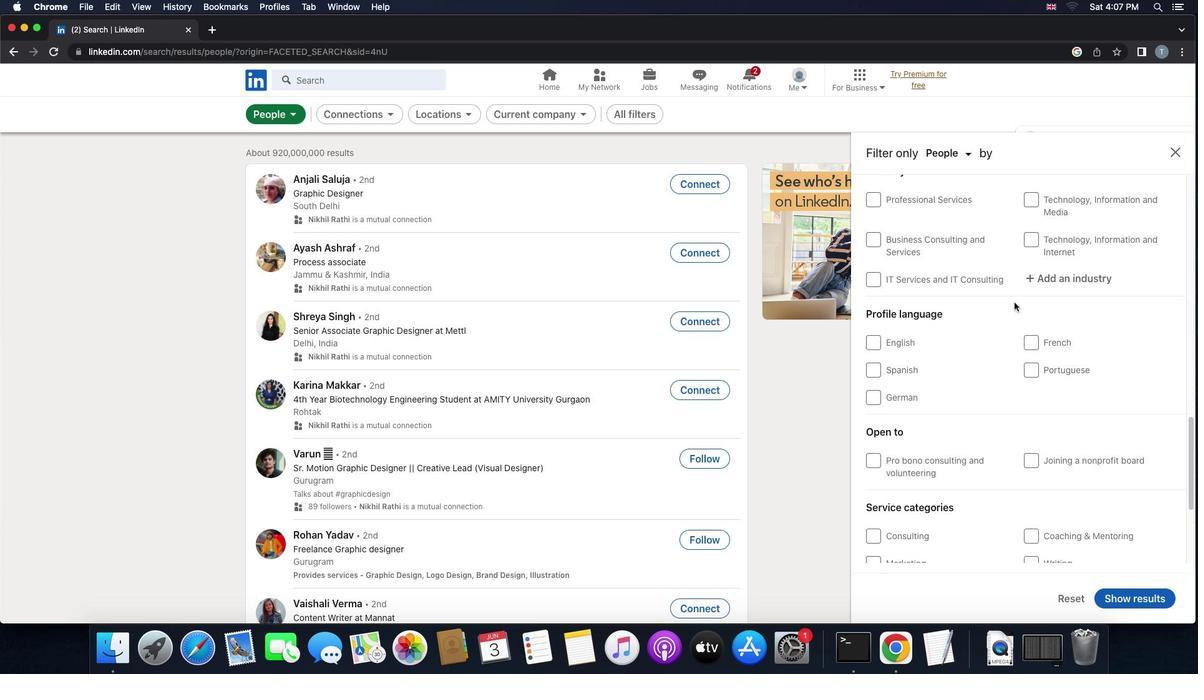 
Action: Mouse scrolled (1014, 302) with delta (0, 0)
Screenshot: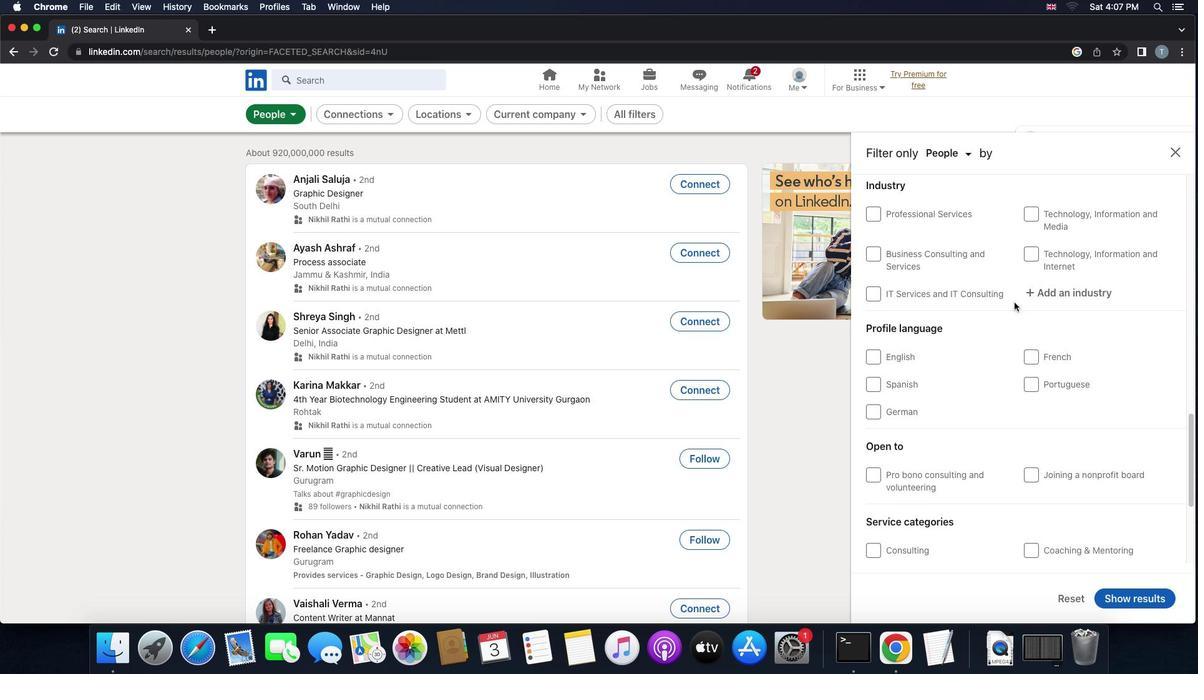 
Action: Mouse scrolled (1014, 302) with delta (0, 0)
Screenshot: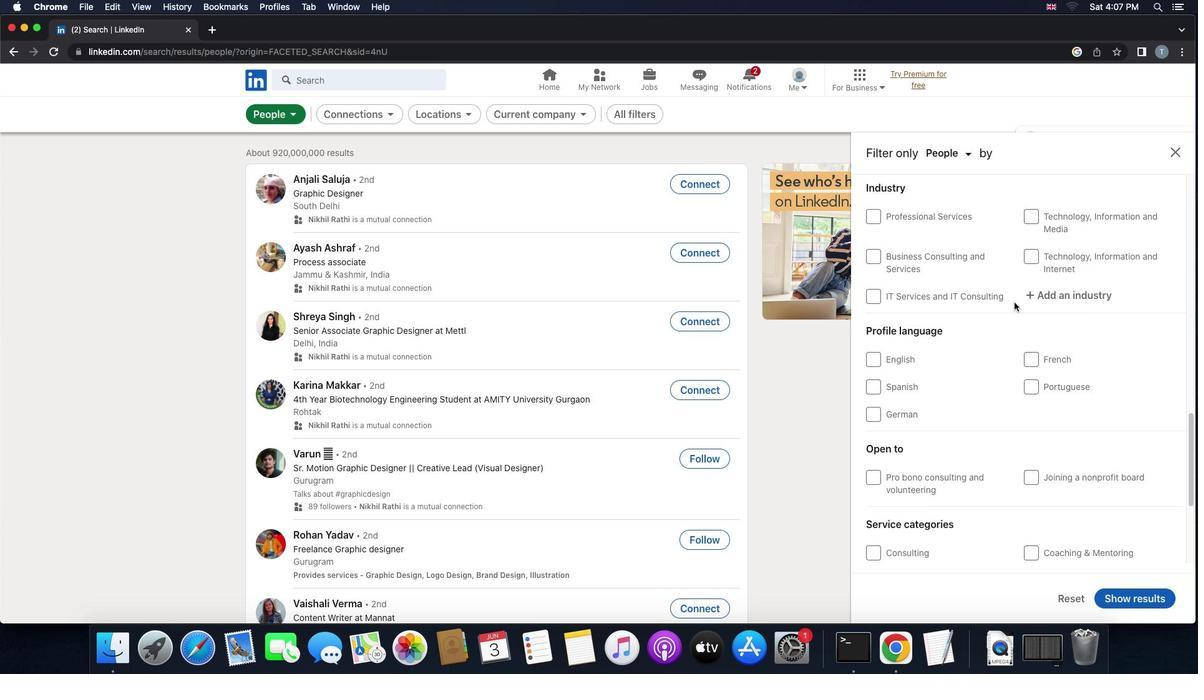
Action: Mouse moved to (1039, 308)
Screenshot: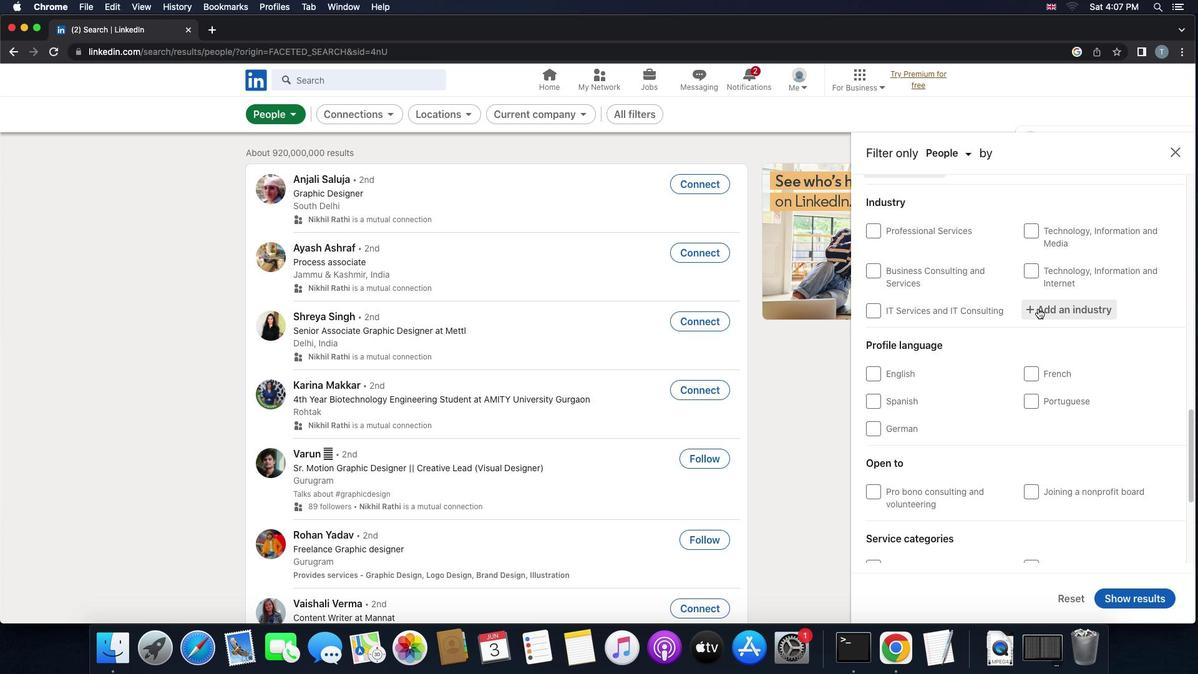 
Action: Mouse pressed left at (1039, 308)
Screenshot: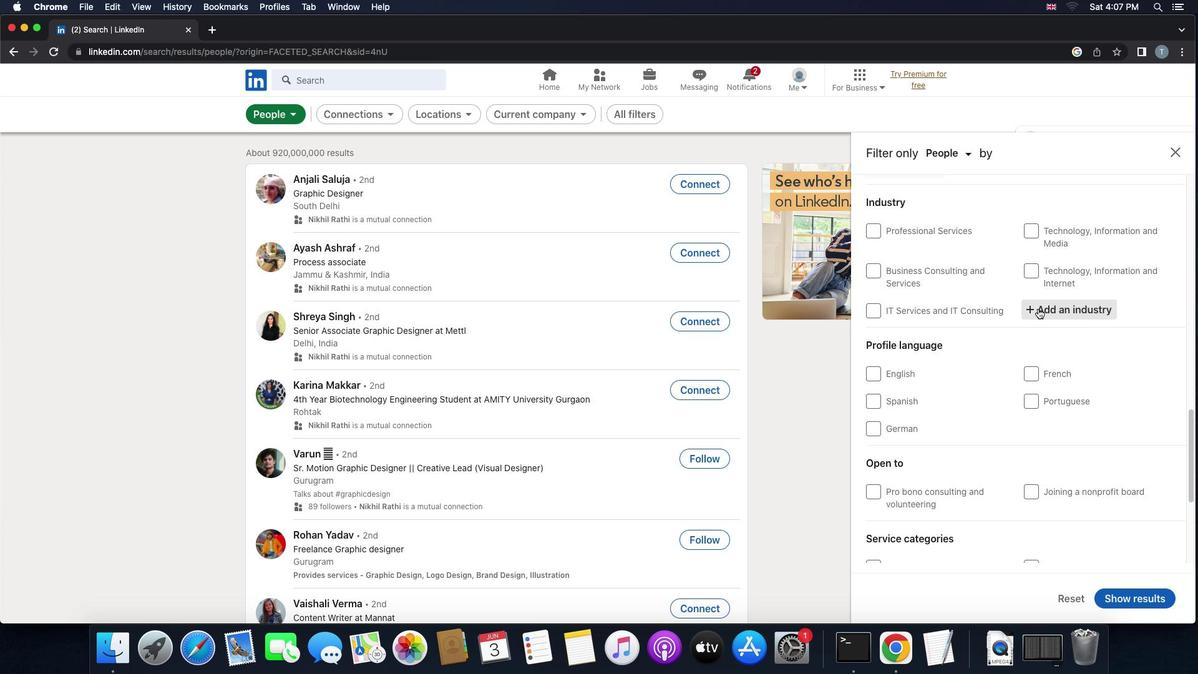 
Action: Key pressed 's''k''i''i'
Screenshot: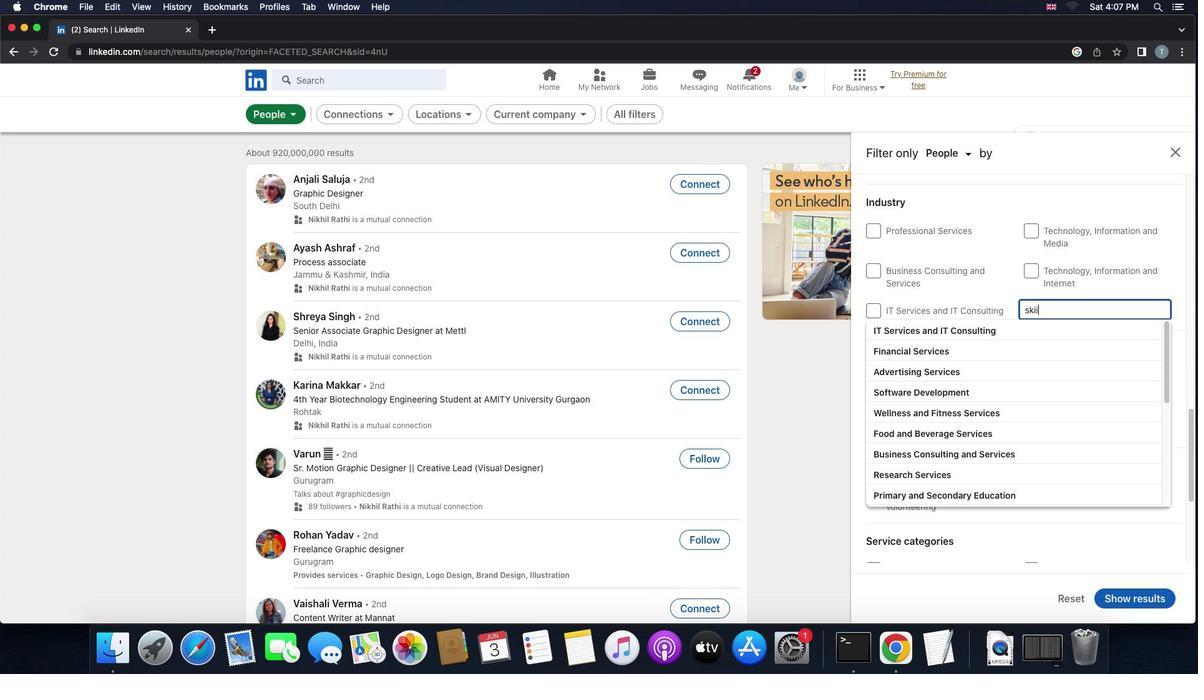 
Action: Mouse moved to (1039, 308)
Screenshot: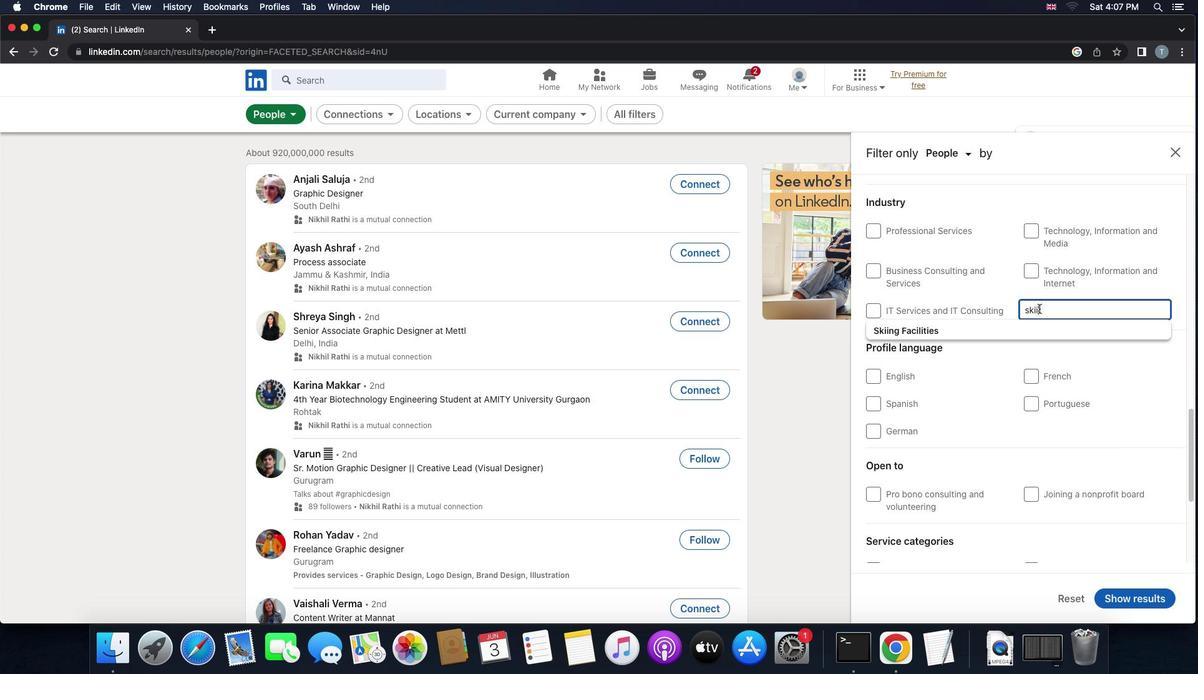 
Action: Key pressed 'n''g'
Screenshot: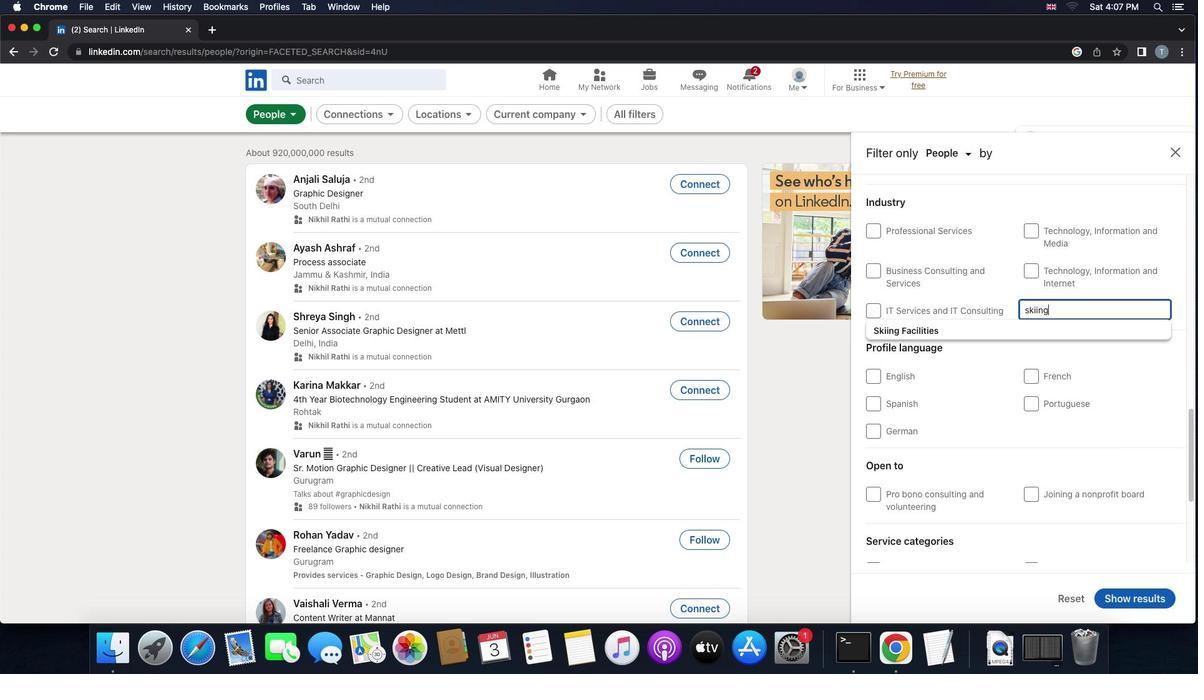 
Action: Mouse moved to (948, 325)
Screenshot: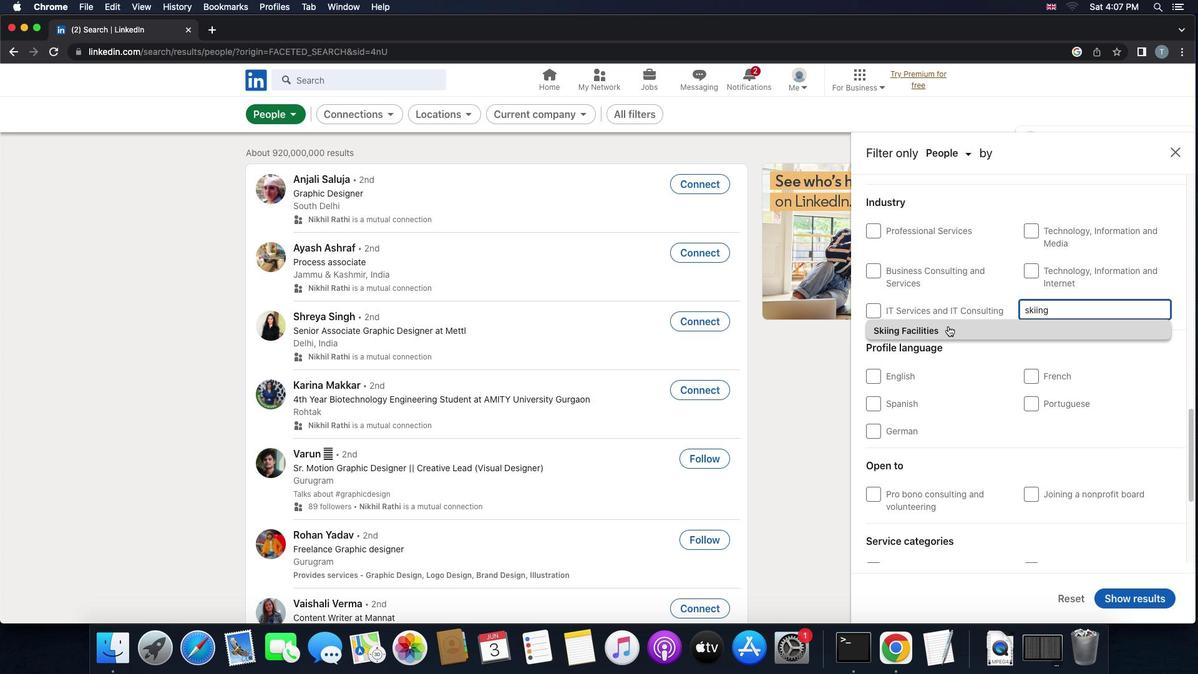 
Action: Mouse pressed left at (948, 325)
Screenshot: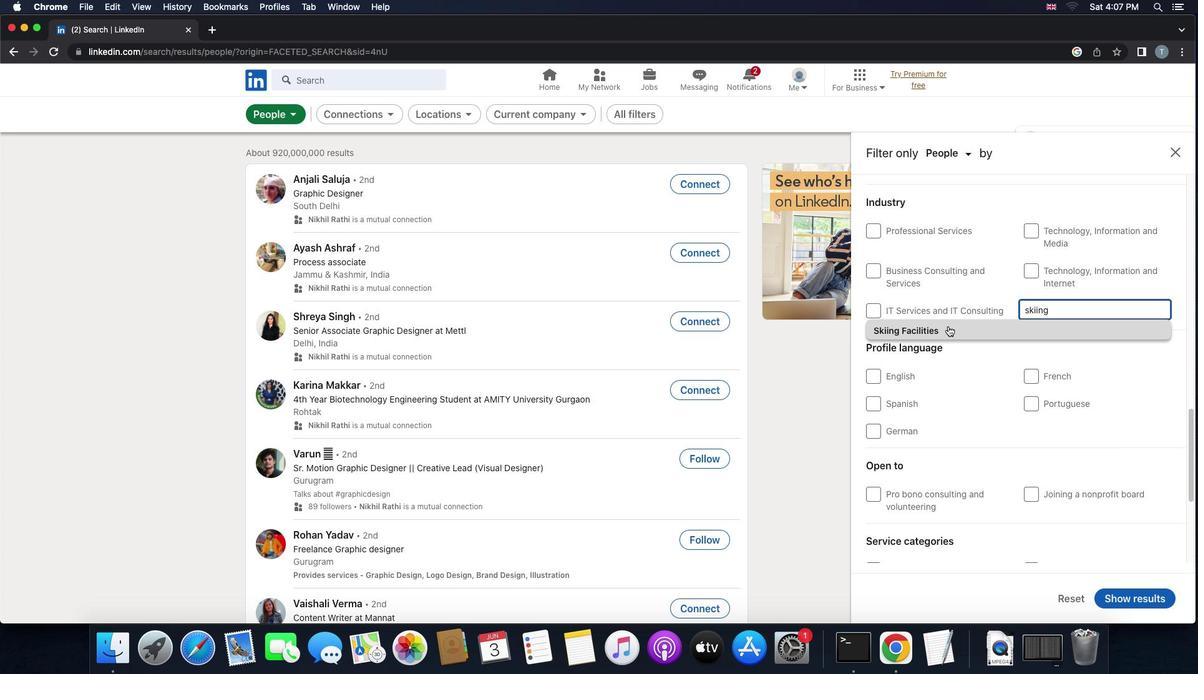 
Action: Mouse scrolled (948, 325) with delta (0, 0)
Screenshot: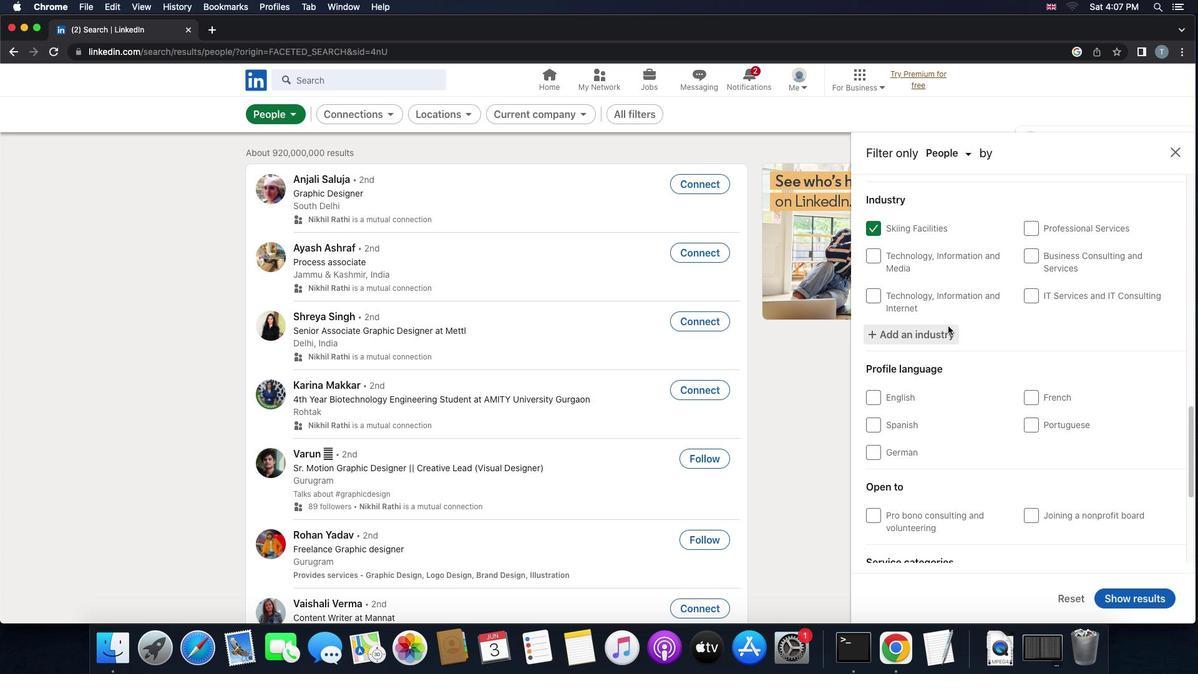 
Action: Mouse scrolled (948, 325) with delta (0, 0)
Screenshot: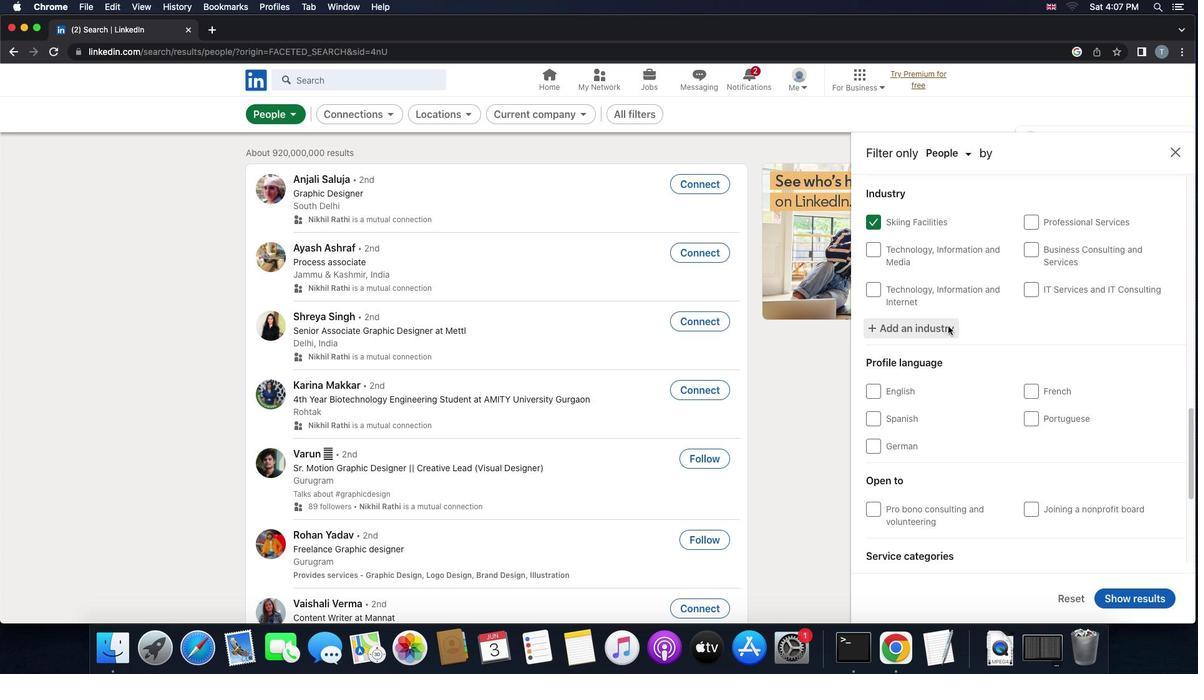 
Action: Mouse scrolled (948, 325) with delta (0, -1)
Screenshot: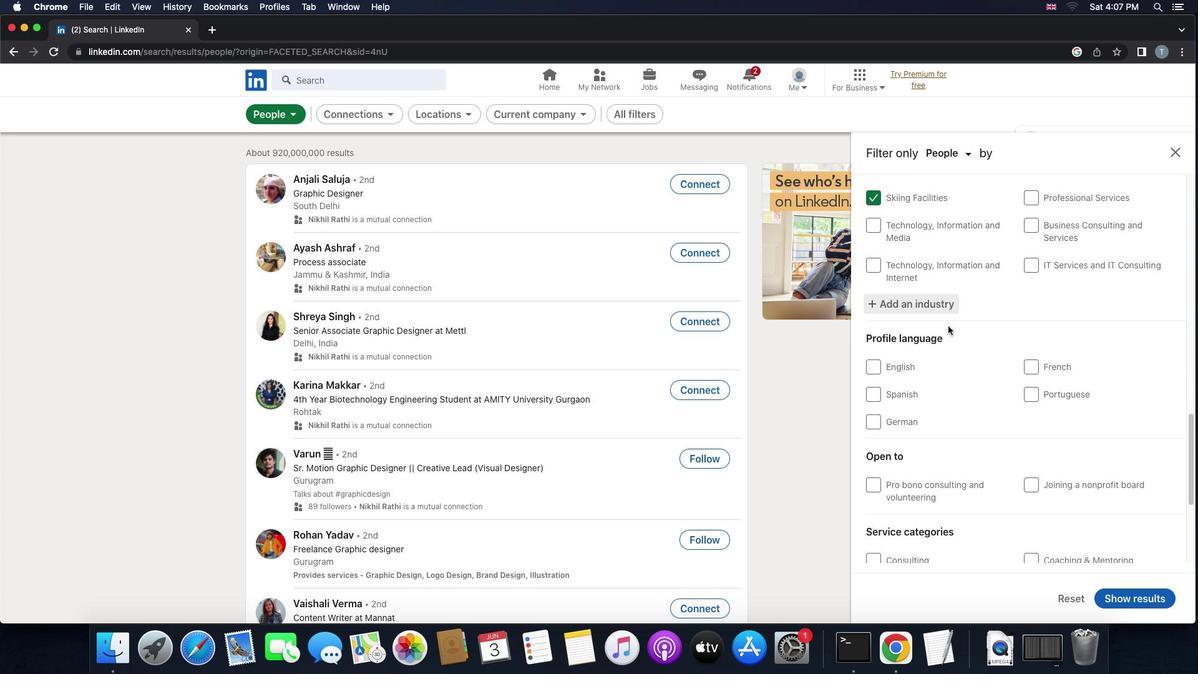 
Action: Mouse scrolled (948, 325) with delta (0, 0)
Screenshot: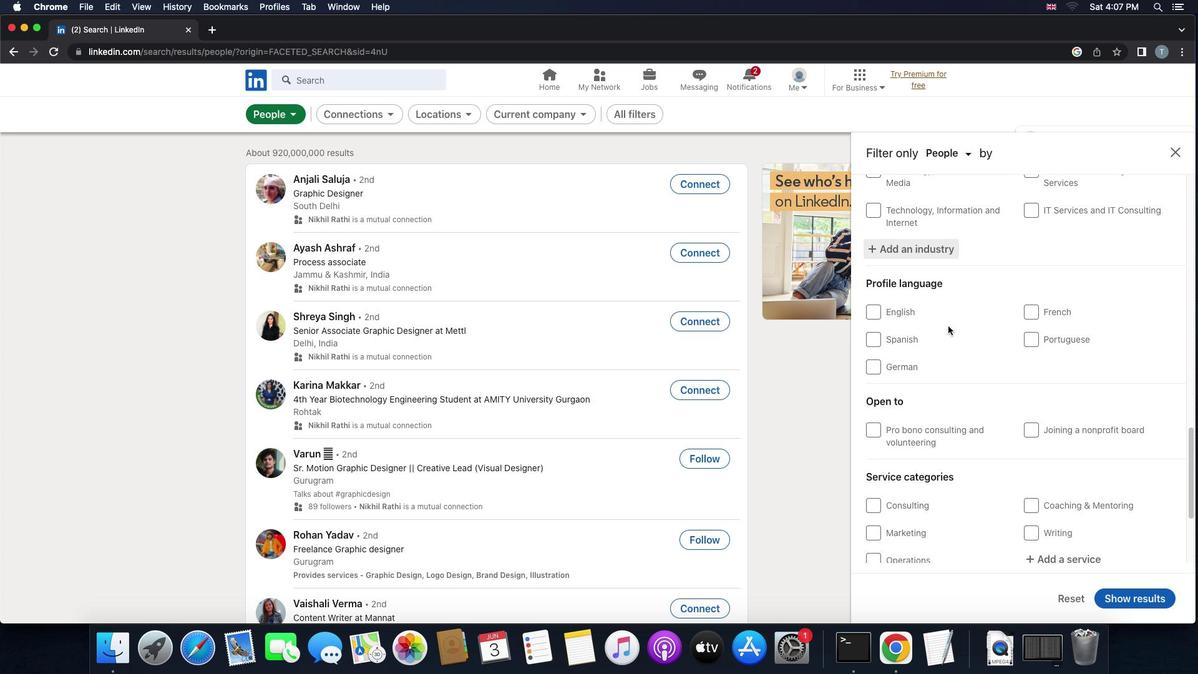 
Action: Mouse scrolled (948, 325) with delta (0, 0)
Screenshot: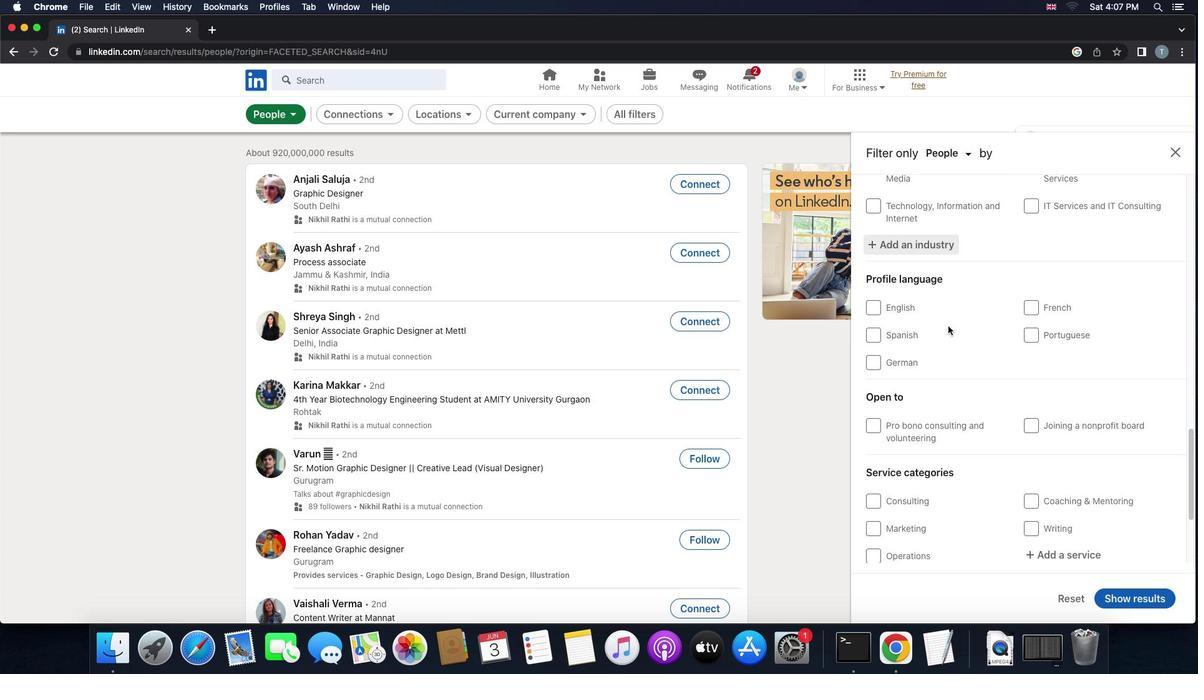 
Action: Mouse scrolled (948, 325) with delta (0, 0)
Screenshot: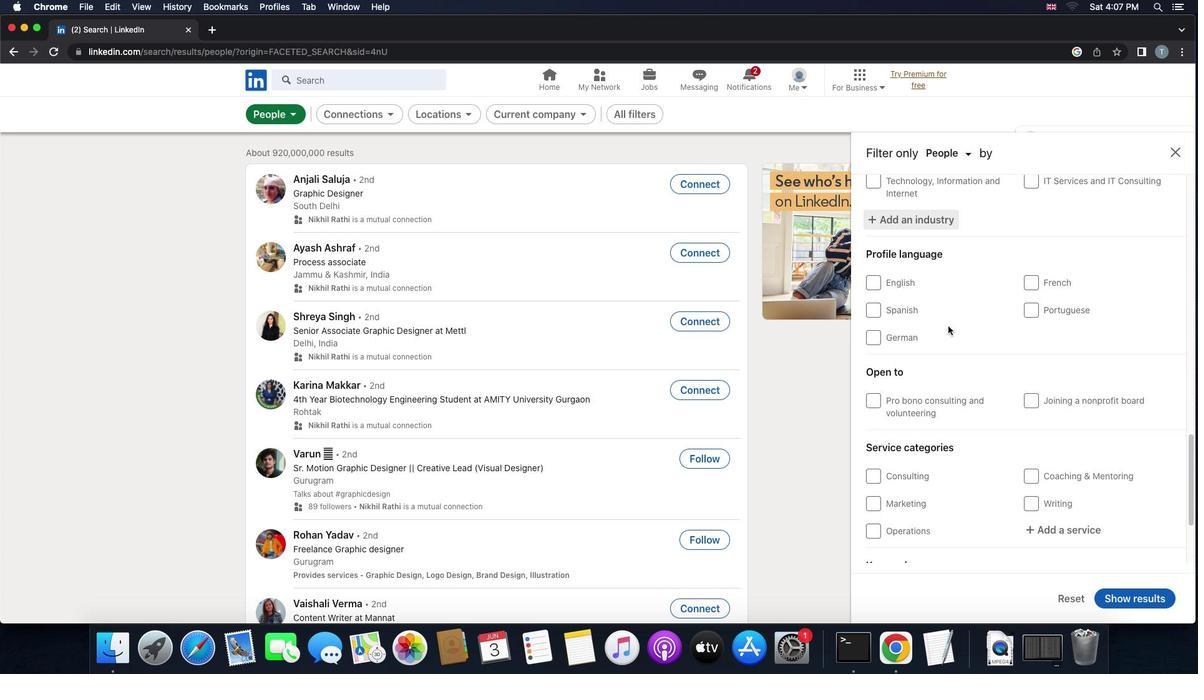 
Action: Mouse scrolled (948, 325) with delta (0, 0)
Screenshot: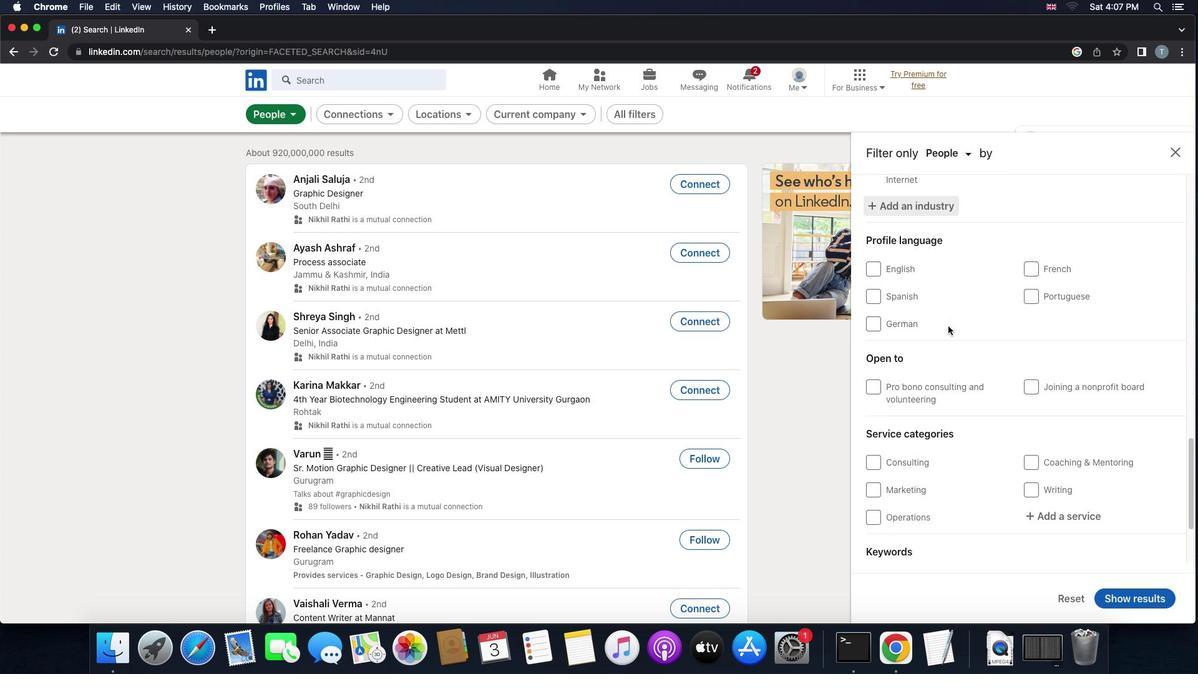 
Action: Mouse scrolled (948, 325) with delta (0, 0)
Screenshot: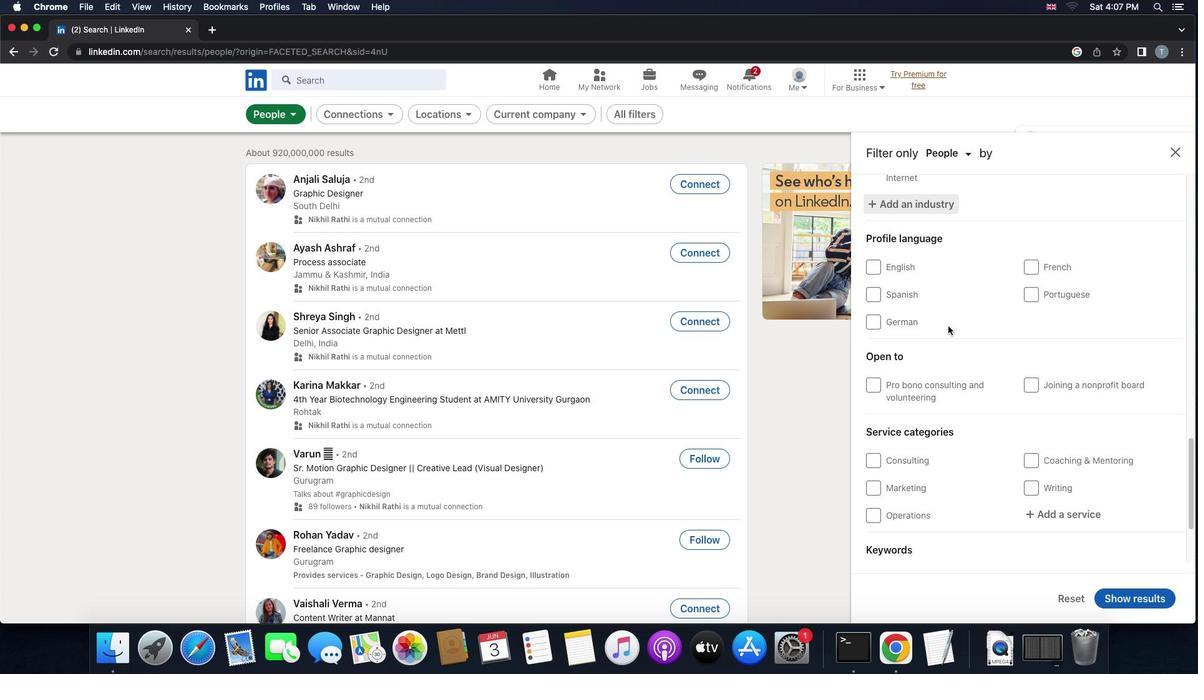 
Action: Mouse scrolled (948, 325) with delta (0, 0)
Screenshot: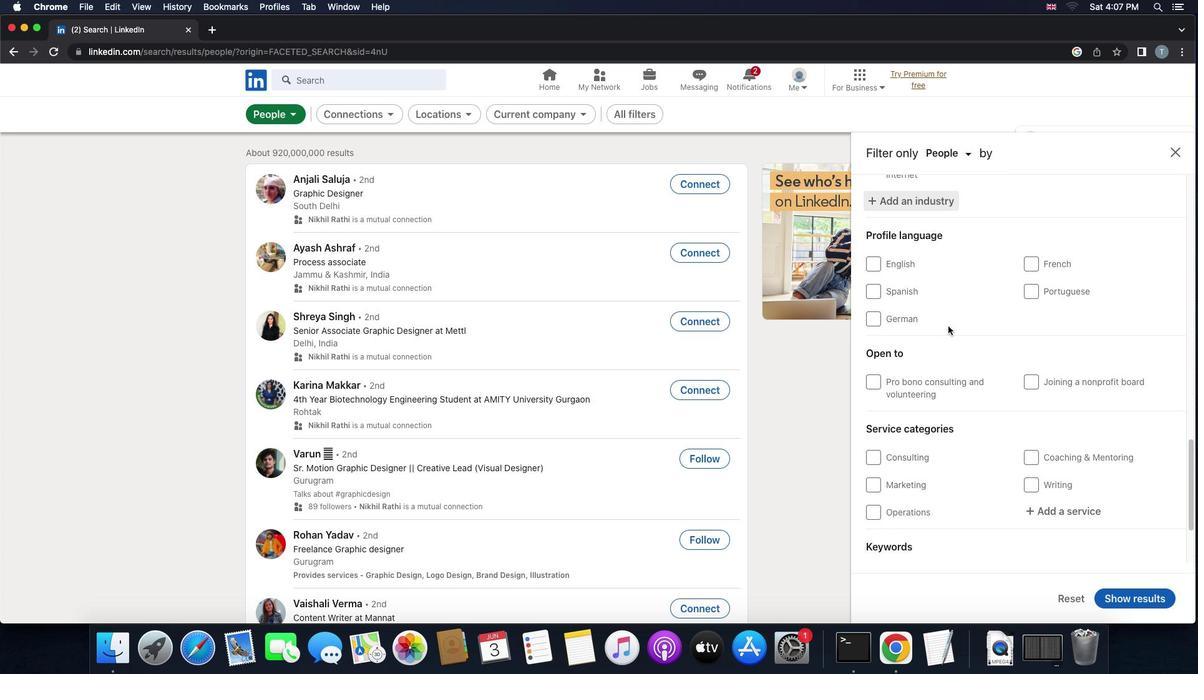 
Action: Mouse moved to (874, 311)
Screenshot: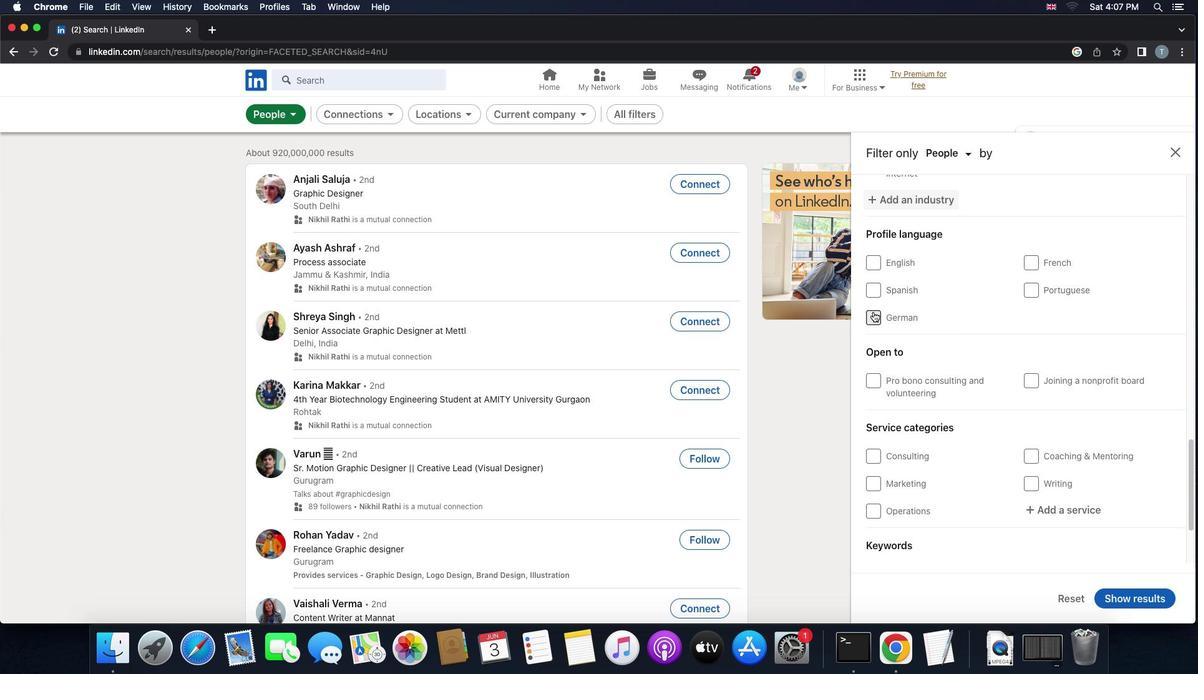 
Action: Mouse pressed left at (874, 311)
Screenshot: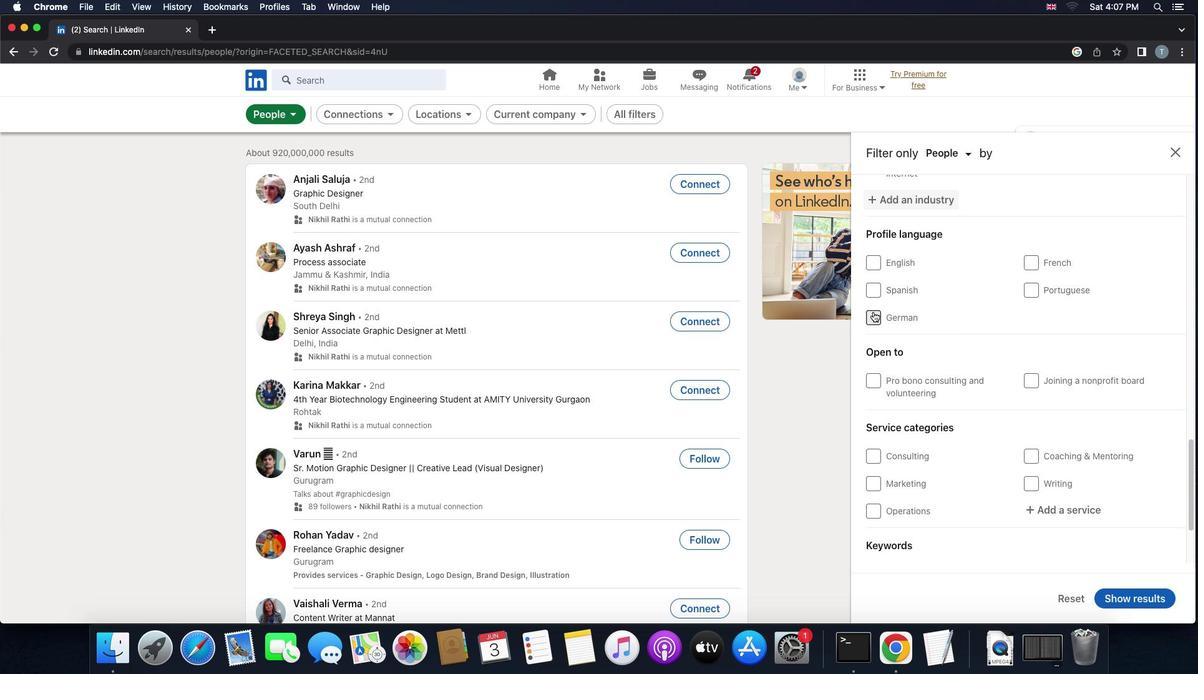 
Action: Mouse moved to (953, 339)
Screenshot: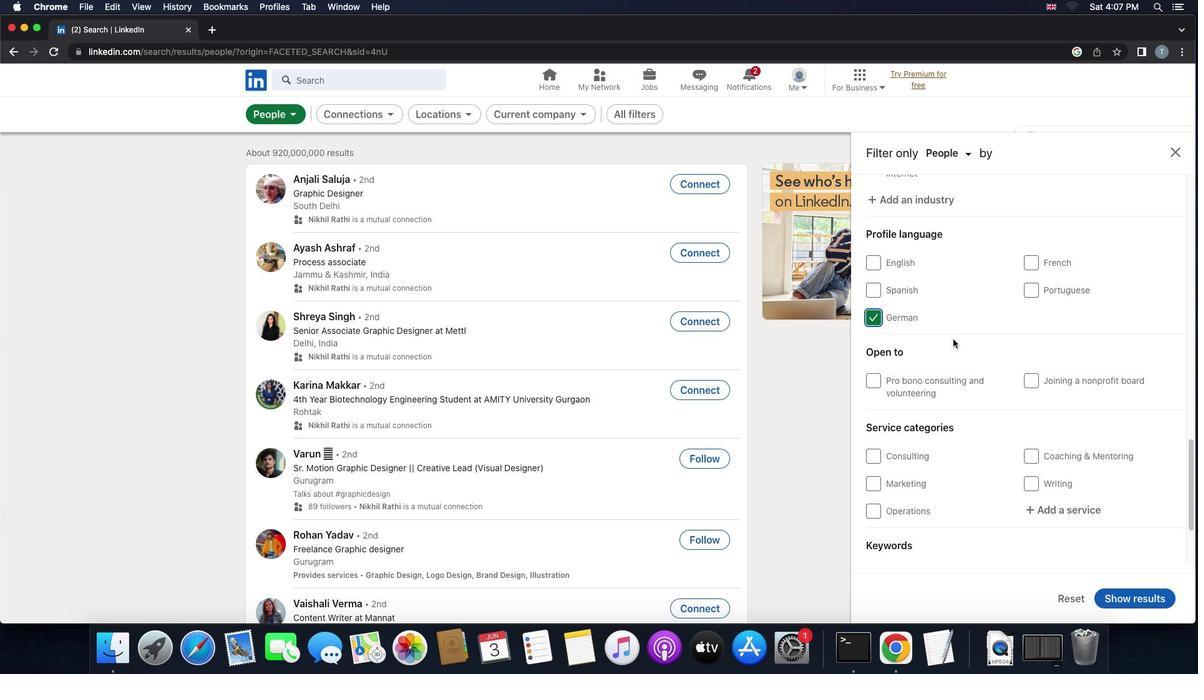 
Action: Mouse scrolled (953, 339) with delta (0, 0)
Screenshot: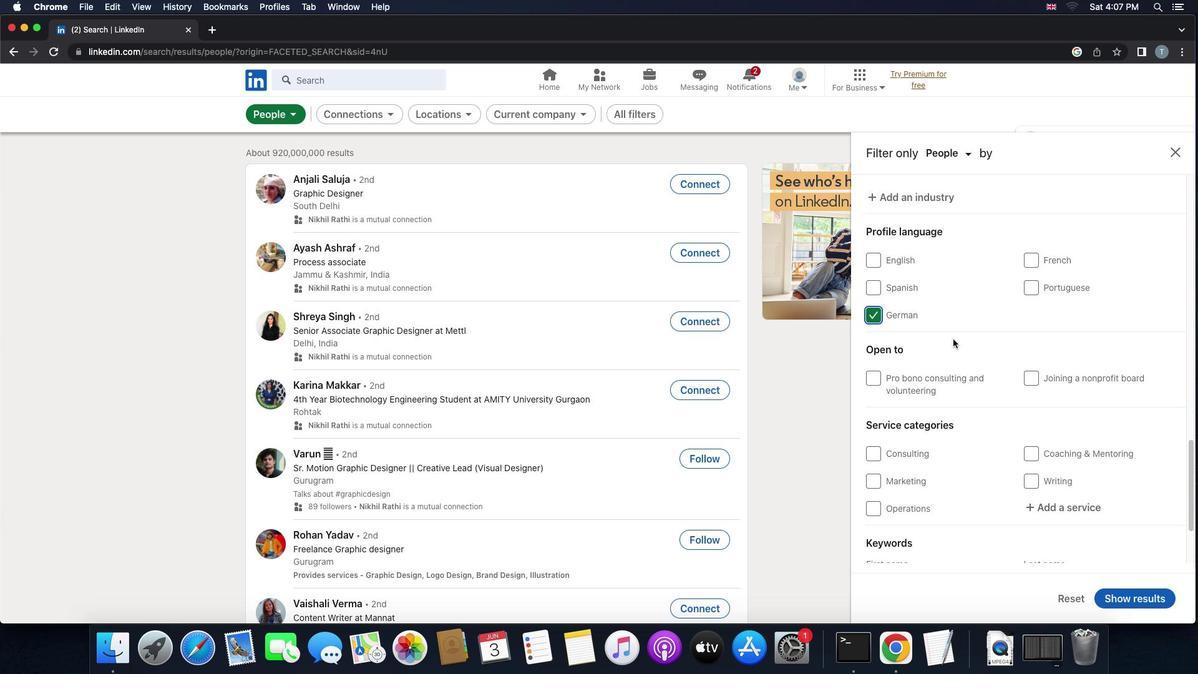 
Action: Mouse scrolled (953, 339) with delta (0, 0)
Screenshot: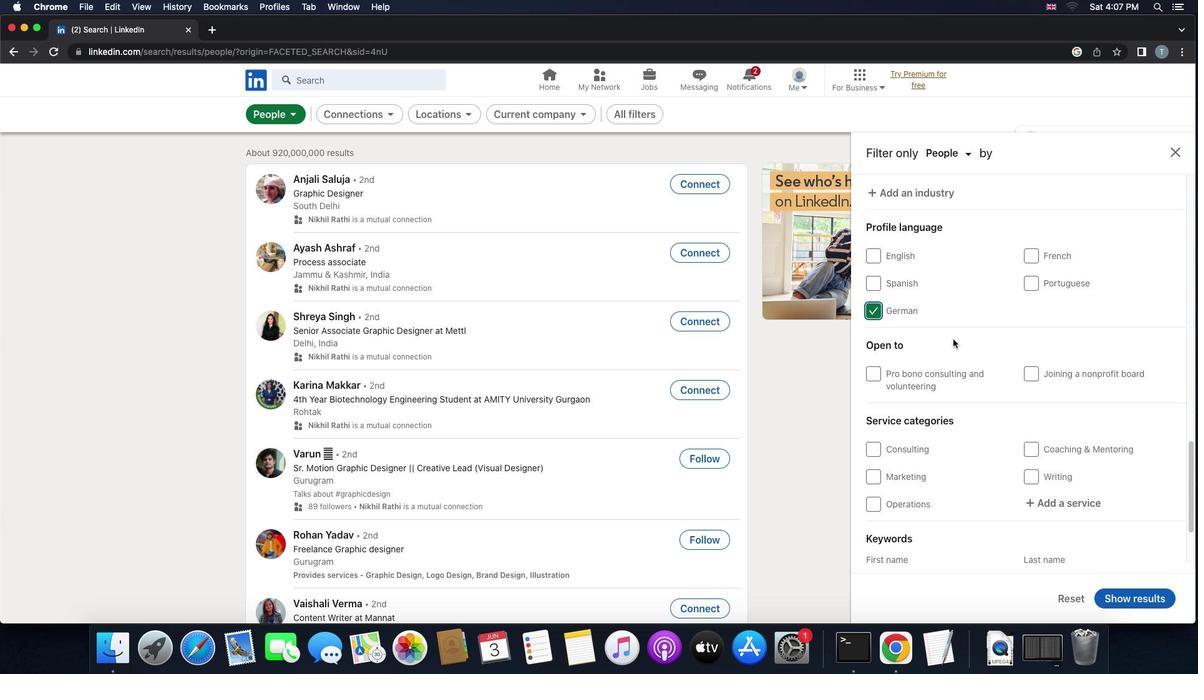 
Action: Mouse moved to (953, 339)
Screenshot: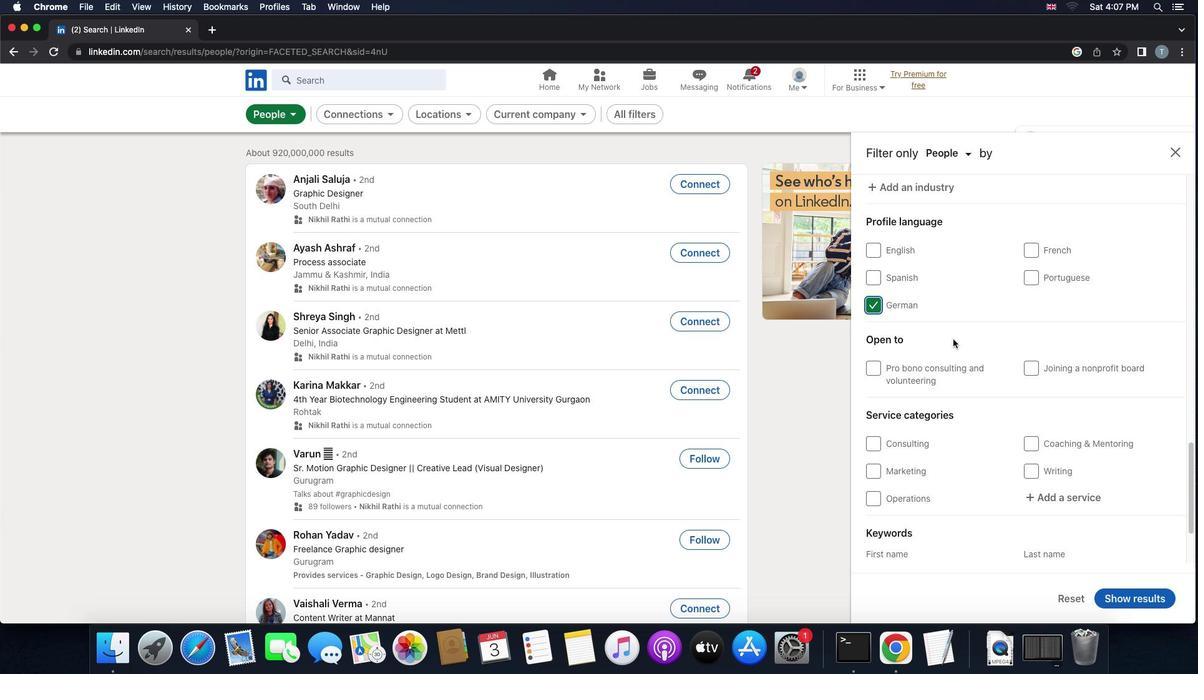 
Action: Mouse scrolled (953, 339) with delta (0, 0)
Screenshot: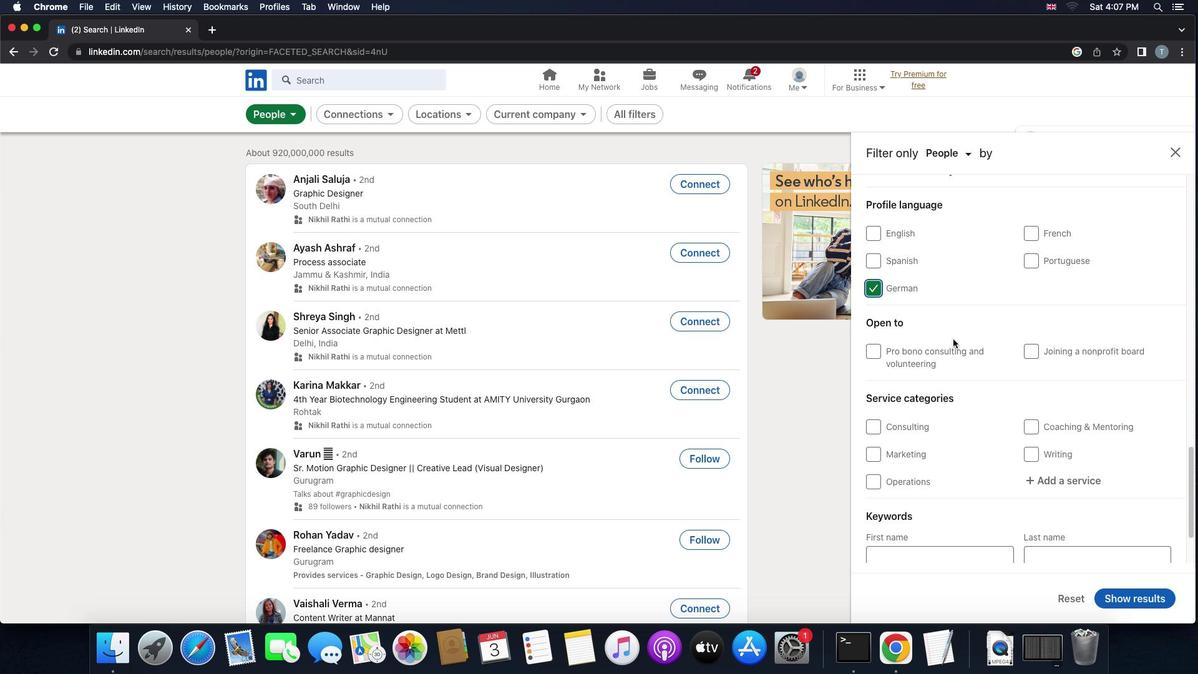 
Action: Mouse scrolled (953, 339) with delta (0, 0)
Screenshot: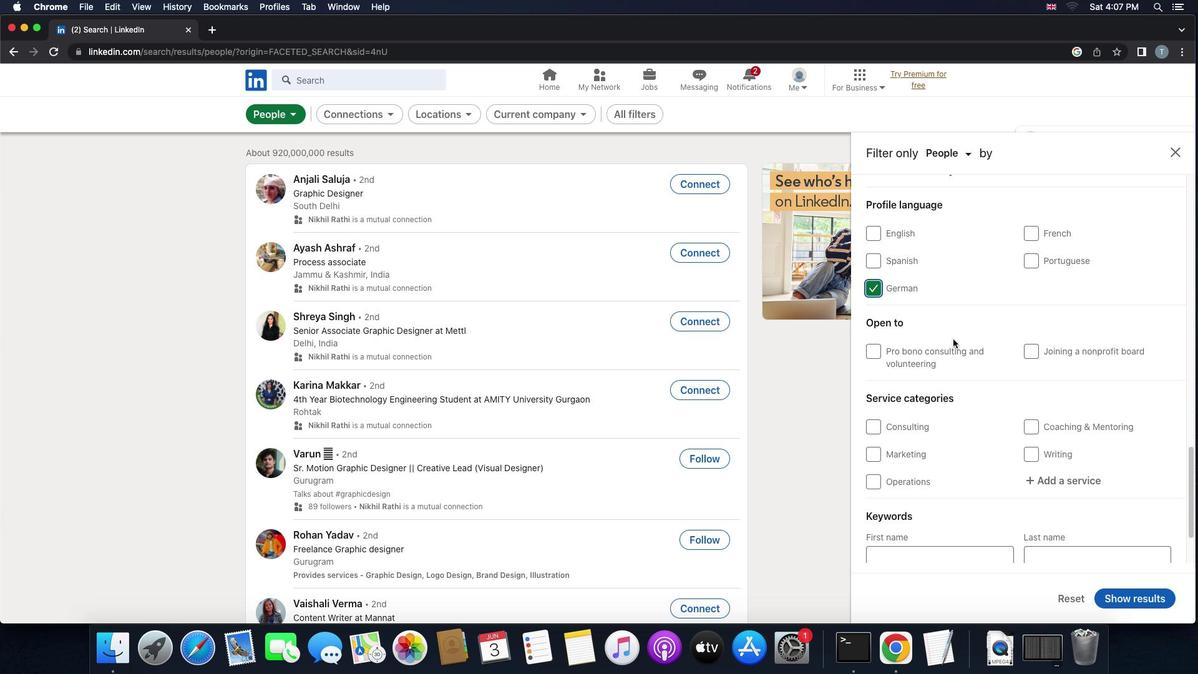 
Action: Mouse scrolled (953, 339) with delta (0, -1)
Screenshot: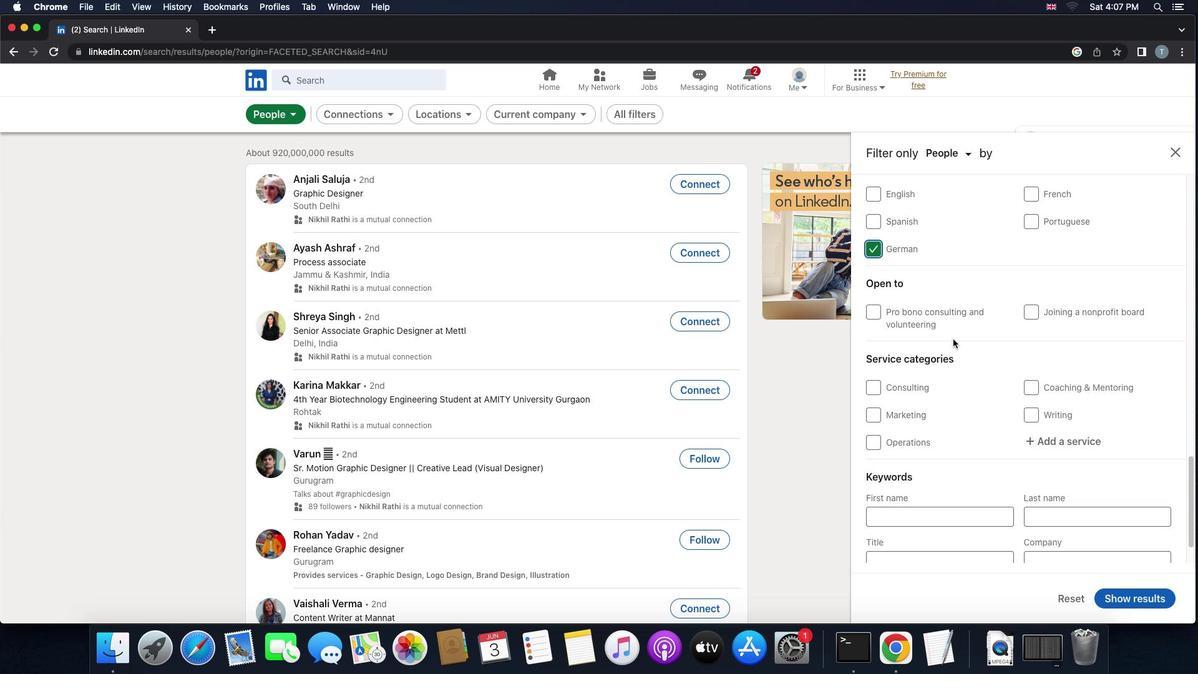 
Action: Mouse moved to (963, 354)
Screenshot: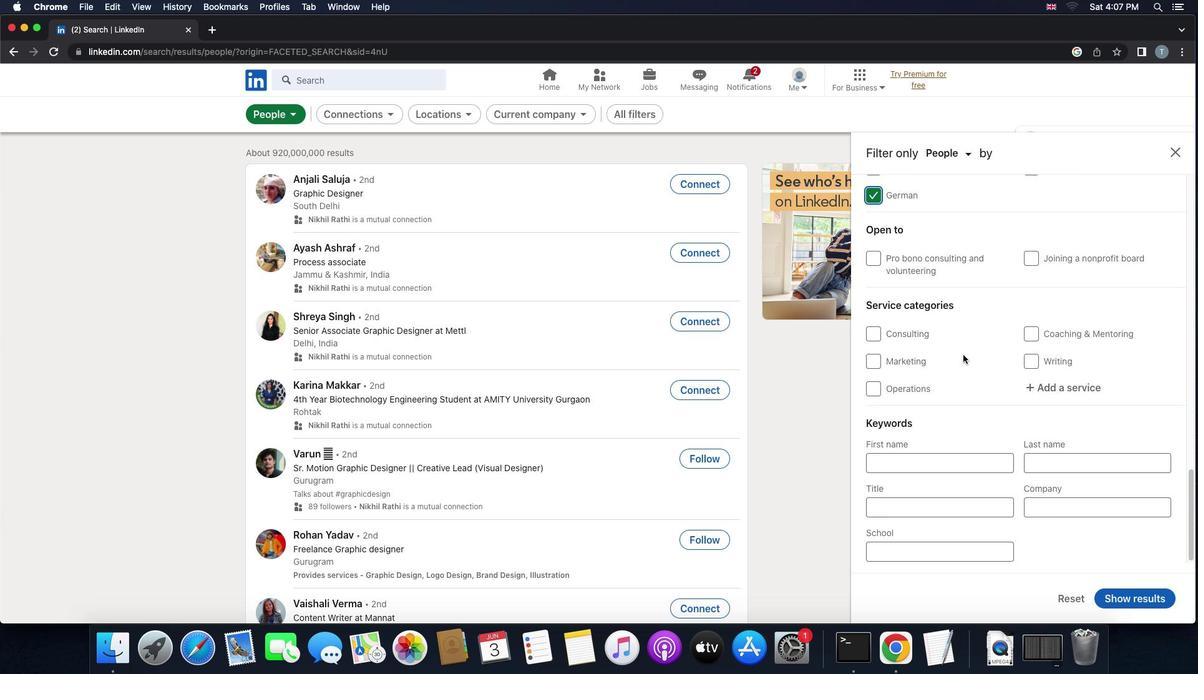 
Action: Mouse scrolled (963, 354) with delta (0, 0)
Screenshot: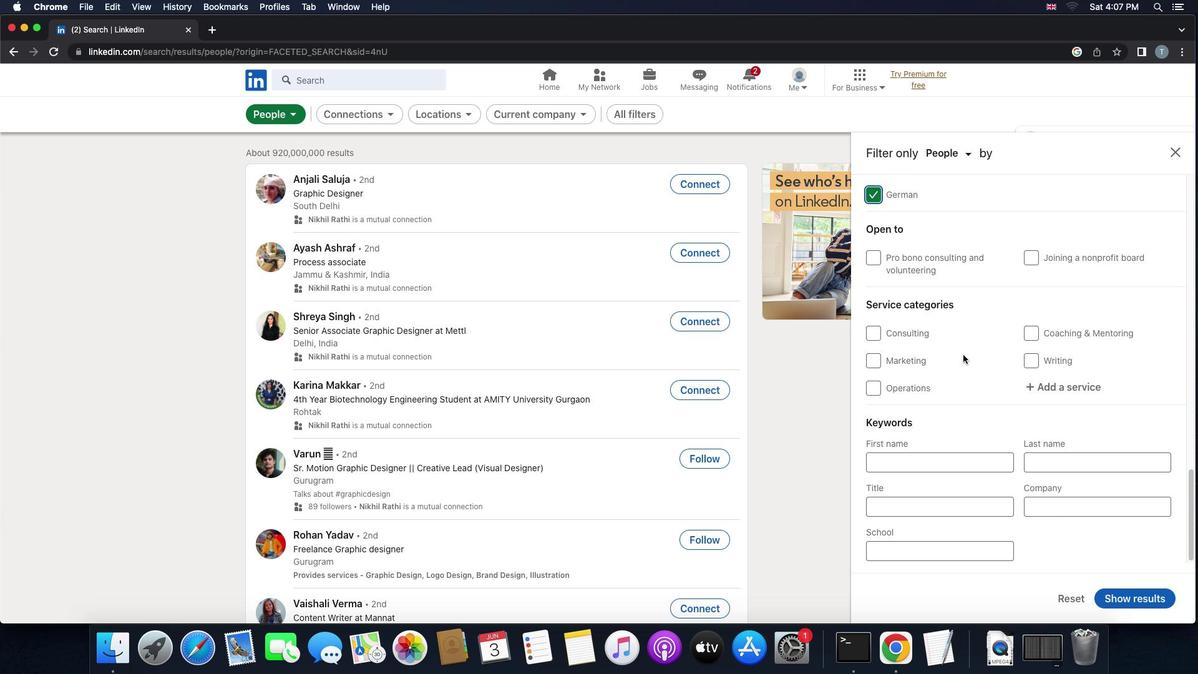 
Action: Mouse scrolled (963, 354) with delta (0, 0)
Screenshot: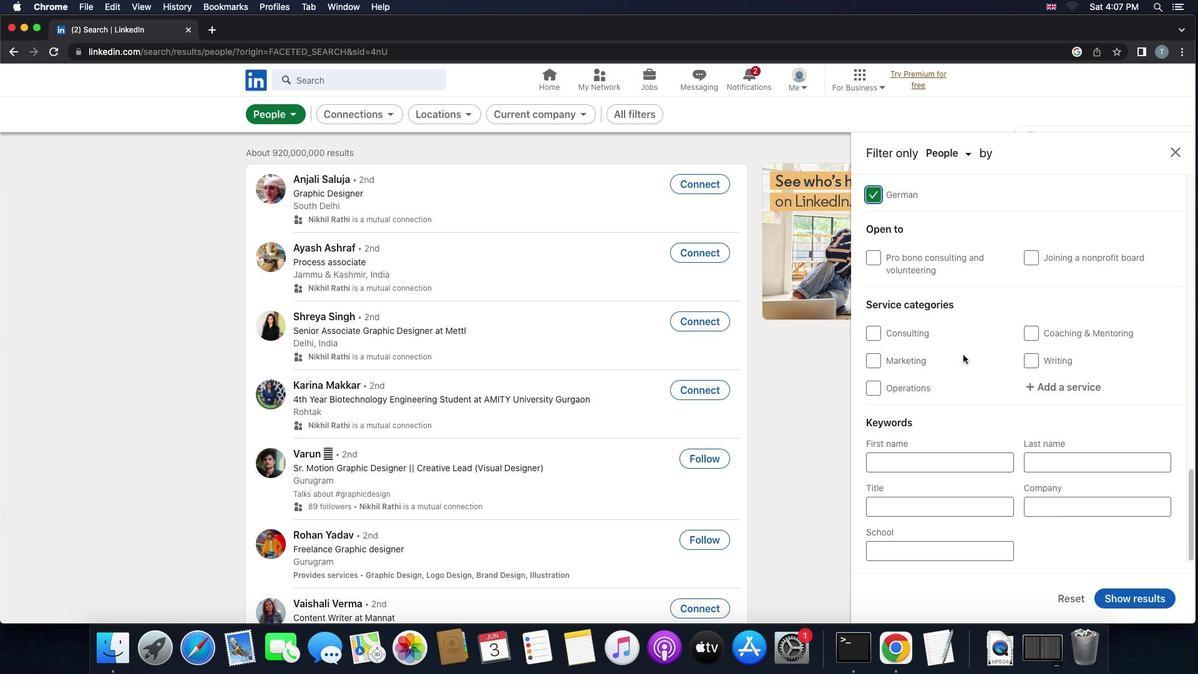 
Action: Mouse scrolled (963, 354) with delta (0, 0)
Screenshot: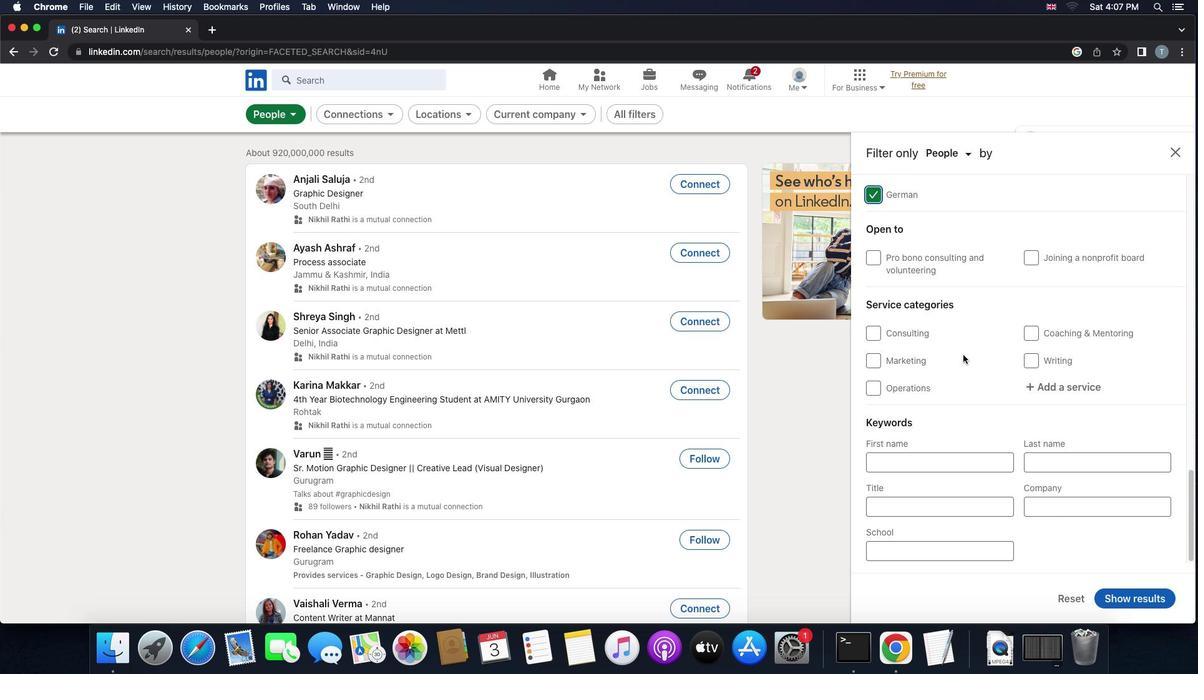 
Action: Mouse moved to (1040, 391)
Screenshot: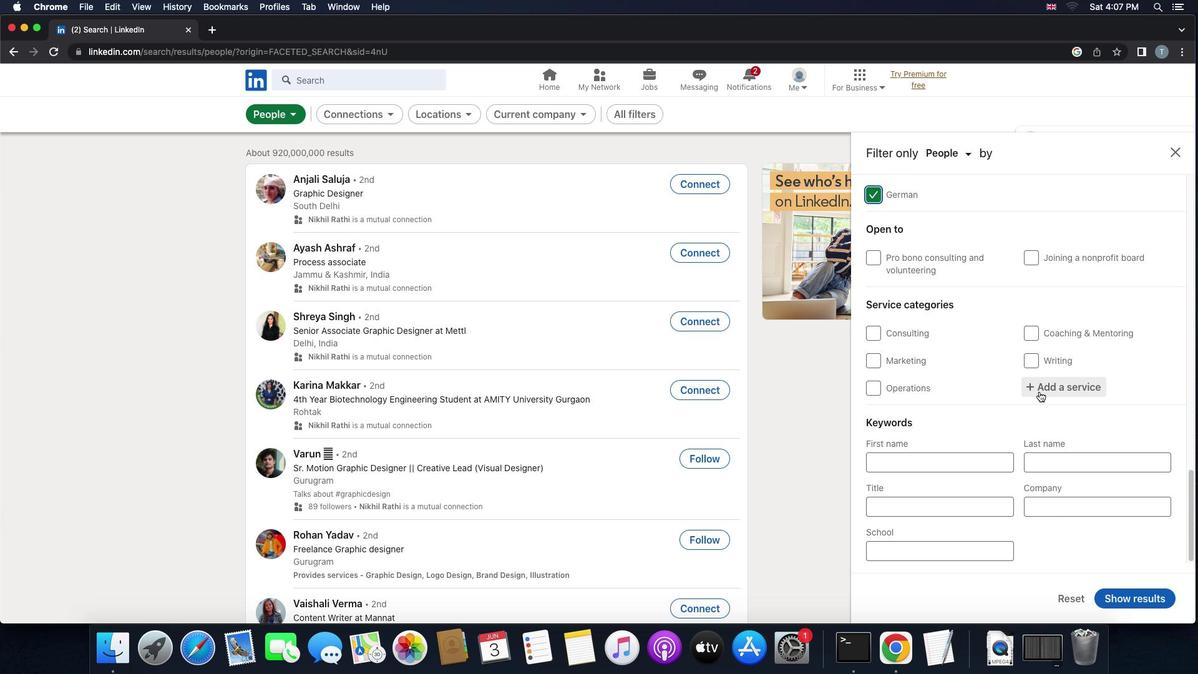 
Action: Mouse pressed left at (1040, 391)
Screenshot: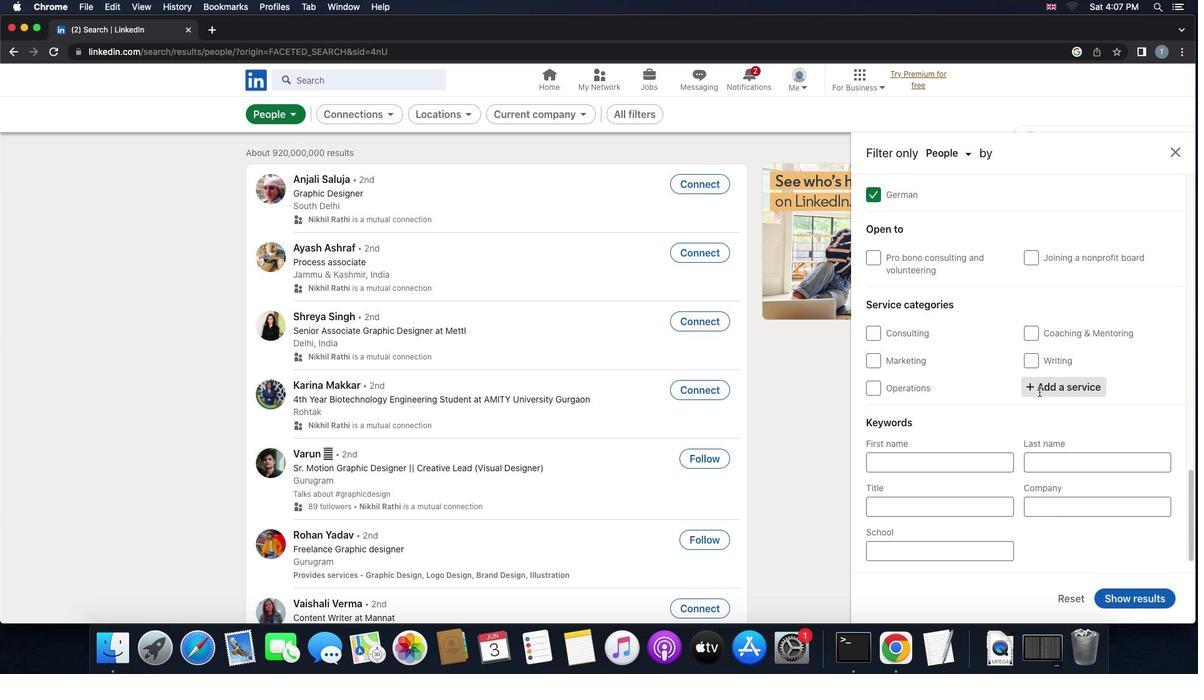 
Action: Mouse moved to (1036, 390)
Screenshot: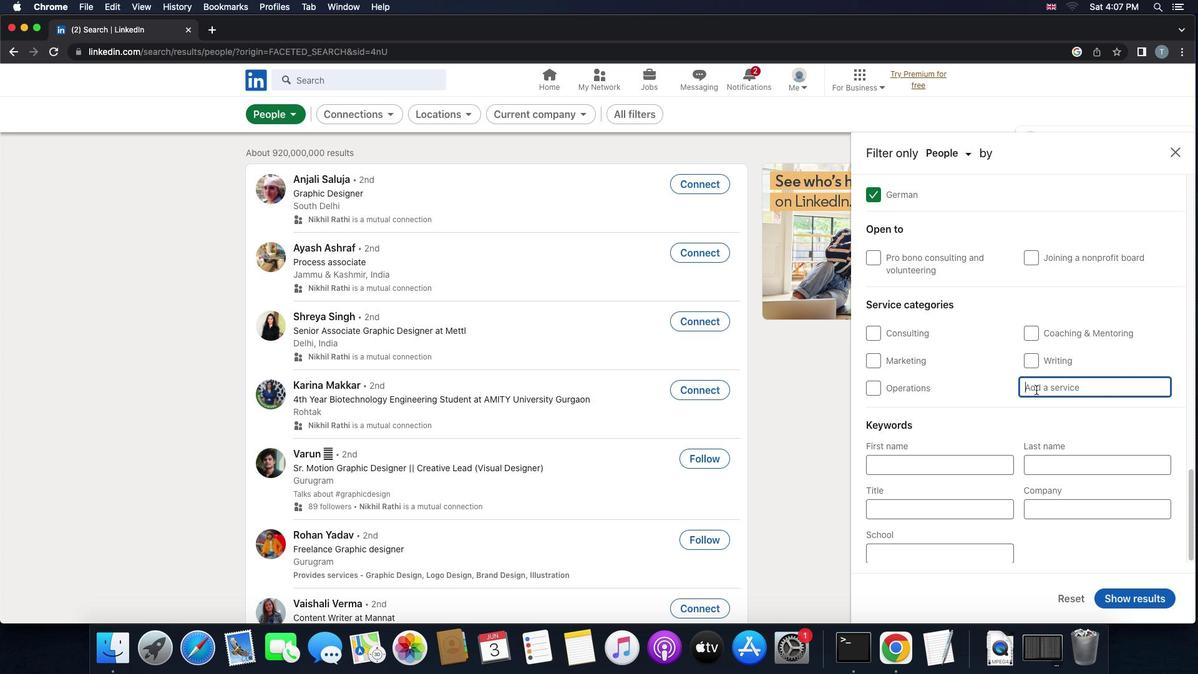 
Action: Key pressed 'b''u''i''s''n''e''s''s'Key.backspaceKey.backspaceKey.backspaceKey.backspaceKey.backspaceKey.backspaceKey.backspaceKey.backspace'b''u''s''i''n''e''s''s'
Screenshot: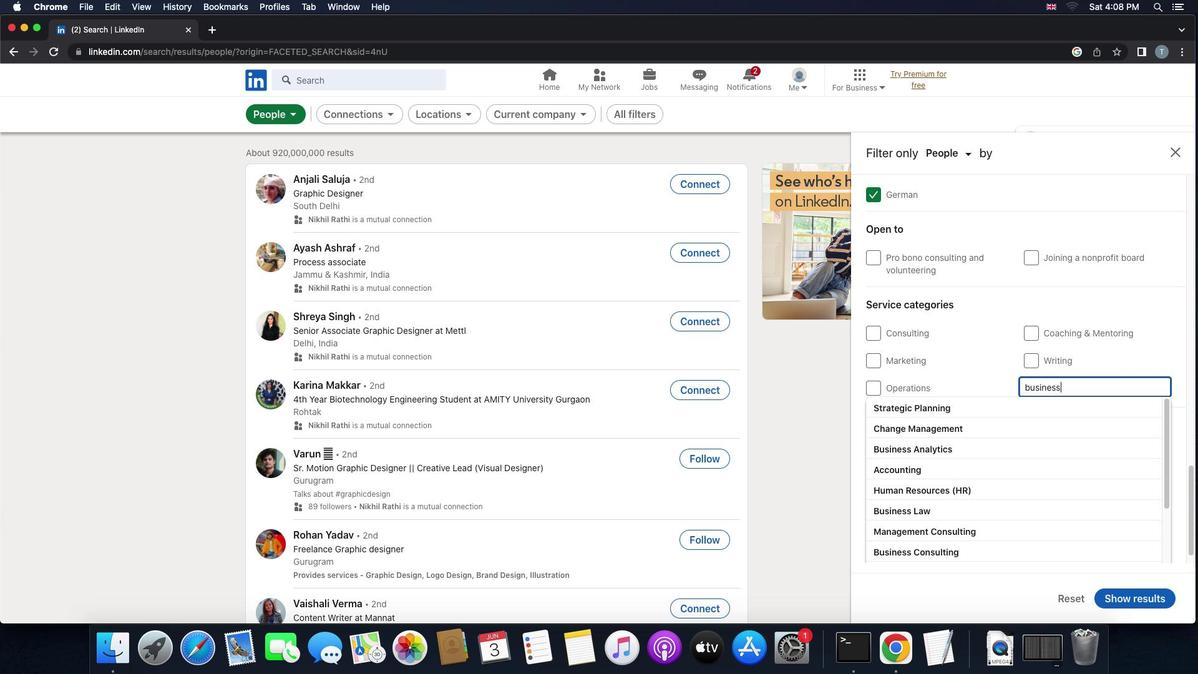 
Action: Mouse moved to (1004, 453)
Screenshot: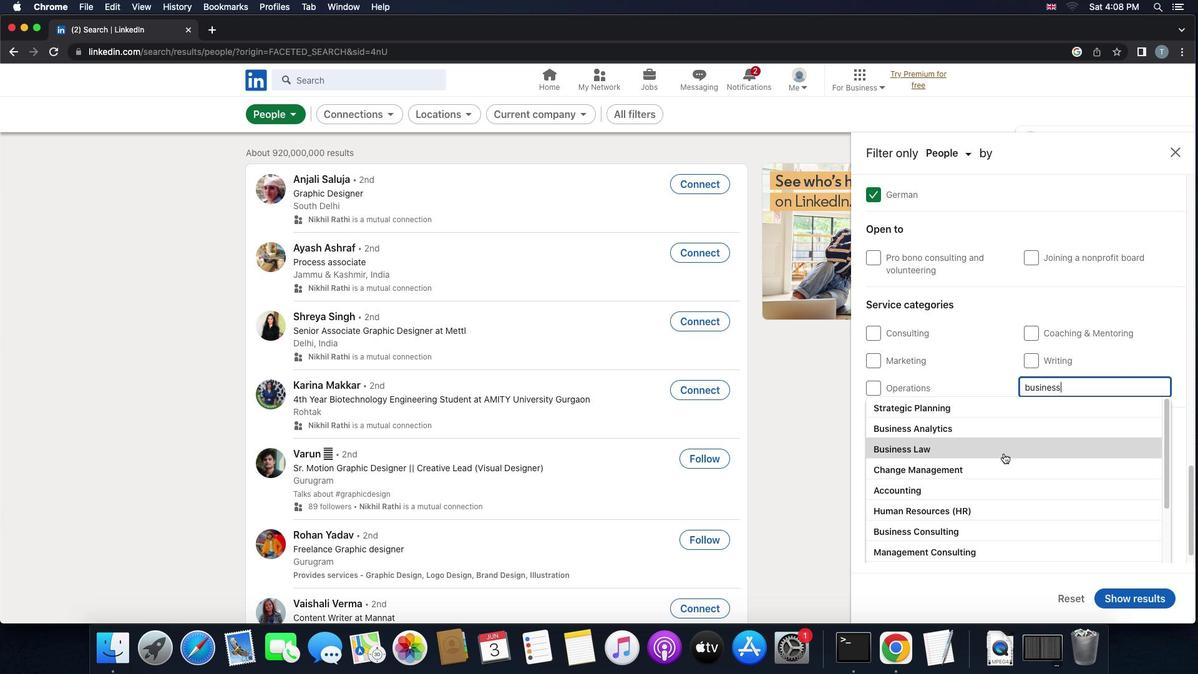 
Action: Mouse pressed left at (1004, 453)
Screenshot: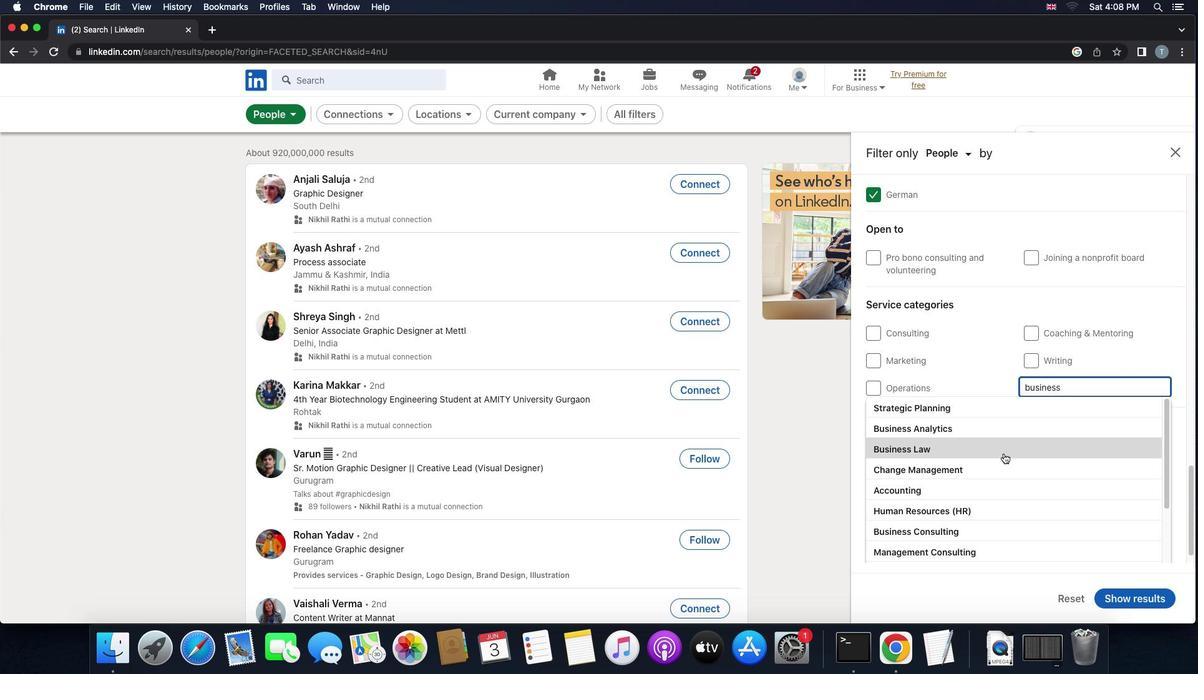 
Action: Mouse scrolled (1004, 453) with delta (0, 0)
Screenshot: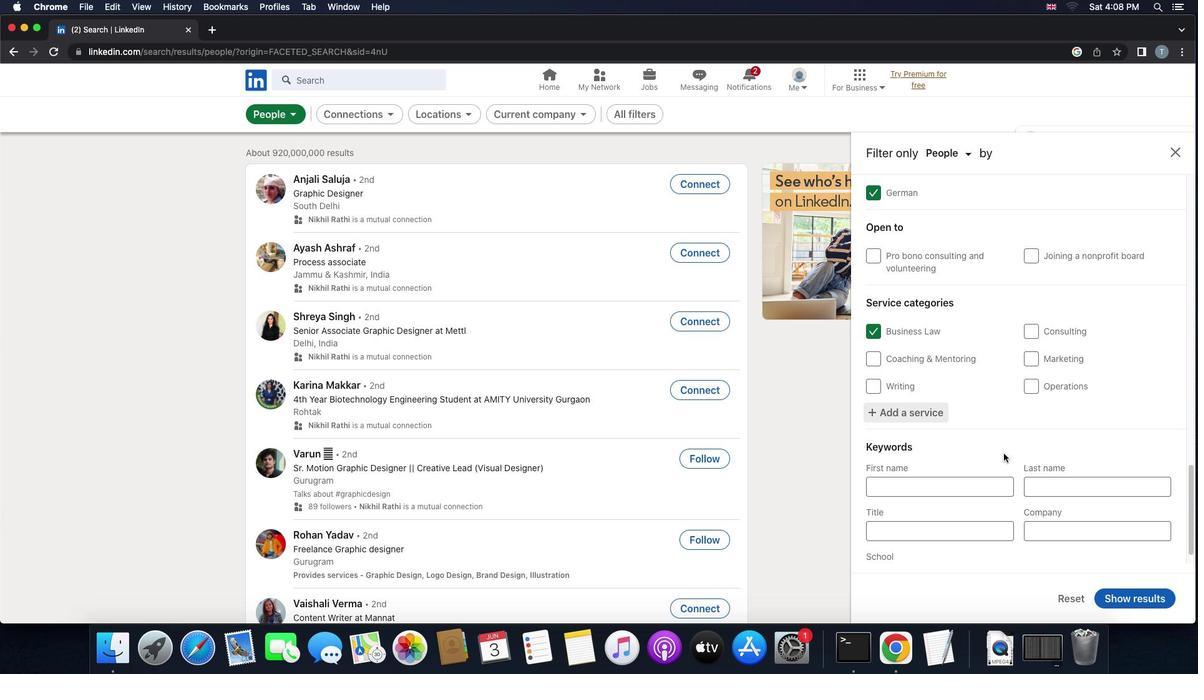 
Action: Mouse scrolled (1004, 453) with delta (0, 0)
Screenshot: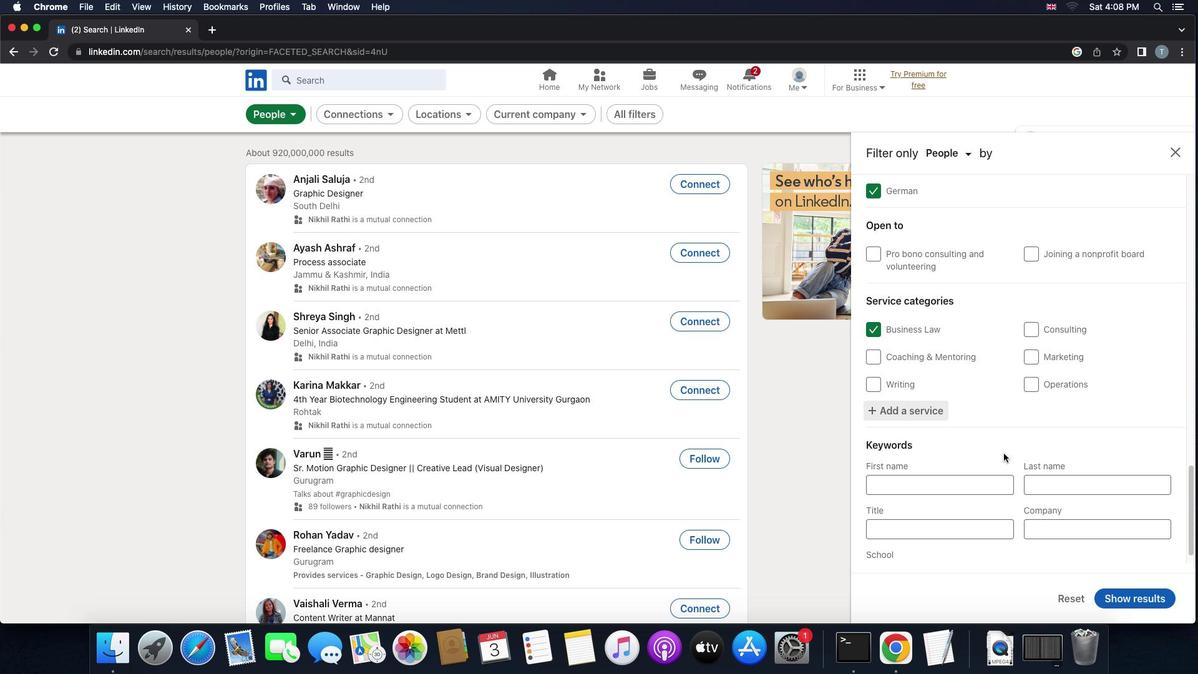 
Action: Mouse scrolled (1004, 453) with delta (0, 0)
Screenshot: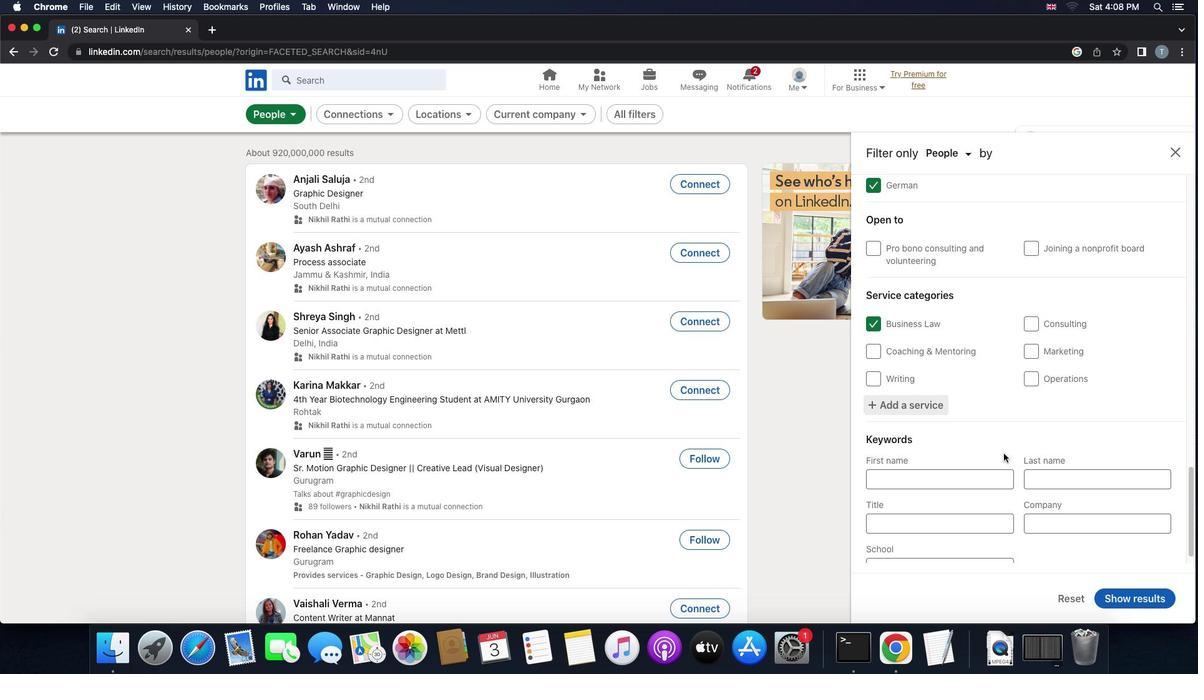 
Action: Mouse scrolled (1004, 453) with delta (0, 0)
Screenshot: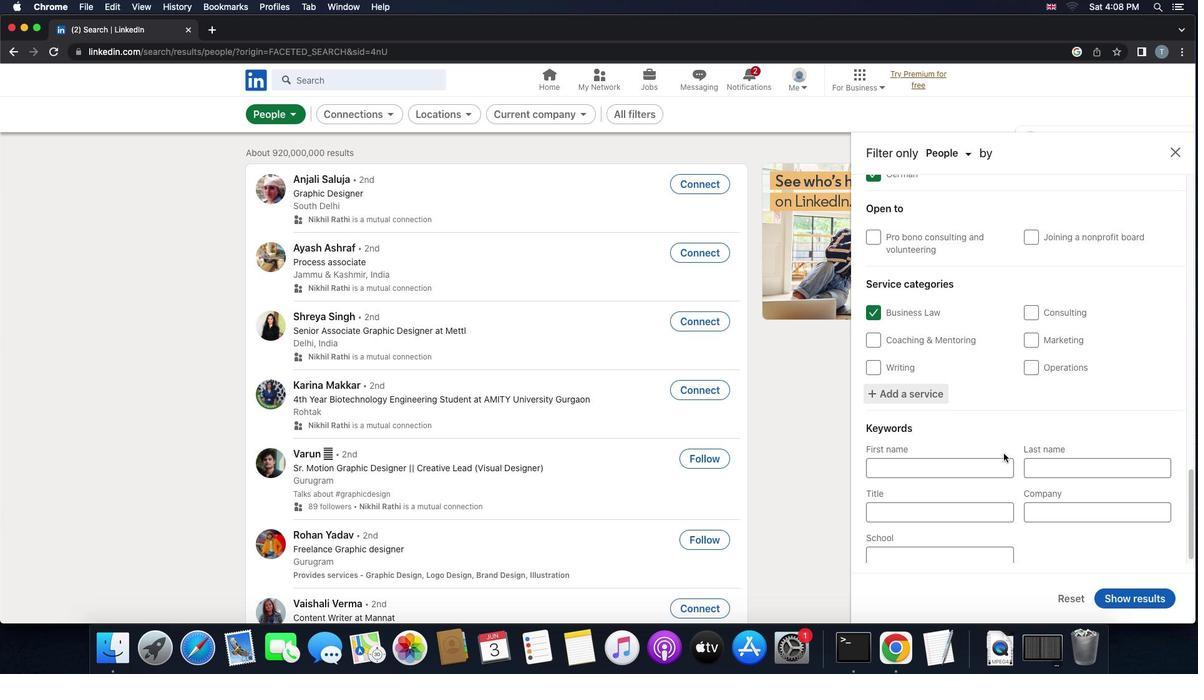 
Action: Mouse scrolled (1004, 453) with delta (0, 0)
Screenshot: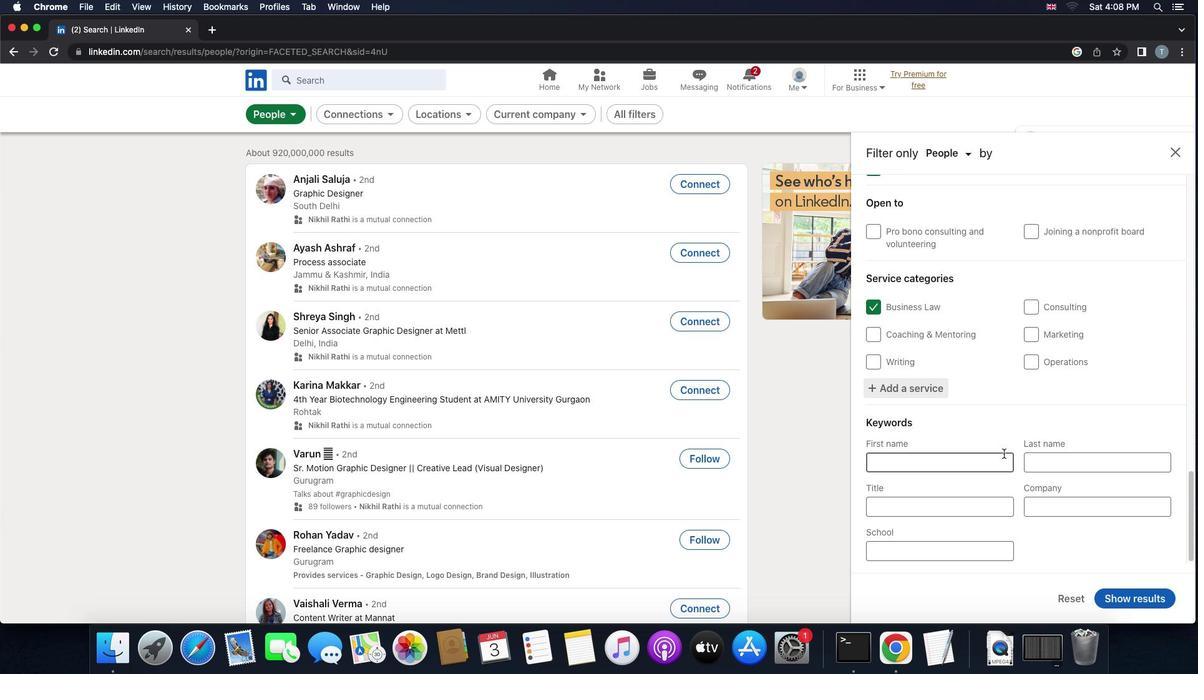 
Action: Mouse scrolled (1004, 453) with delta (0, 0)
Screenshot: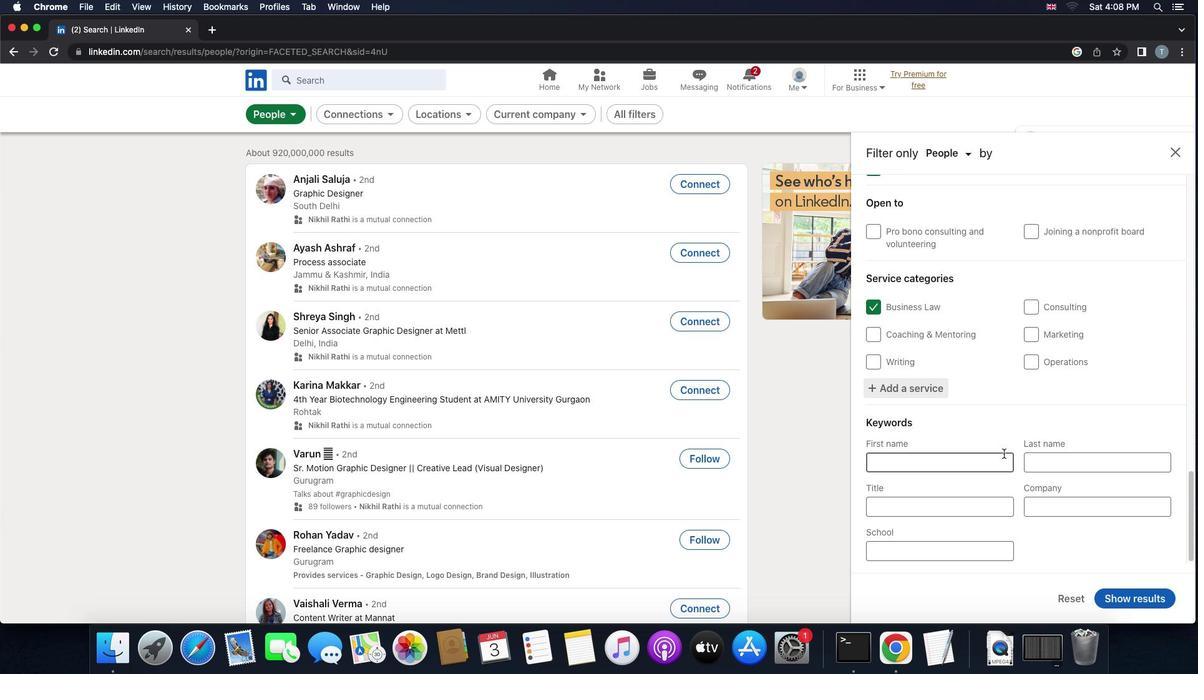 
Action: Mouse scrolled (1004, 453) with delta (0, 0)
Screenshot: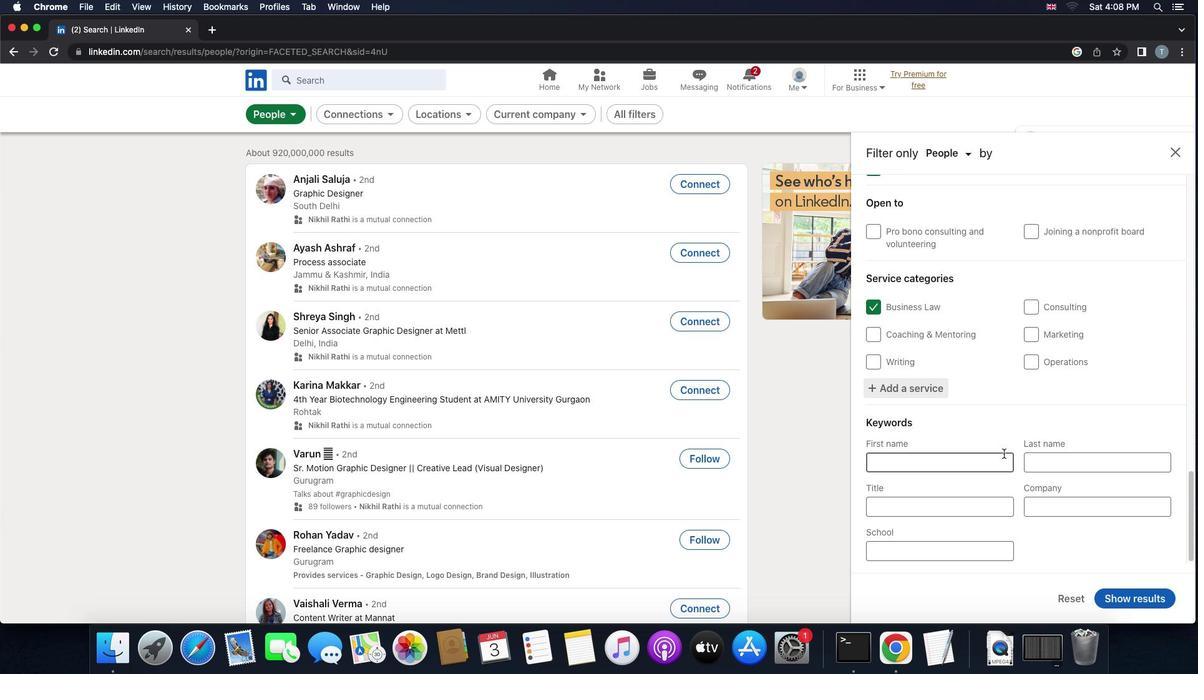 
Action: Mouse scrolled (1004, 453) with delta (0, 0)
Screenshot: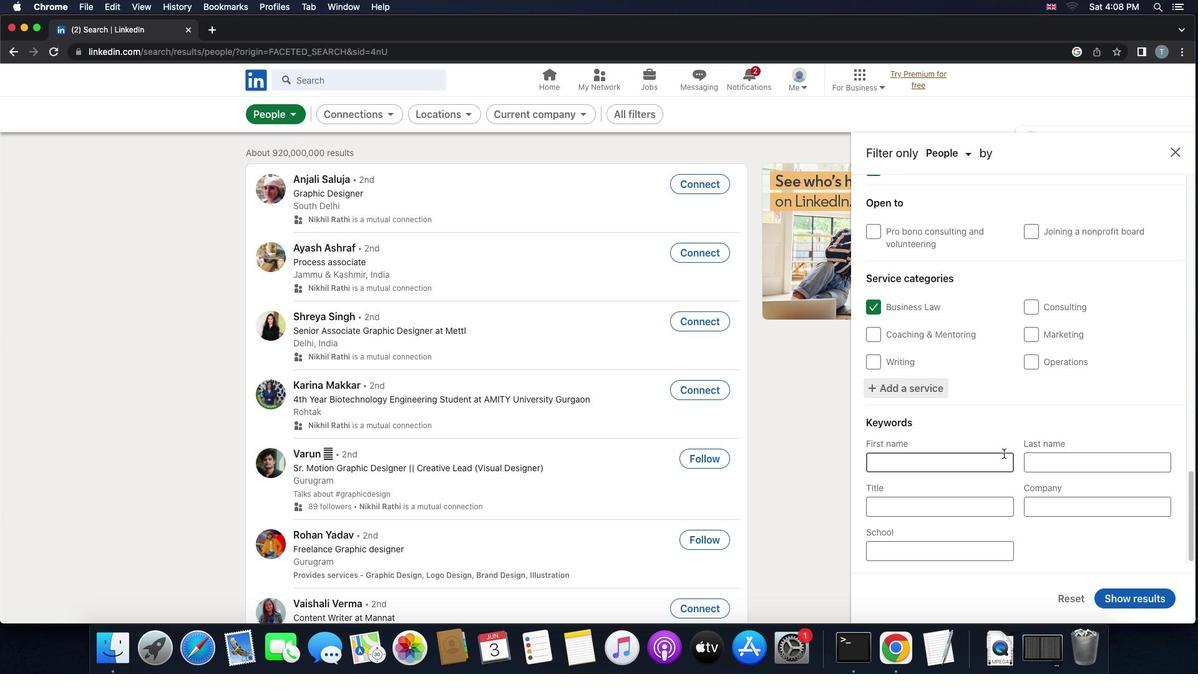 
Action: Mouse moved to (942, 448)
Screenshot: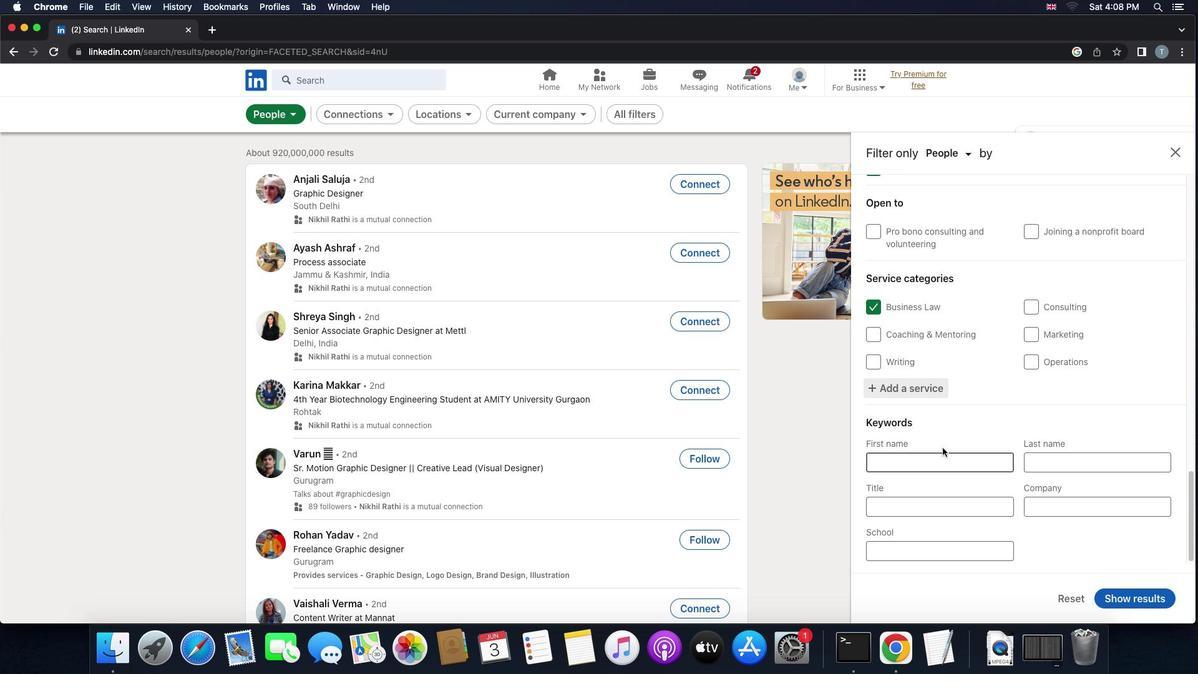 
Action: Mouse scrolled (942, 448) with delta (0, 0)
Screenshot: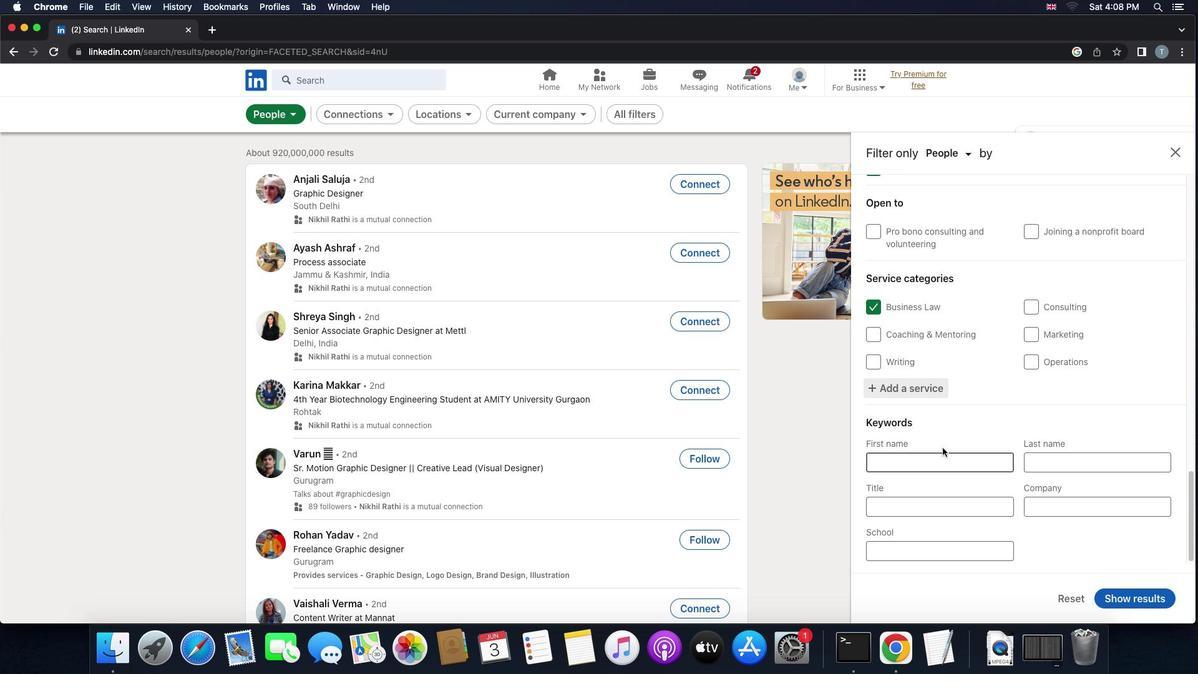 
Action: Mouse scrolled (942, 448) with delta (0, 0)
Screenshot: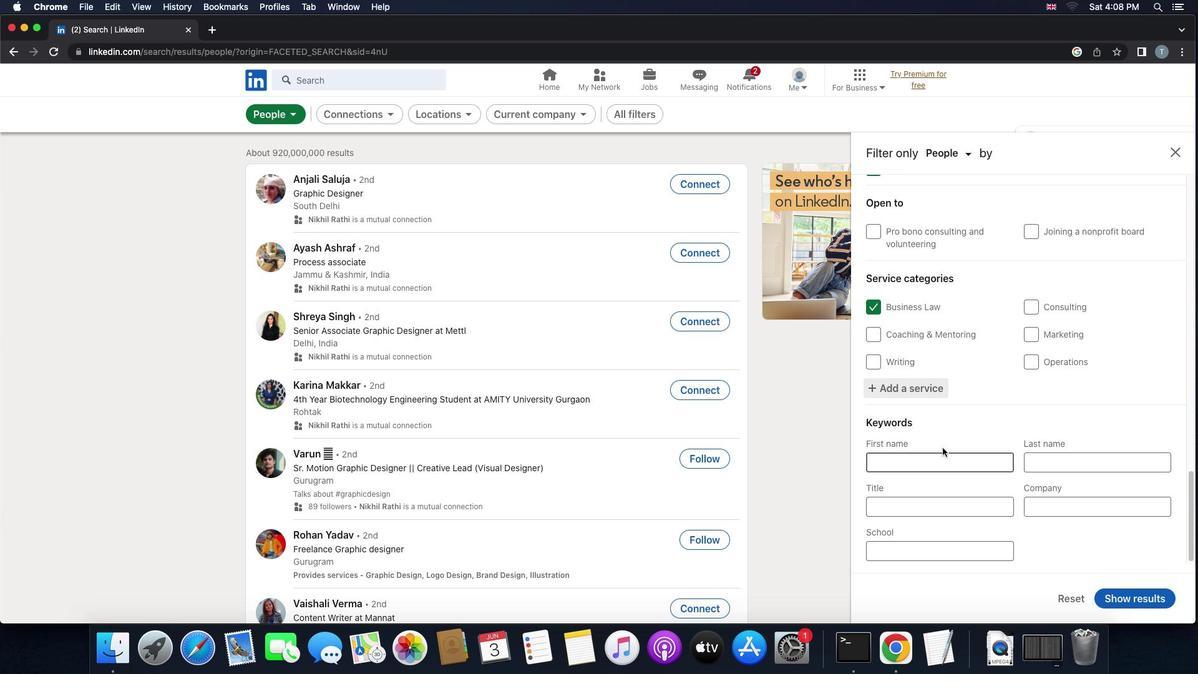 
Action: Mouse scrolled (942, 448) with delta (0, -1)
Screenshot: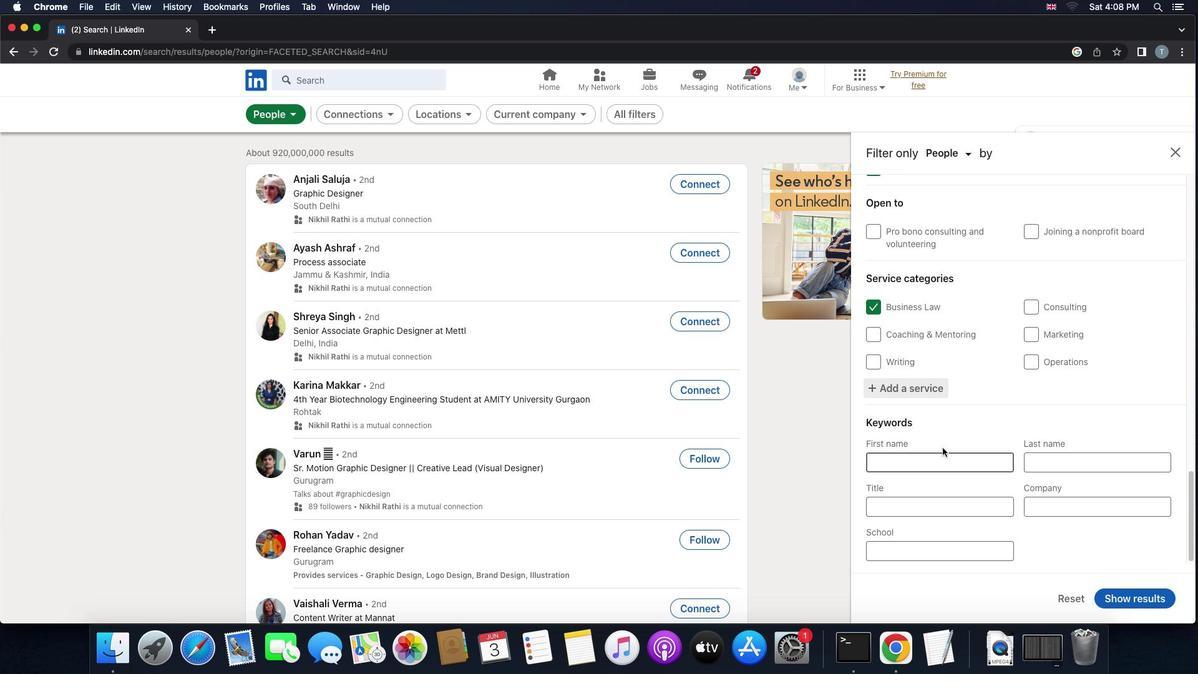 
Action: Mouse moved to (955, 510)
Screenshot: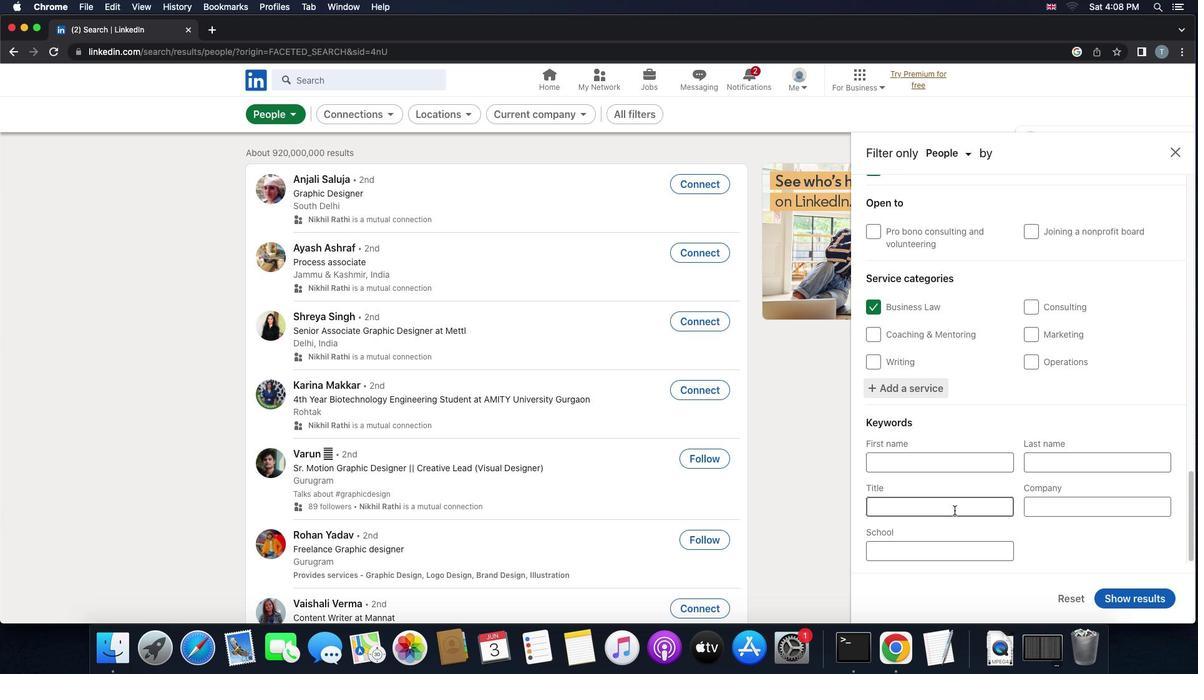 
Action: Mouse pressed left at (955, 510)
Screenshot: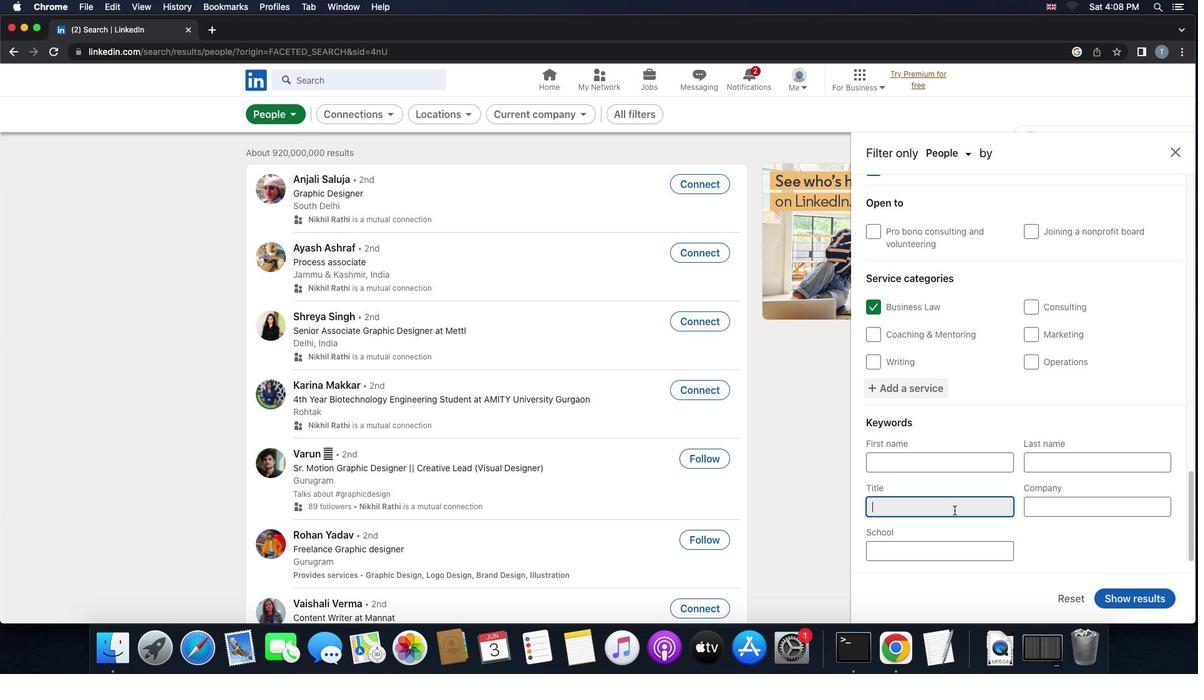 
Action: Mouse moved to (954, 504)
Screenshot: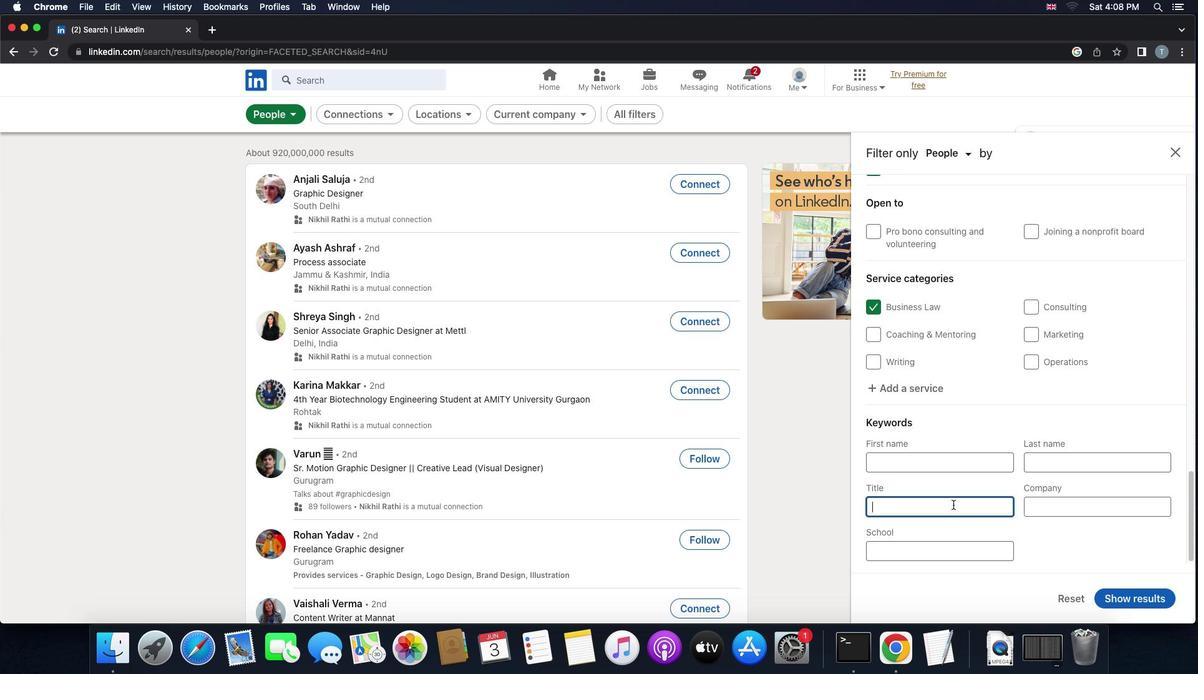 
Action: Key pressed 's''u''p''e''r''v''i''s''o''r''s'
Screenshot: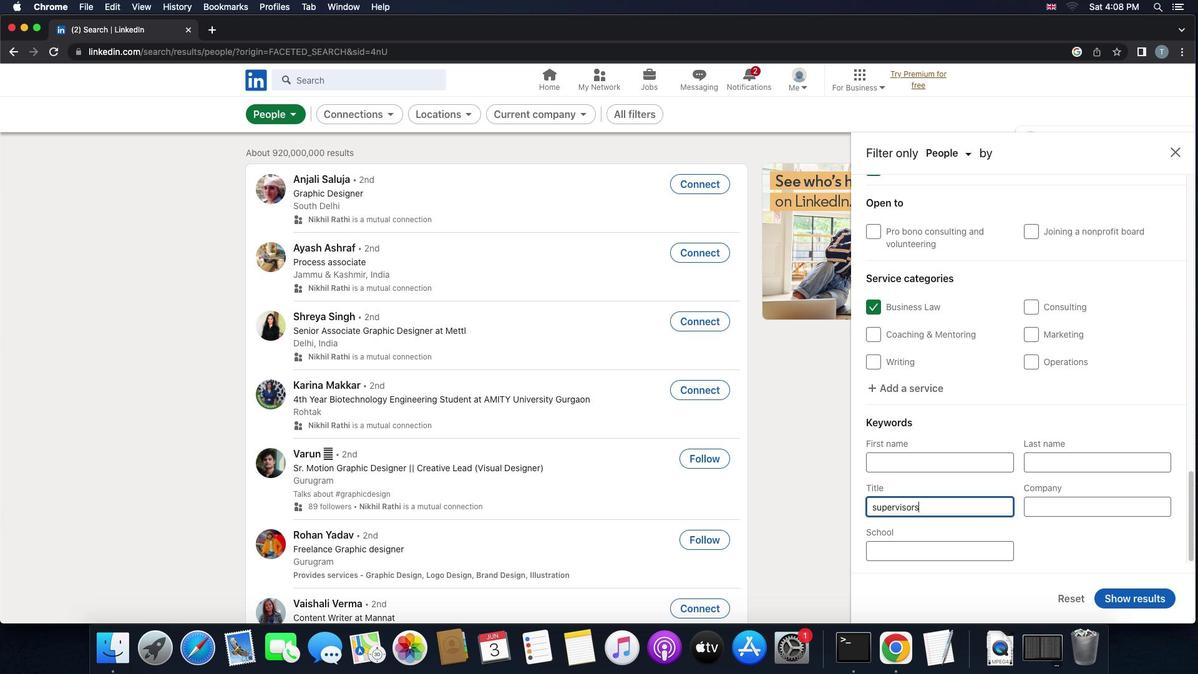
Action: Mouse moved to (1123, 595)
Screenshot: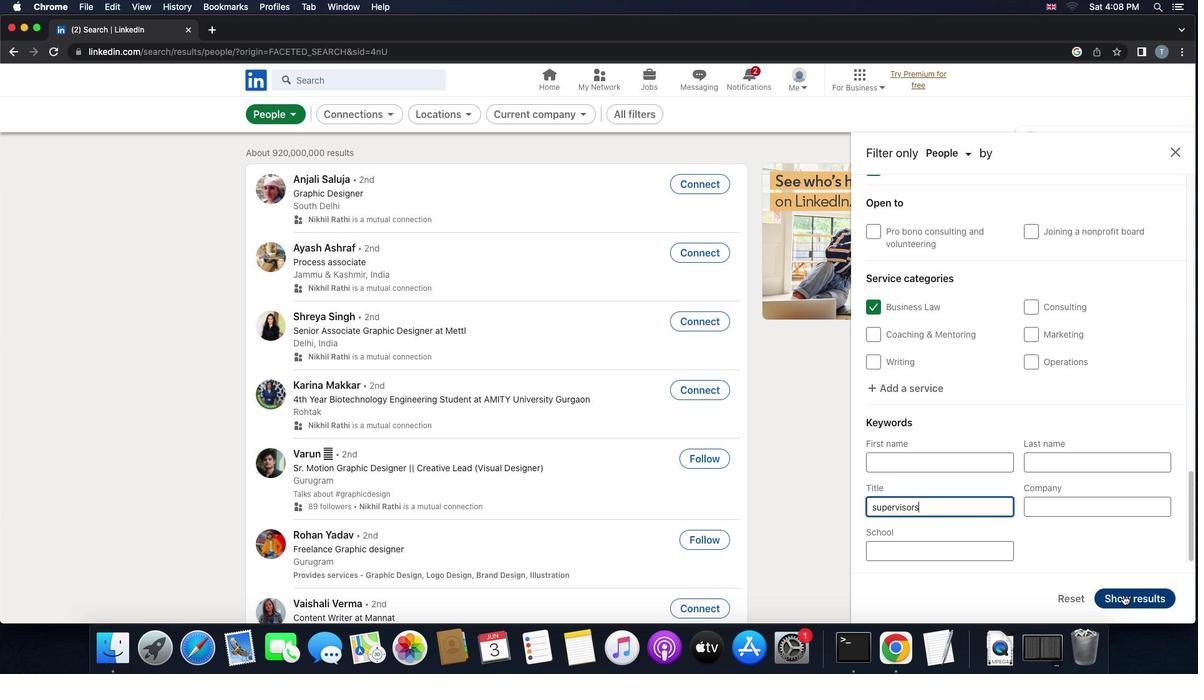 
Action: Mouse pressed left at (1123, 595)
Screenshot: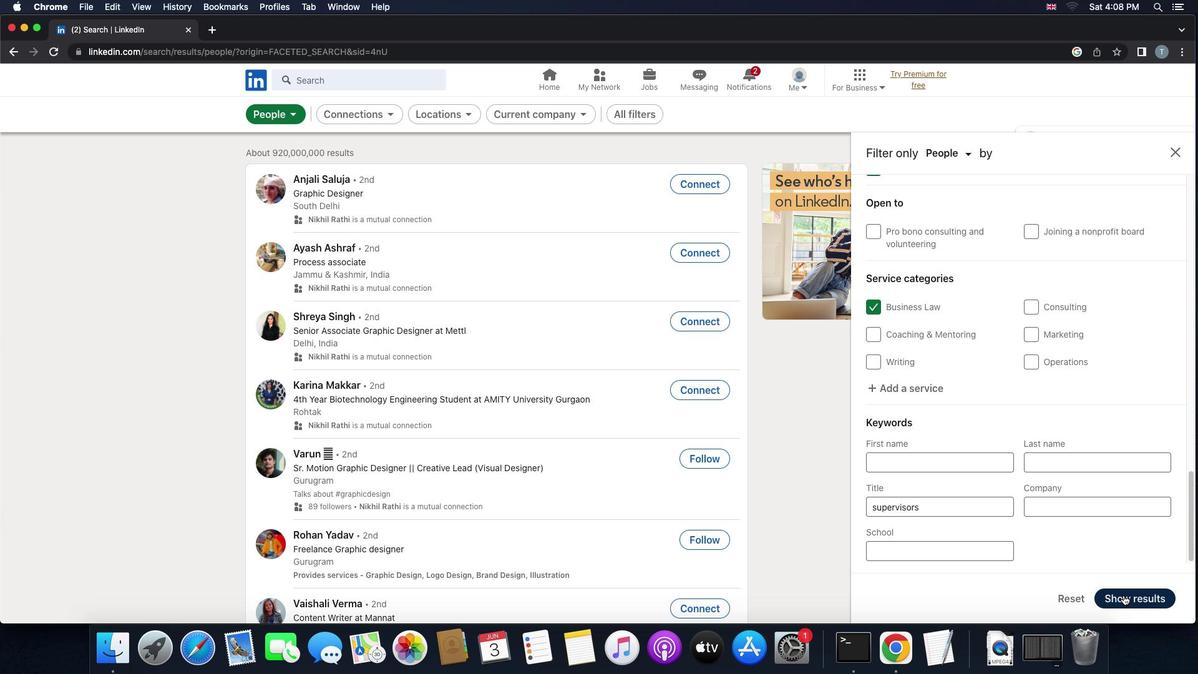 
Action: Mouse moved to (1120, 590)
Screenshot: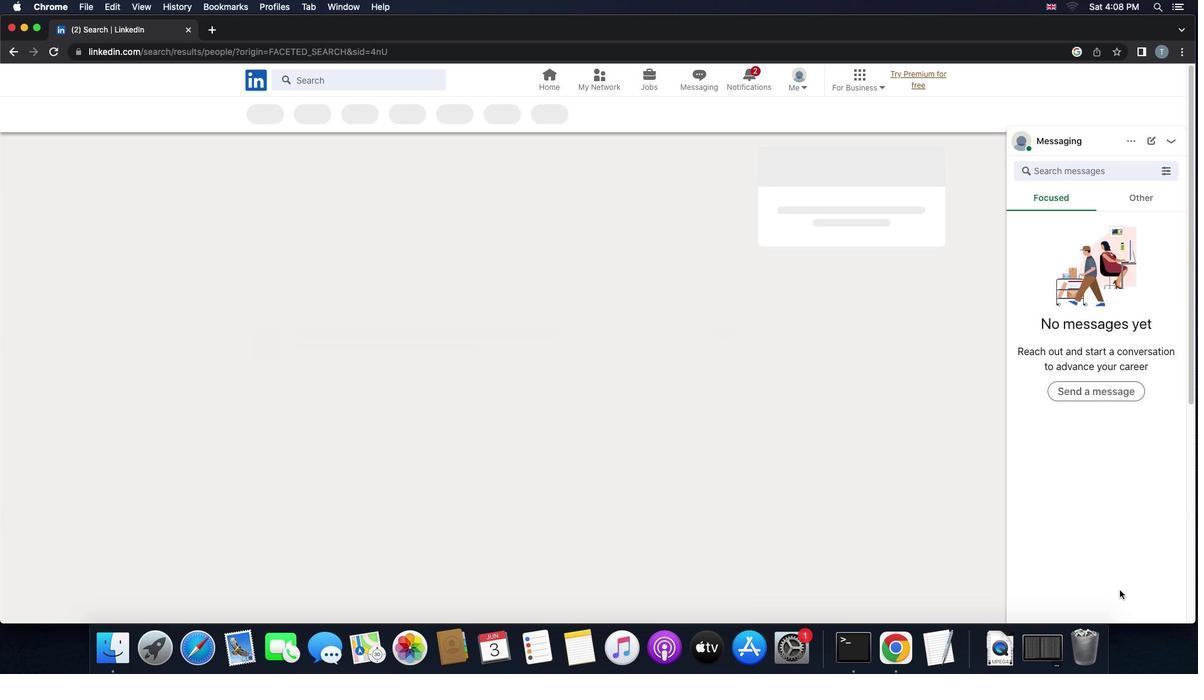 
